 Task: Check the current traffic status on I-610 loop in Houston.
Action: Mouse moved to (112, 102)
Screenshot: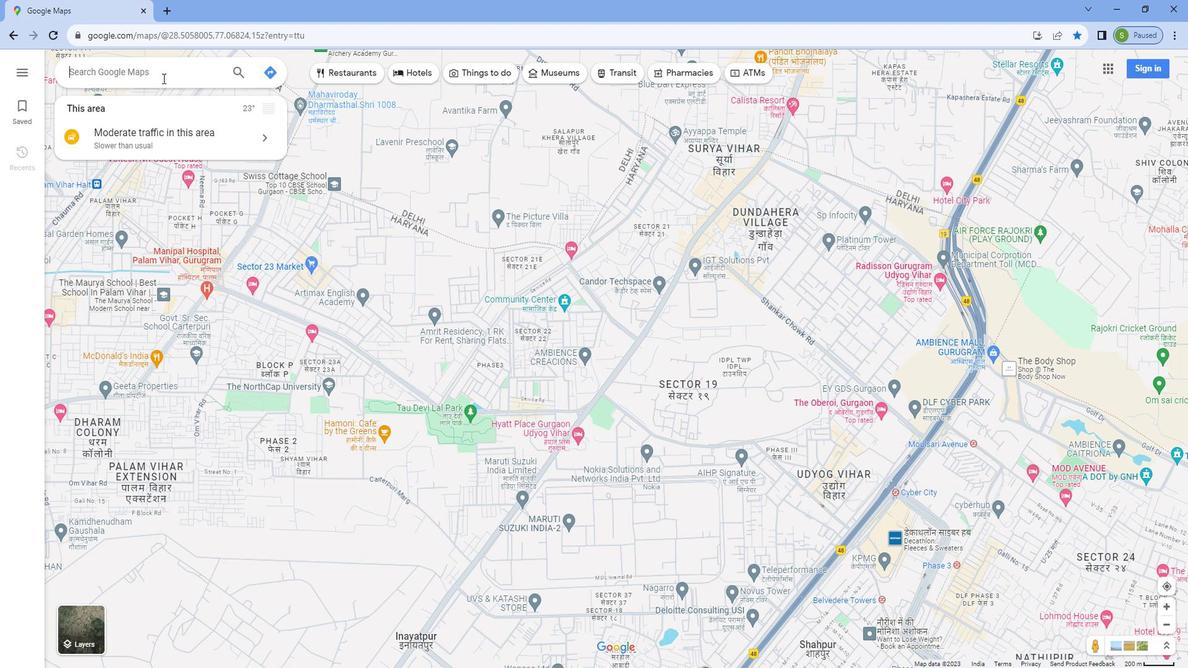 
Action: Mouse pressed left at (112, 102)
Screenshot: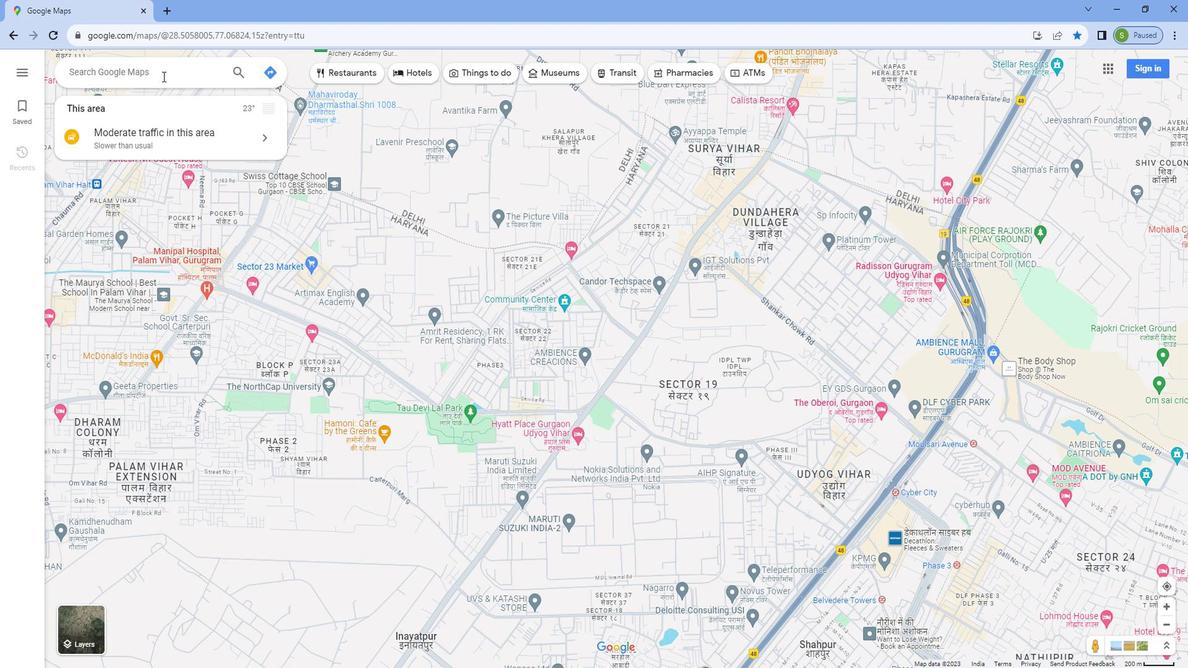 
Action: Mouse moved to (112, 101)
Screenshot: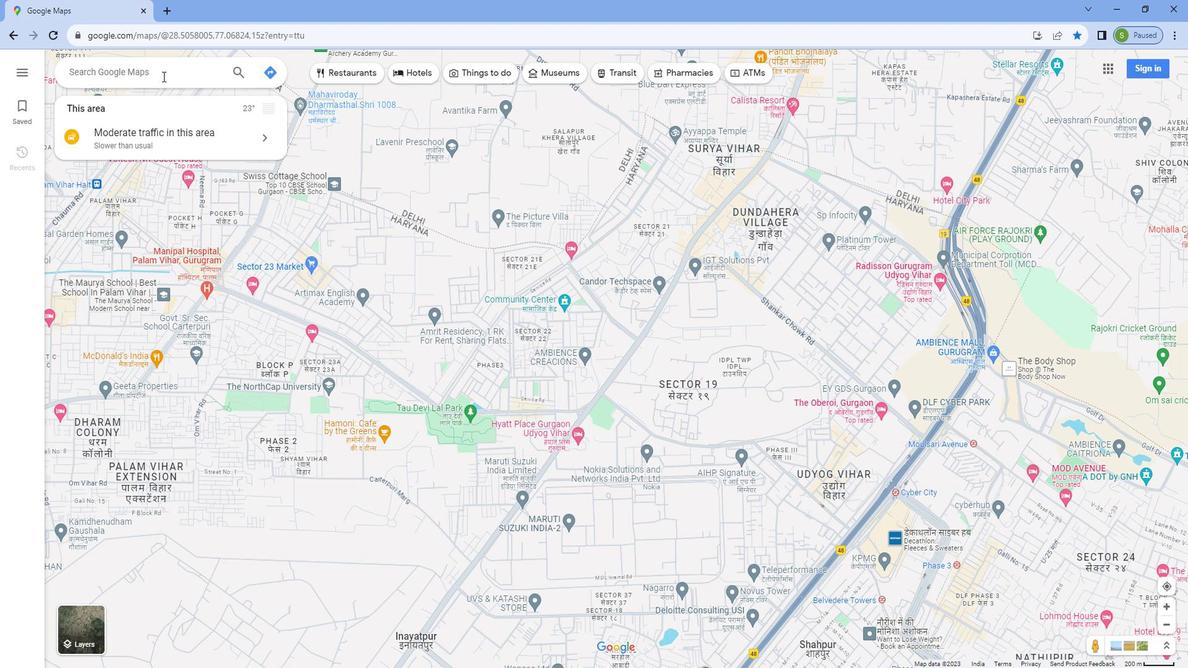
Action: Key pressed <Key.caps_lock>I<Key.caps_lock>-610<Key.space>loop,<Key.space><Key.caps_lock>H<Key.caps_lock>ouston<Key.enter>
Screenshot: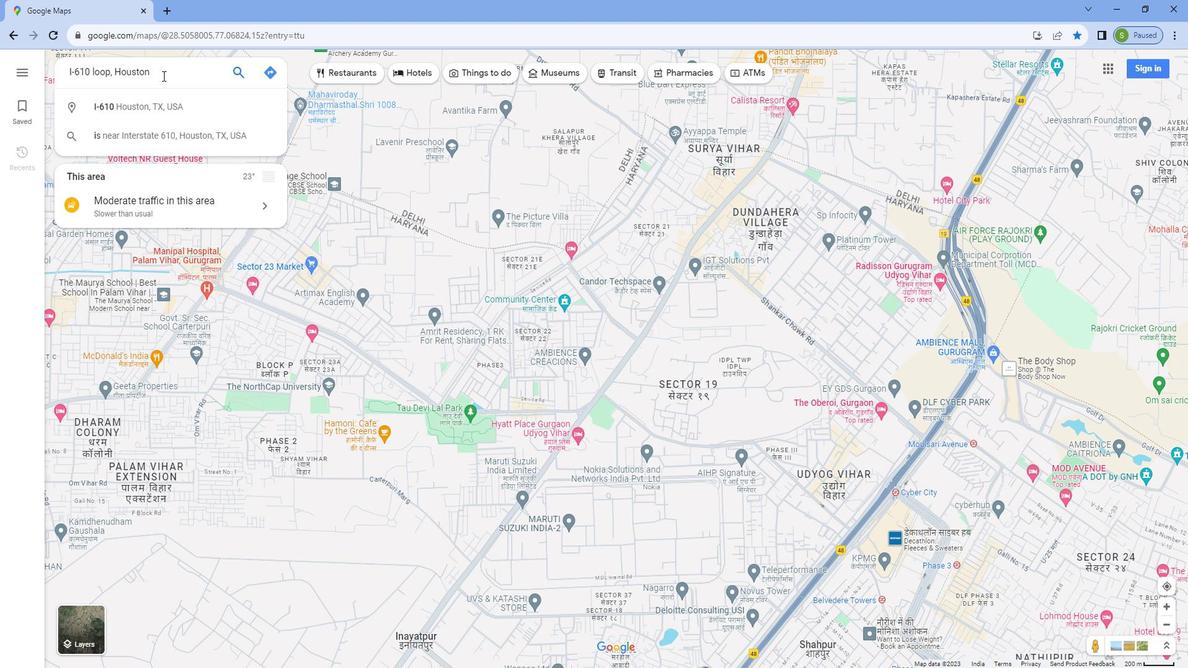 
Action: Mouse moved to (395, 606)
Screenshot: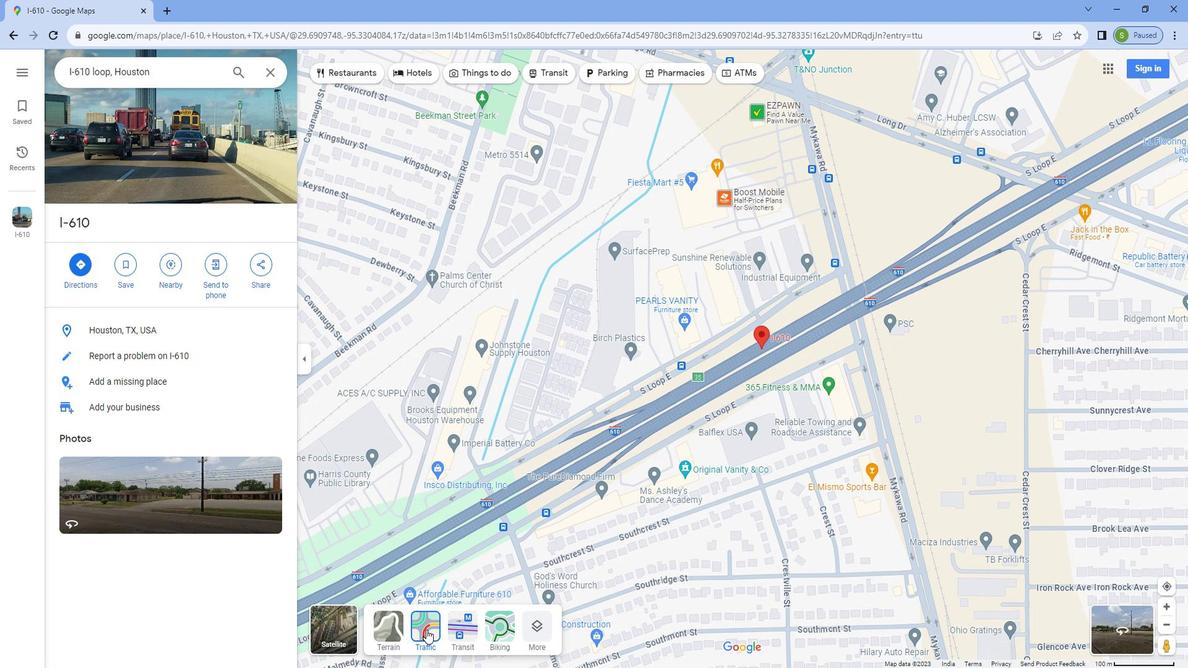 
Action: Mouse pressed left at (395, 606)
Screenshot: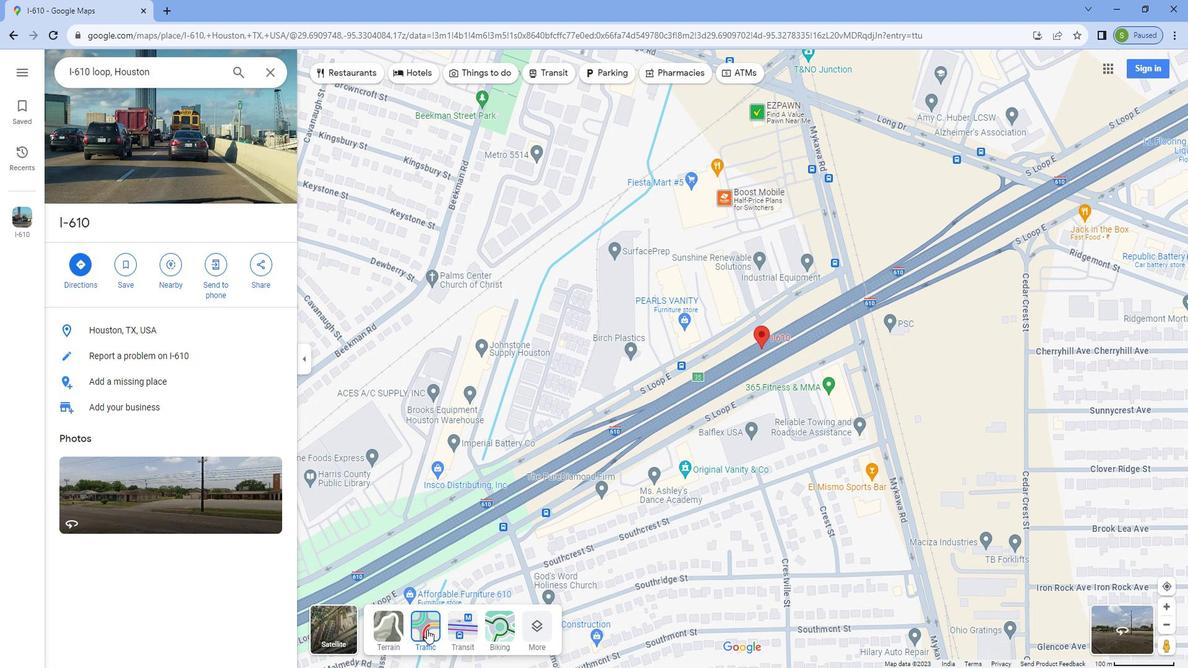 
Action: Mouse moved to (688, 450)
Screenshot: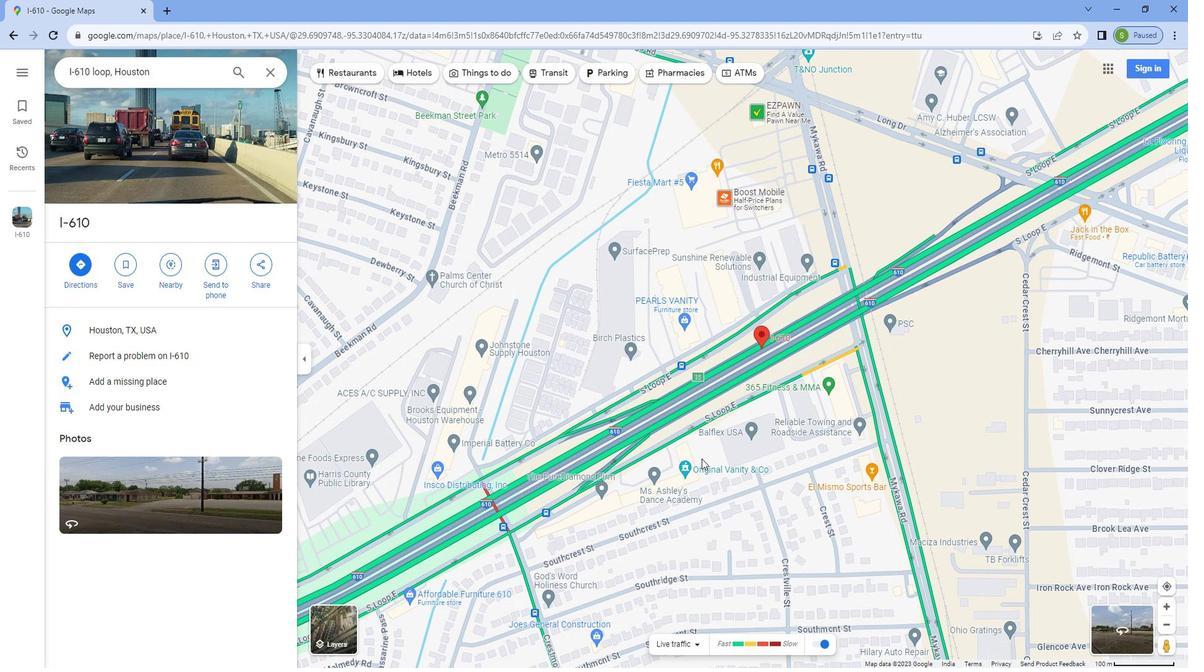 
Action: Mouse scrolled (688, 451) with delta (0, 0)
Screenshot: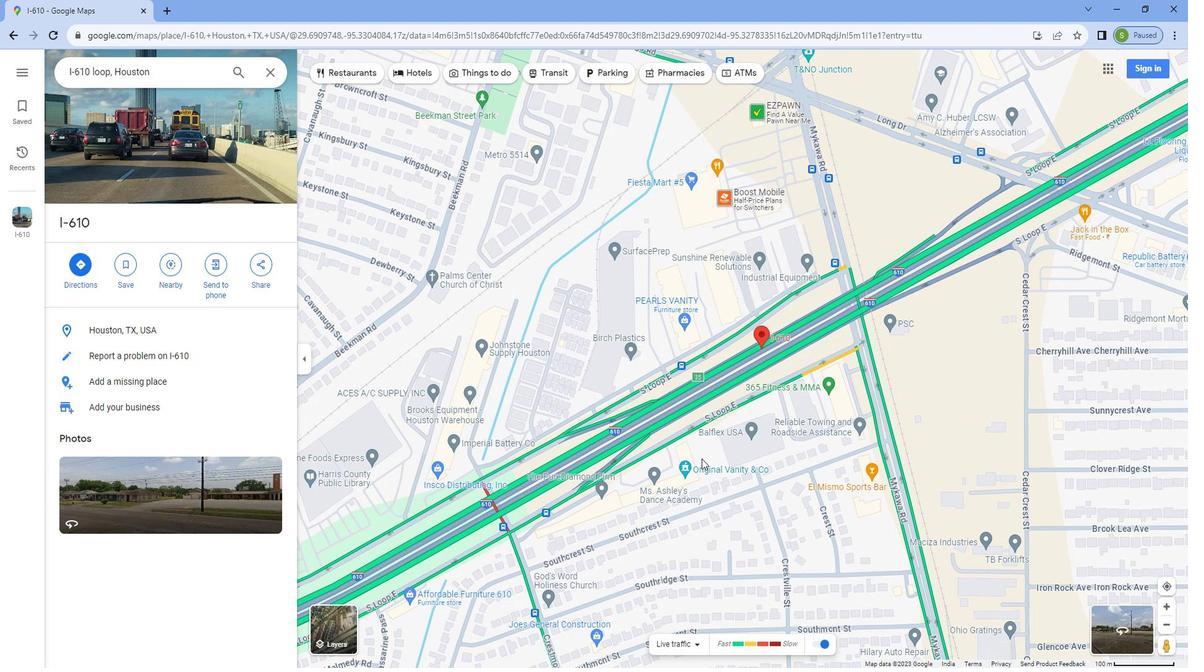 
Action: Mouse scrolled (688, 451) with delta (0, 0)
Screenshot: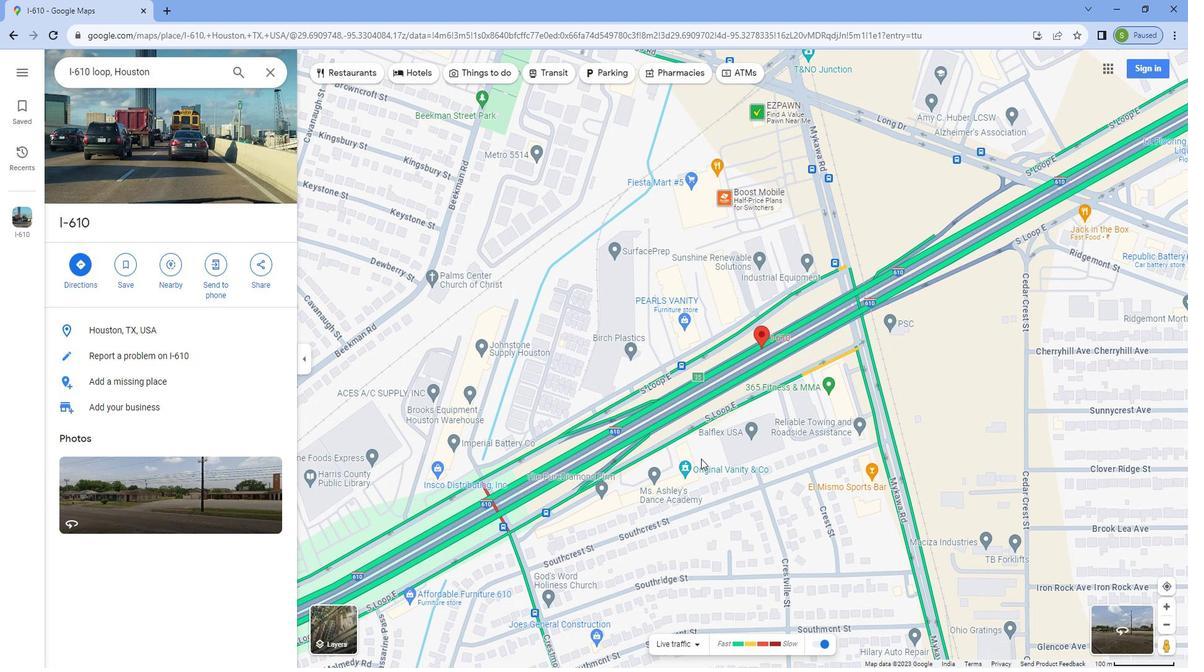 
Action: Mouse scrolled (688, 451) with delta (0, 0)
Screenshot: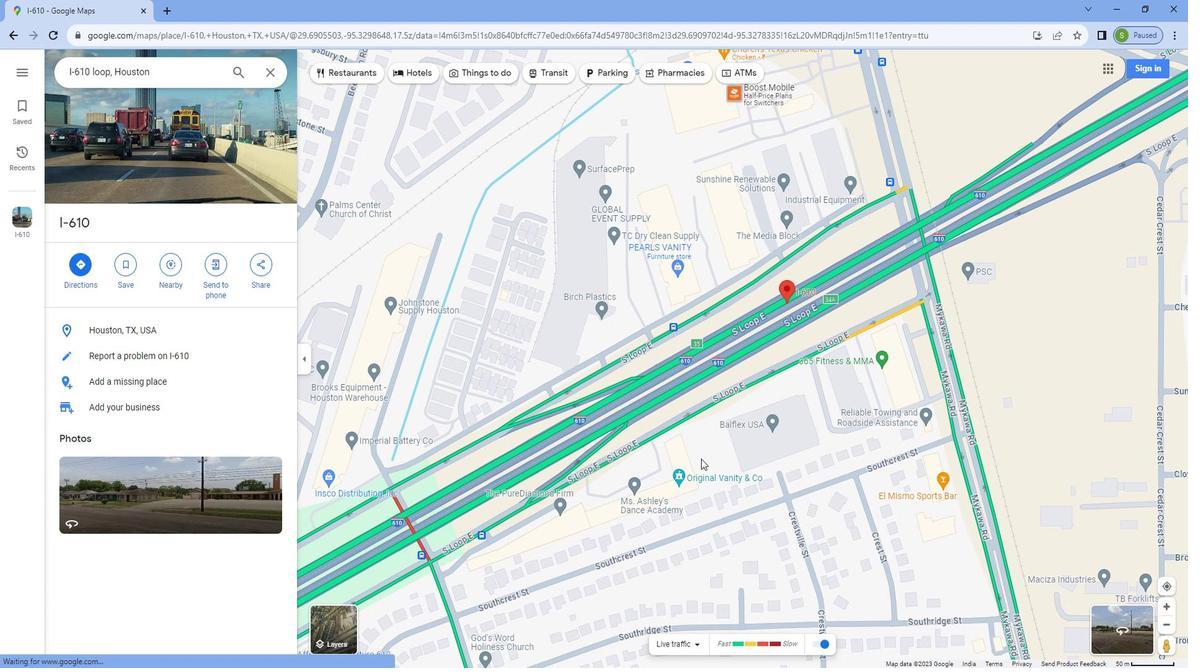 
Action: Mouse moved to (693, 412)
Screenshot: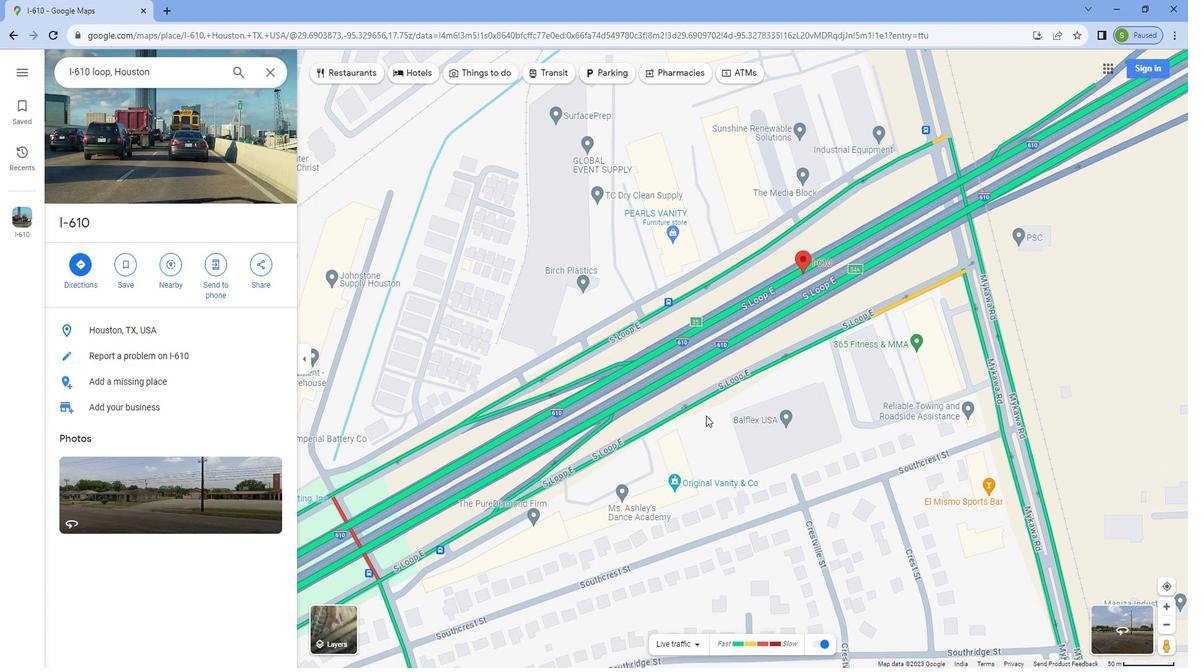 
Action: Mouse scrolled (693, 412) with delta (0, 0)
Screenshot: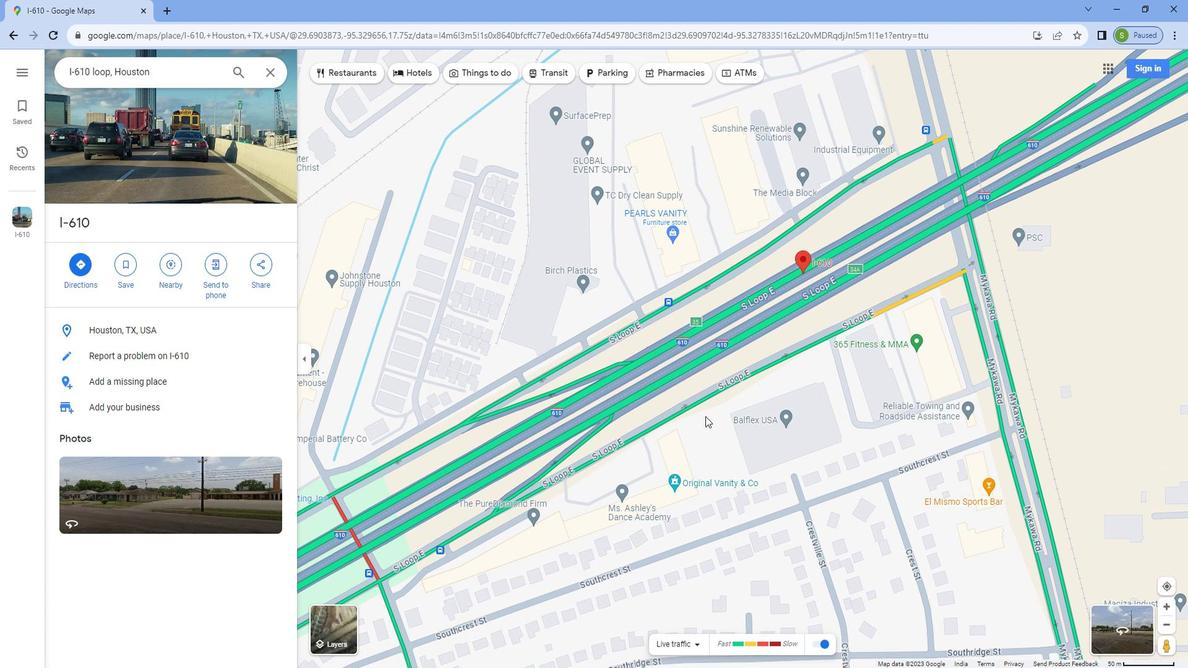 
Action: Mouse scrolled (693, 412) with delta (0, 0)
Screenshot: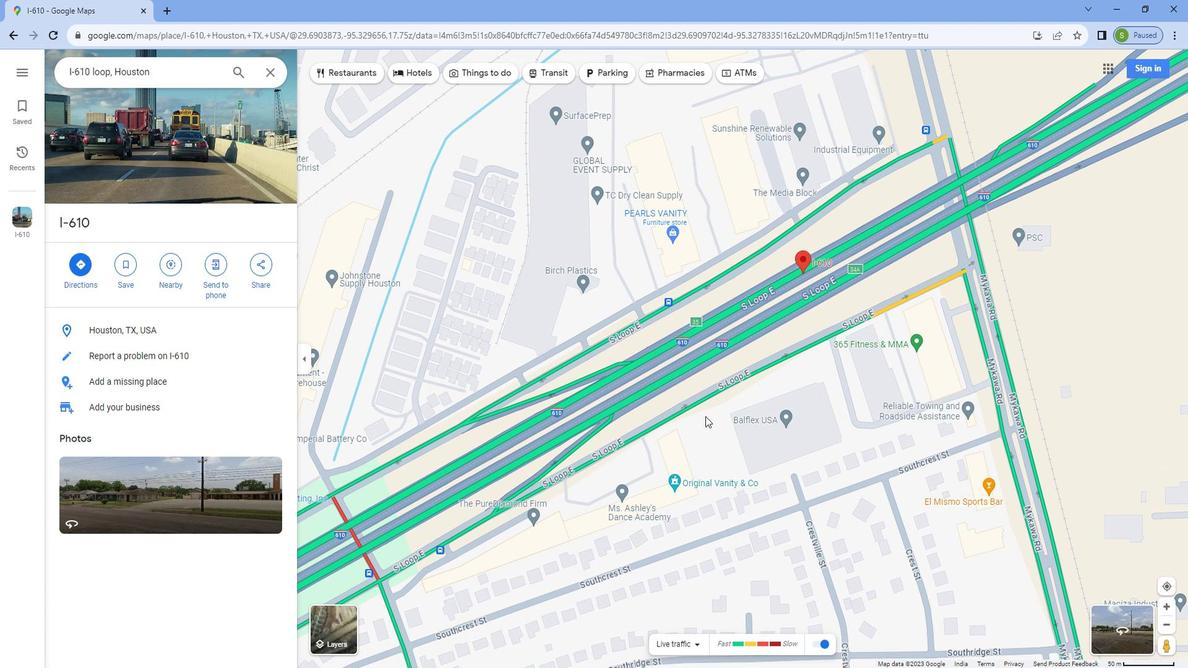 
Action: Mouse scrolled (693, 412) with delta (0, 0)
Screenshot: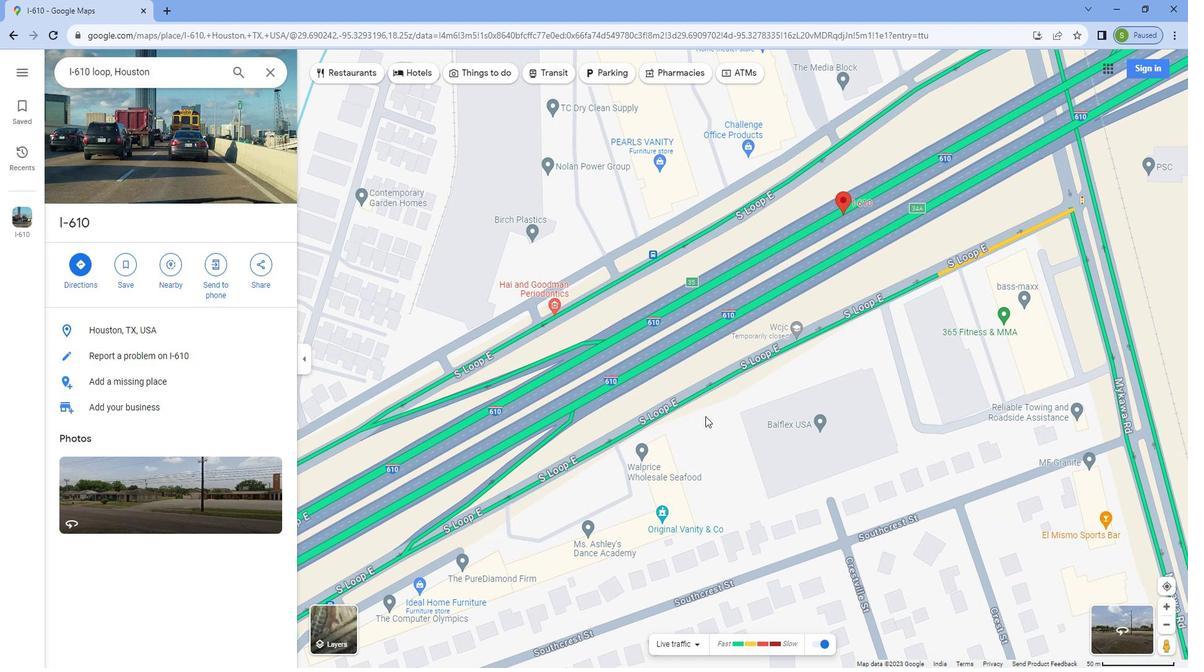 
Action: Mouse moved to (642, 409)
Screenshot: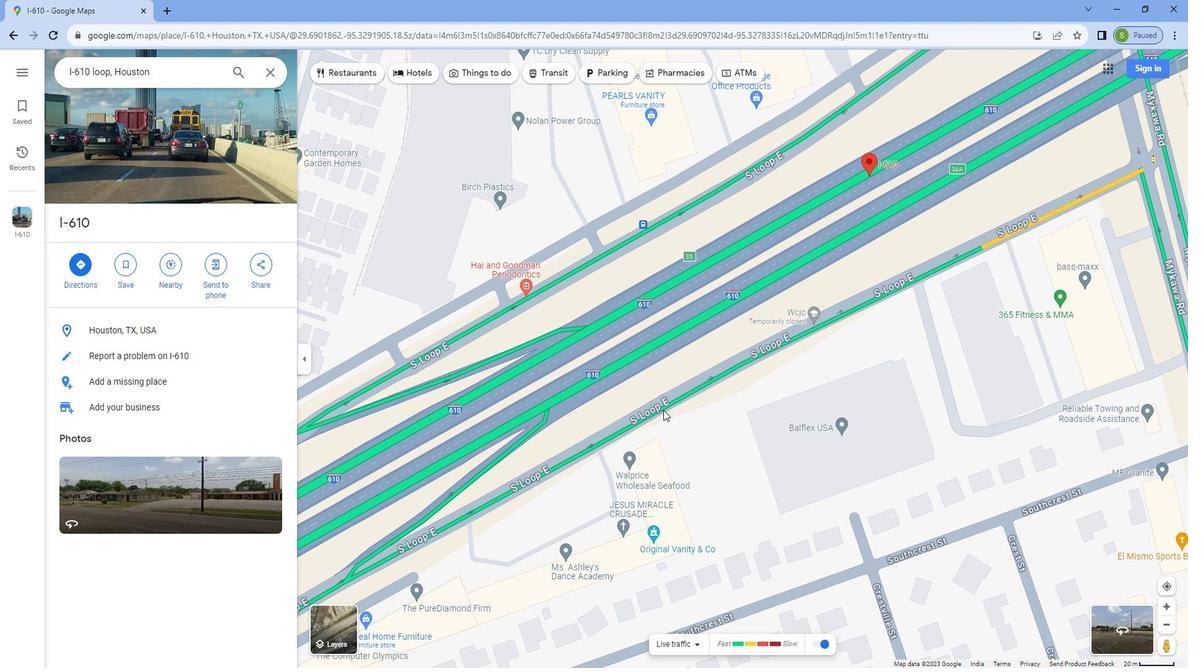 
Action: Mouse pressed left at (642, 409)
Screenshot: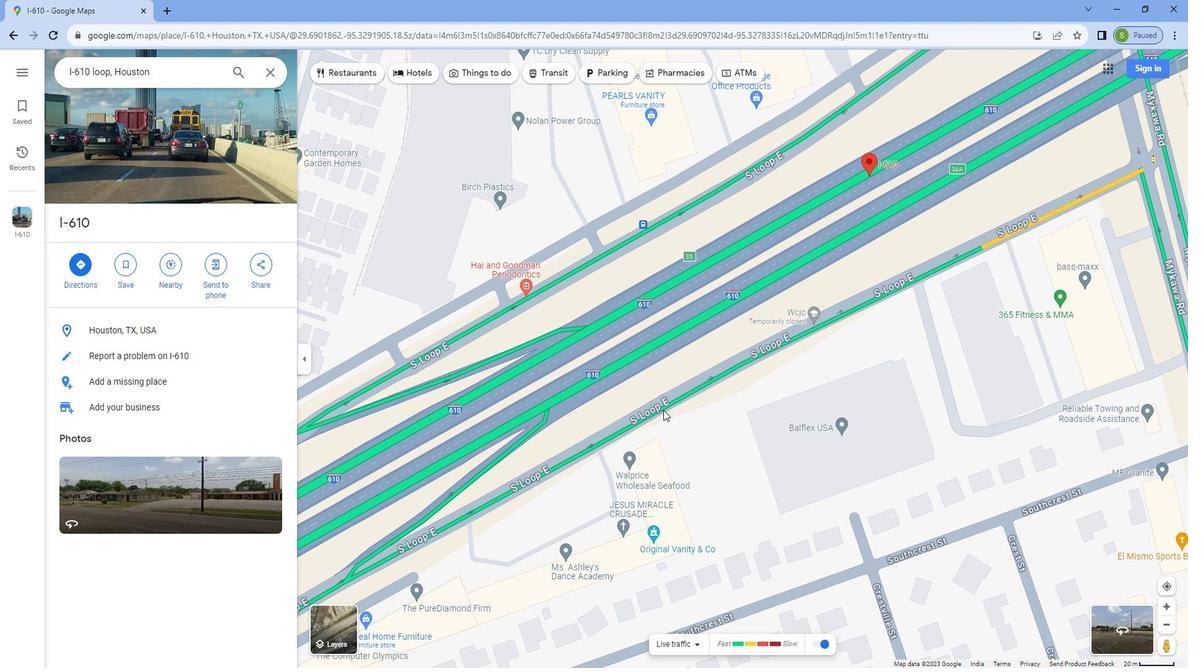 
Action: Mouse moved to (616, 394)
Screenshot: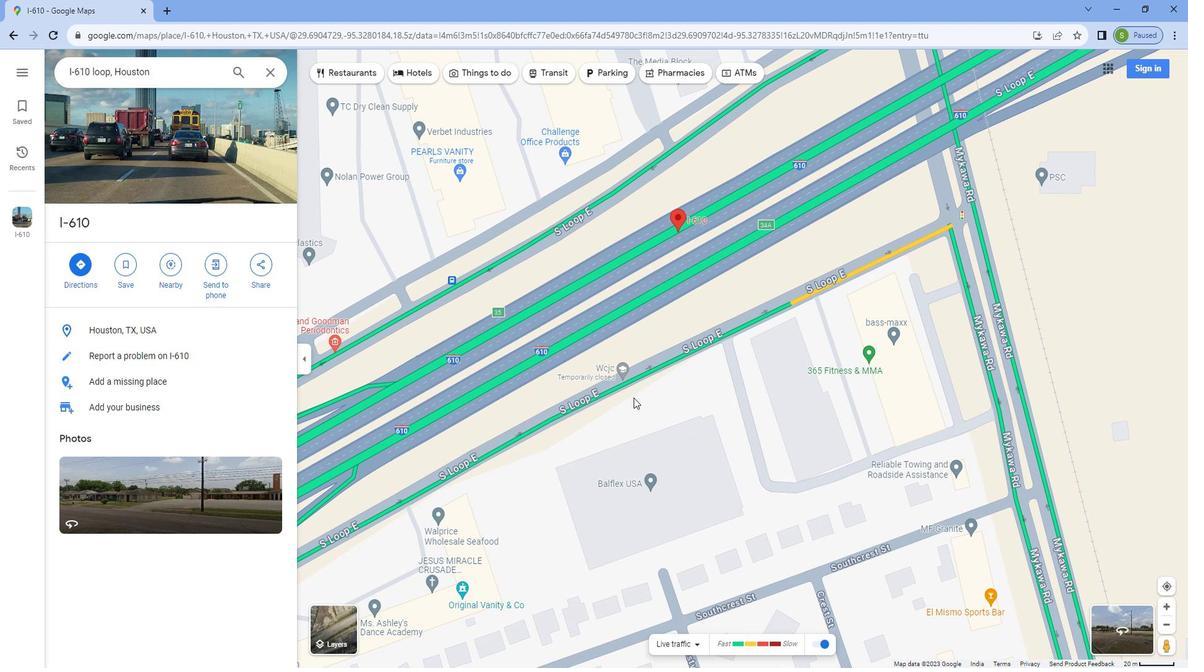 
Action: Mouse pressed left at (616, 394)
Screenshot: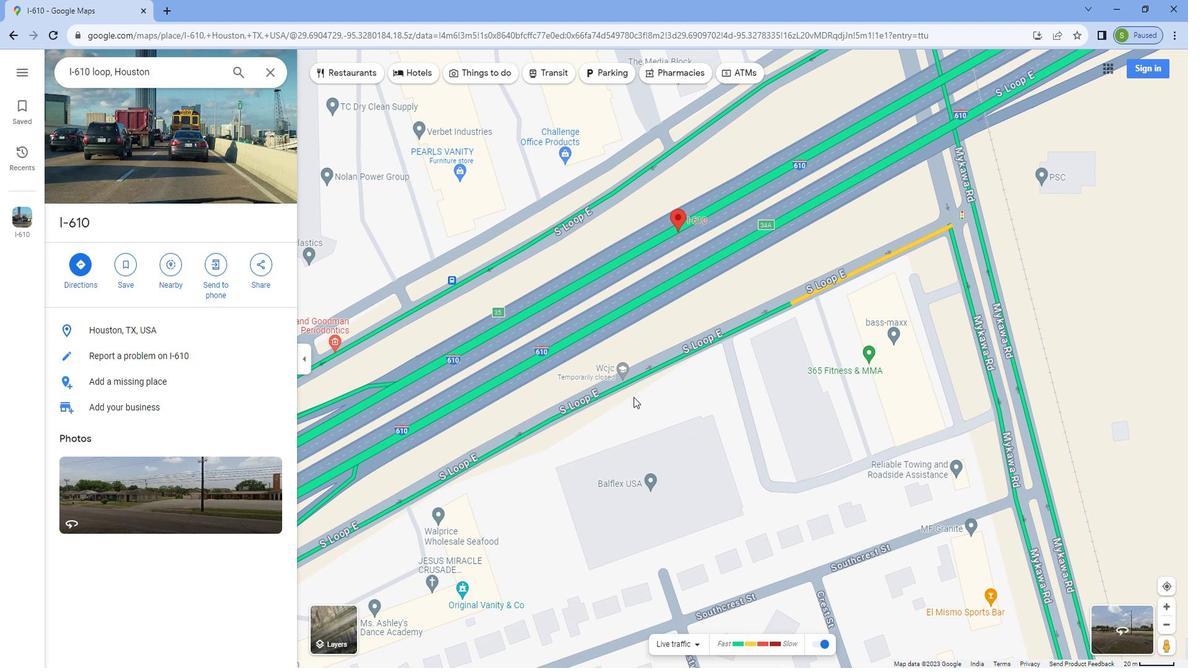 
Action: Mouse moved to (550, 435)
Screenshot: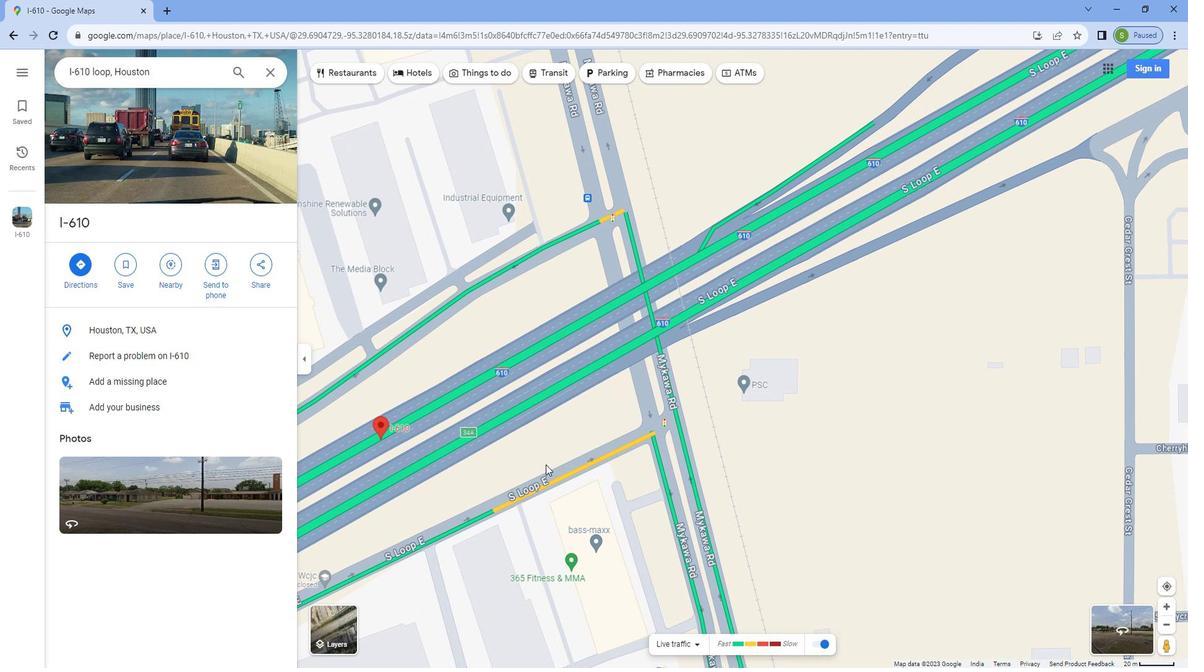
Action: Mouse pressed left at (550, 435)
Screenshot: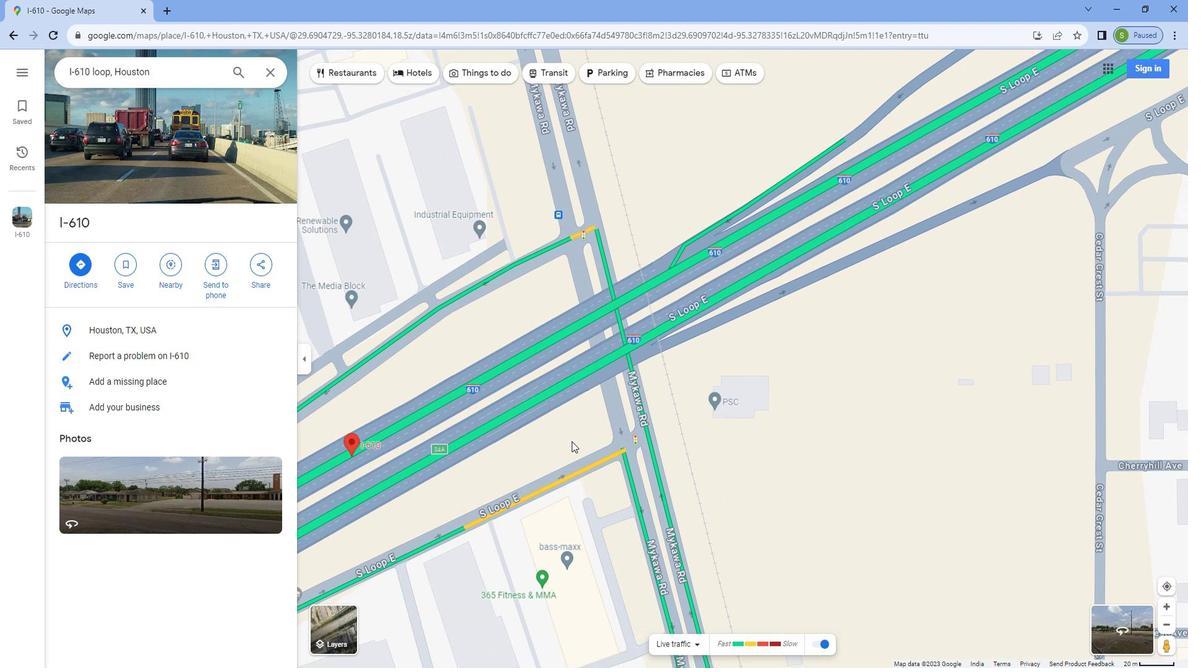 
Action: Mouse moved to (490, 407)
Screenshot: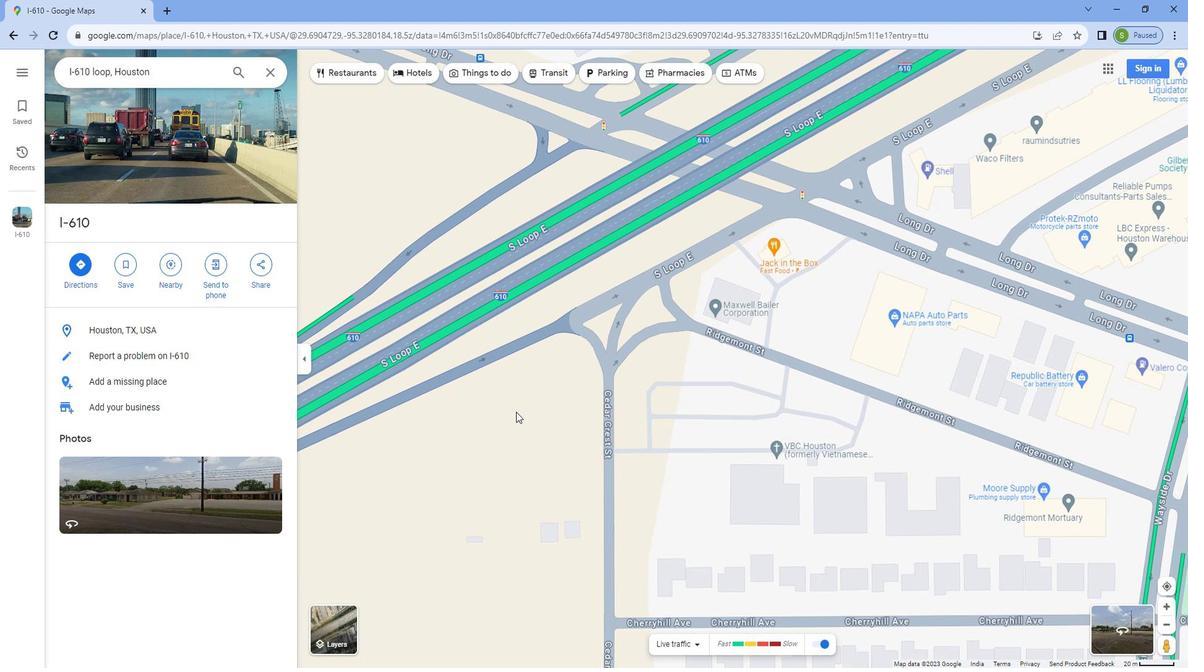 
Action: Mouse pressed left at (490, 407)
Screenshot: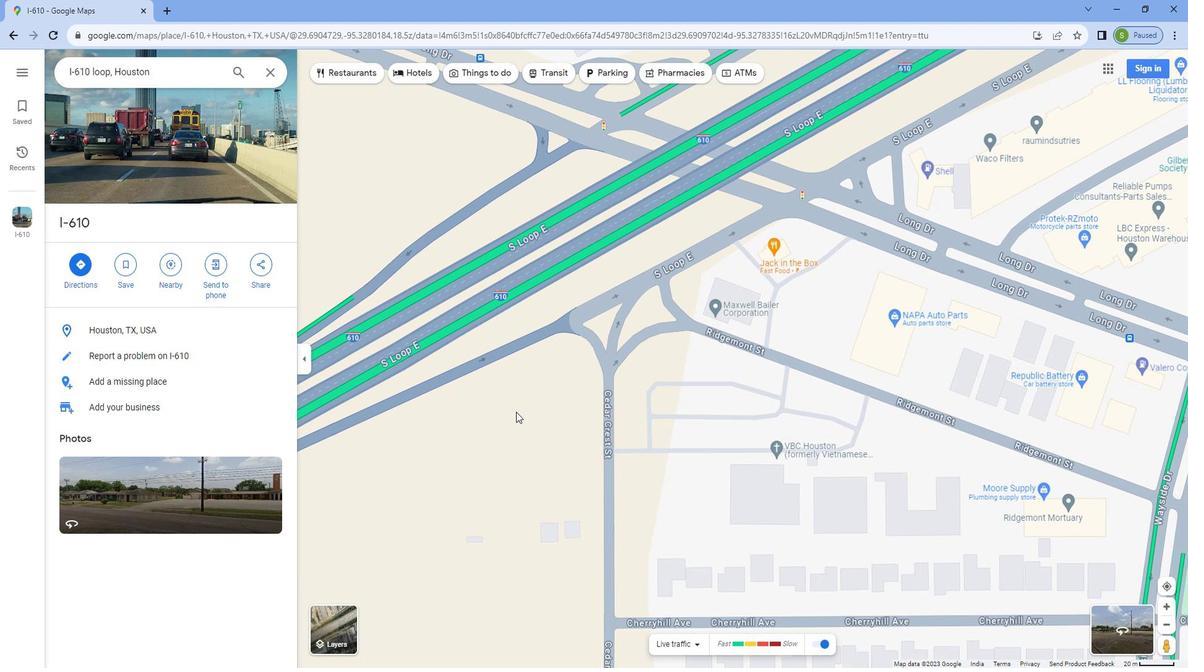 
Action: Mouse moved to (641, 447)
Screenshot: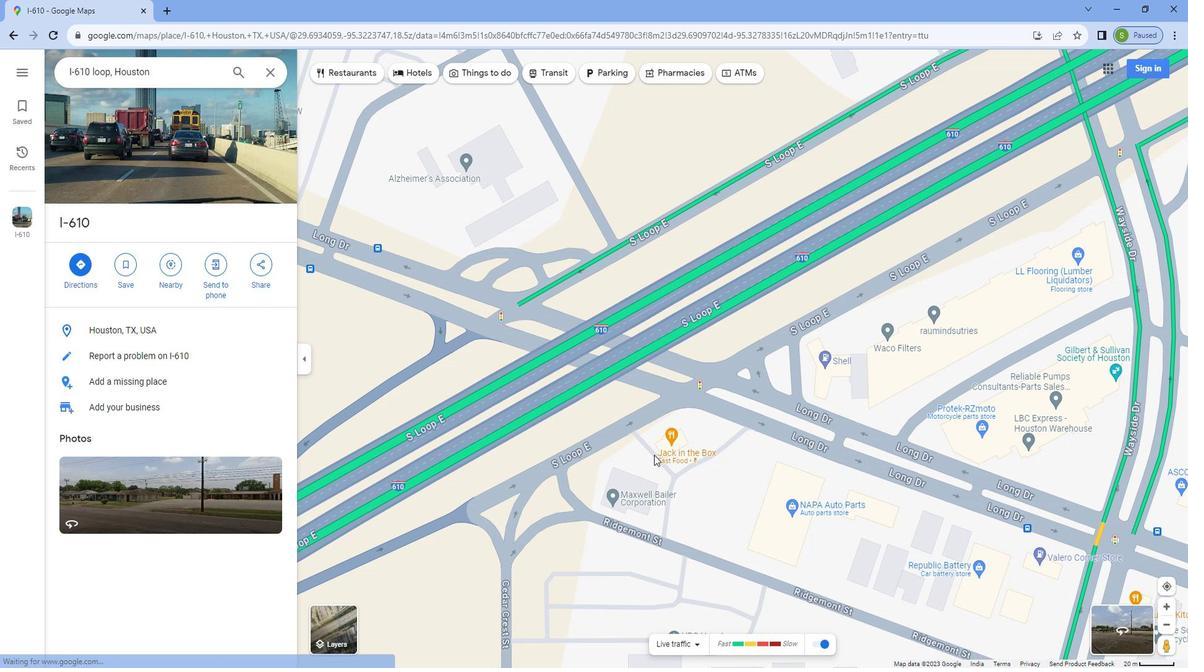 
Action: Mouse pressed left at (641, 447)
Screenshot: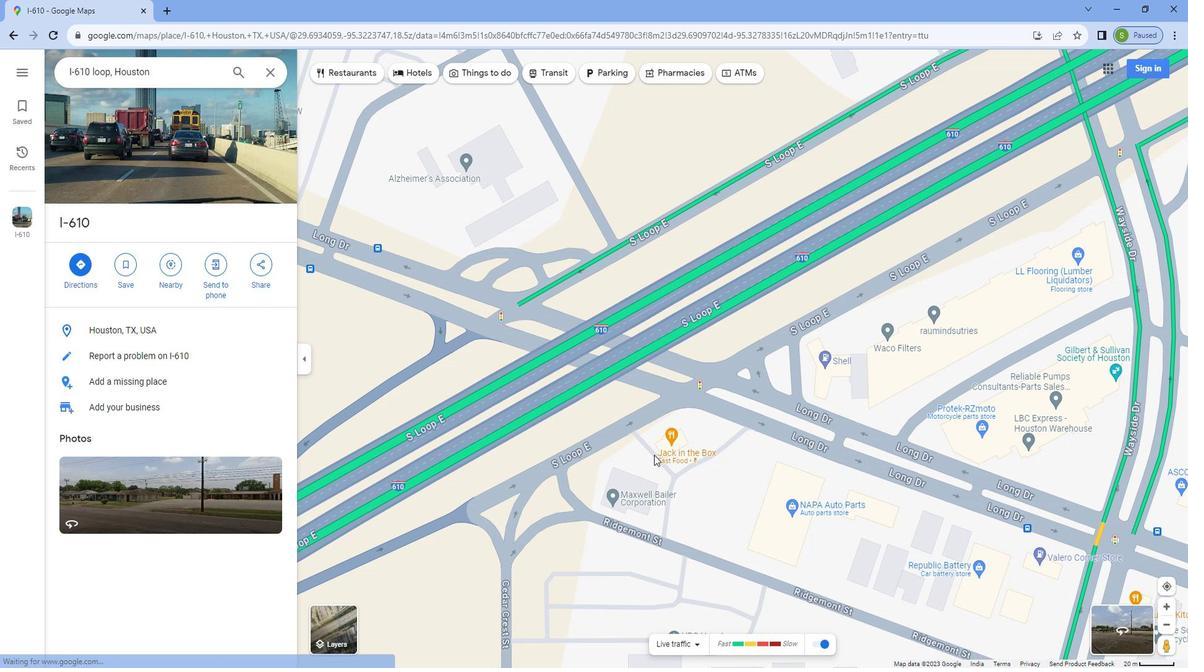 
Action: Mouse moved to (640, 396)
Screenshot: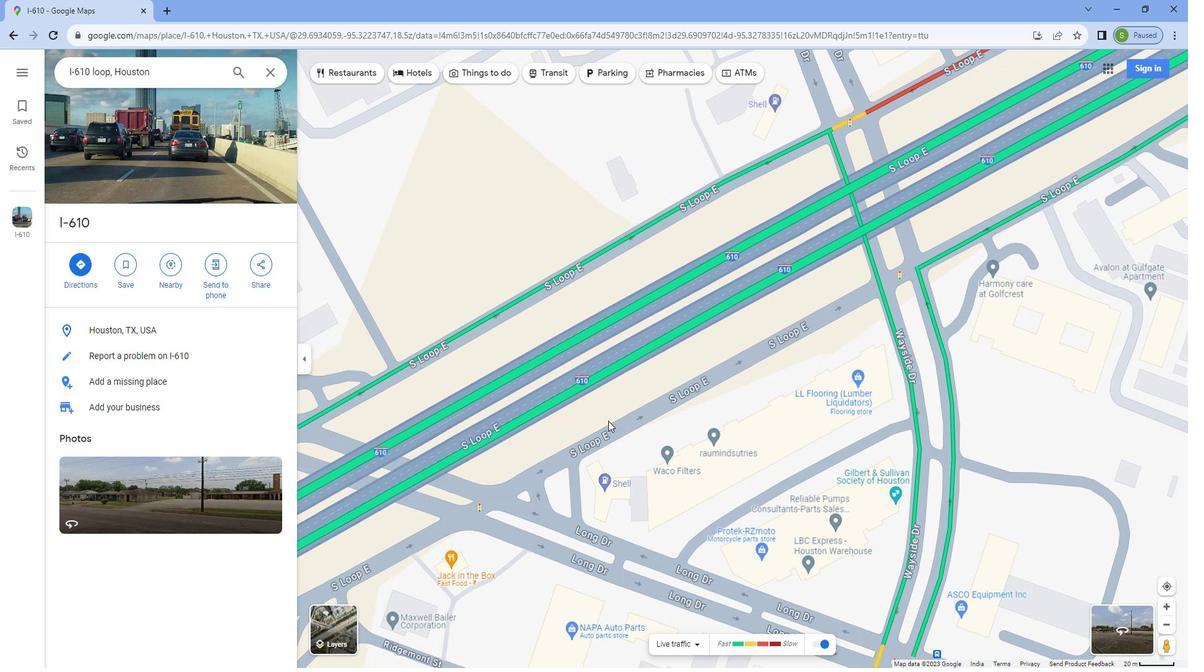 
Action: Mouse pressed left at (640, 396)
Screenshot: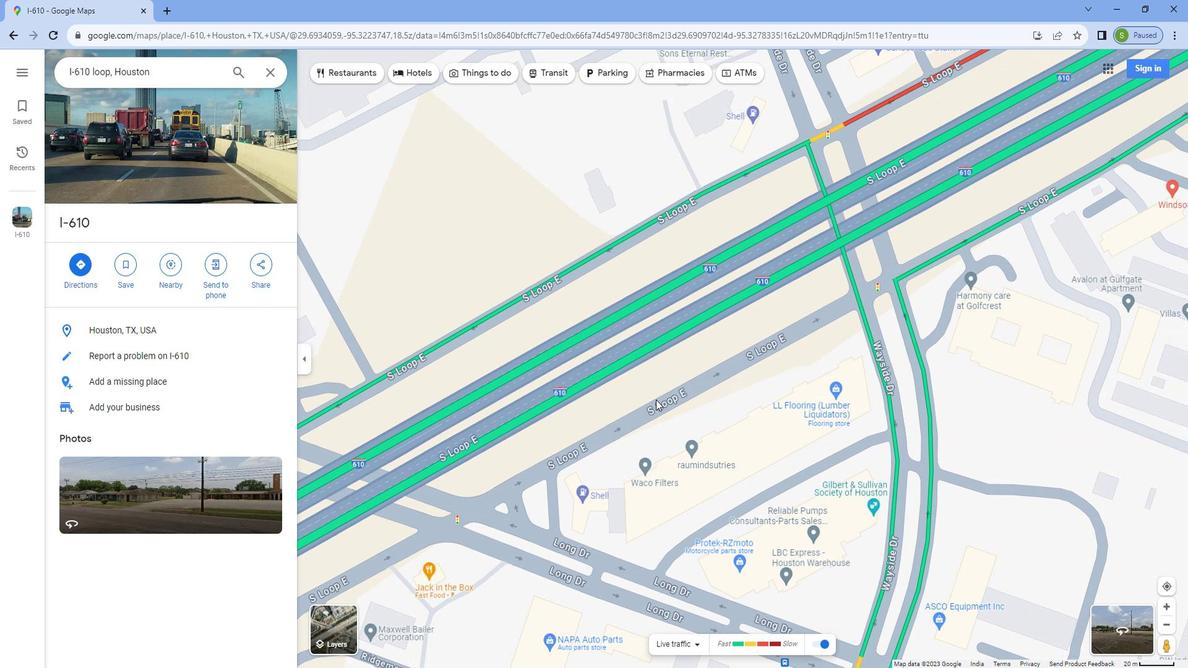 
Action: Mouse moved to (730, 359)
Screenshot: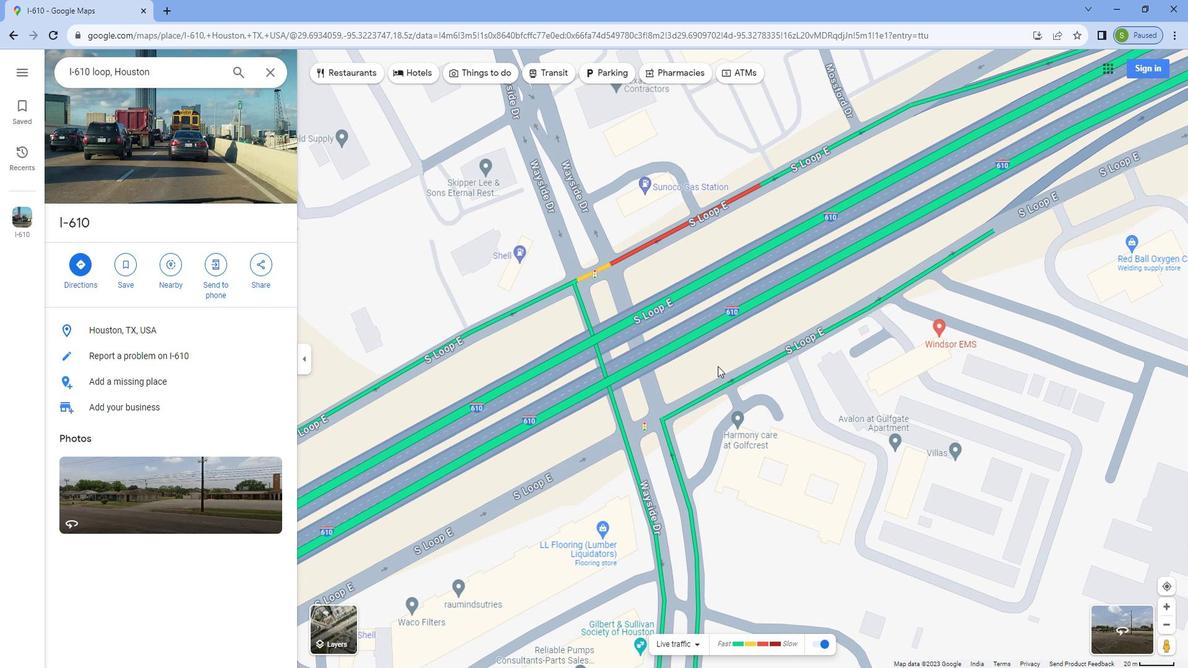 
Action: Mouse pressed left at (730, 359)
Screenshot: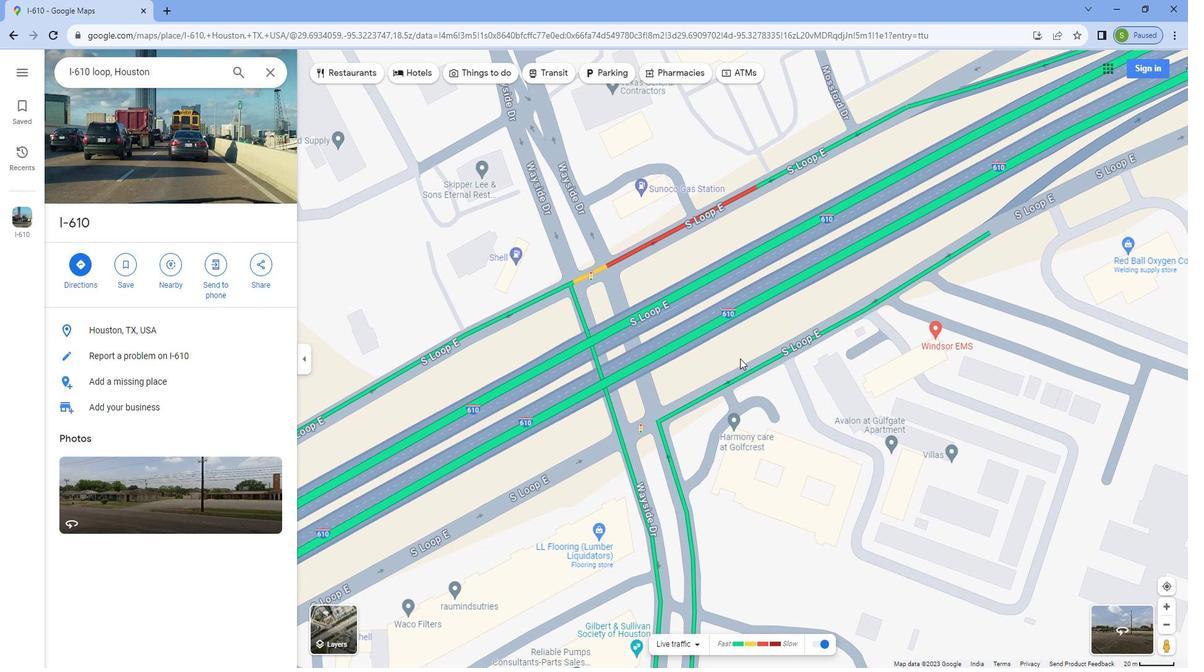 
Action: Mouse moved to (486, 443)
Screenshot: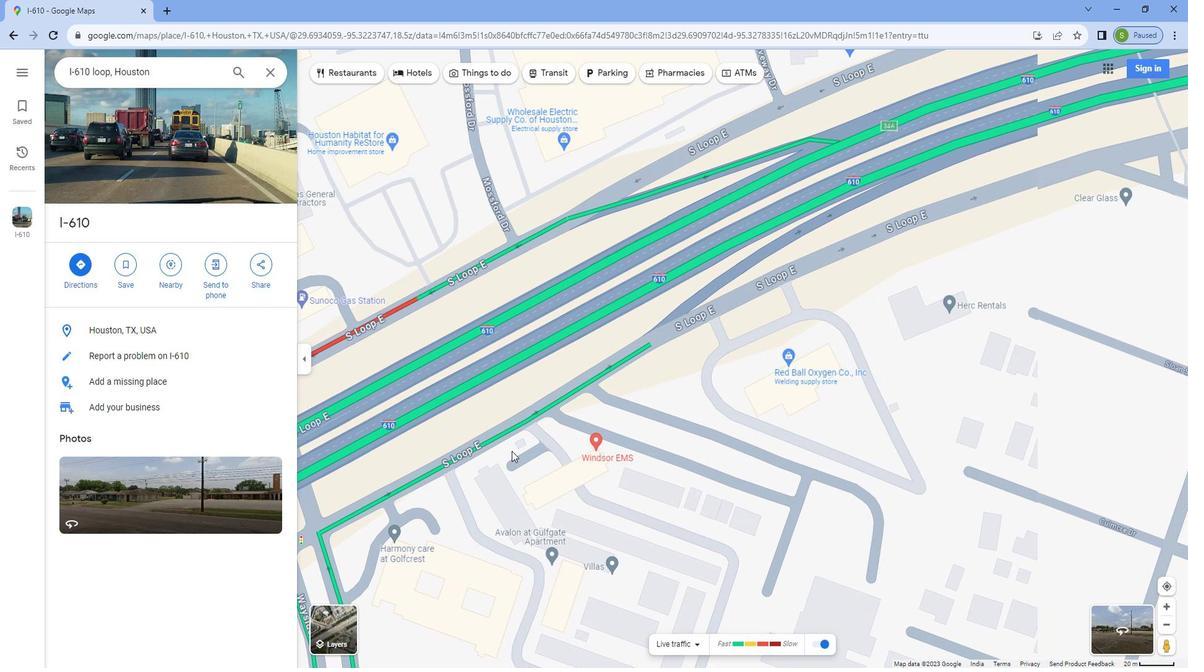 
Action: Mouse scrolled (486, 443) with delta (0, 0)
Screenshot: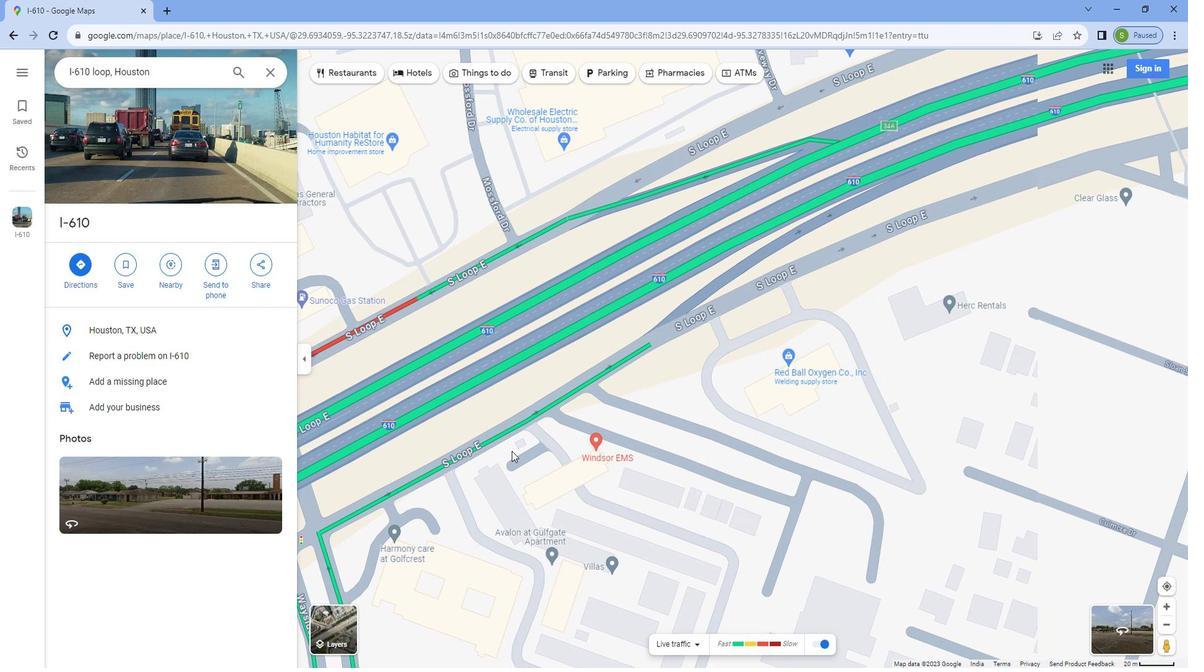 
Action: Mouse scrolled (486, 443) with delta (0, 0)
Screenshot: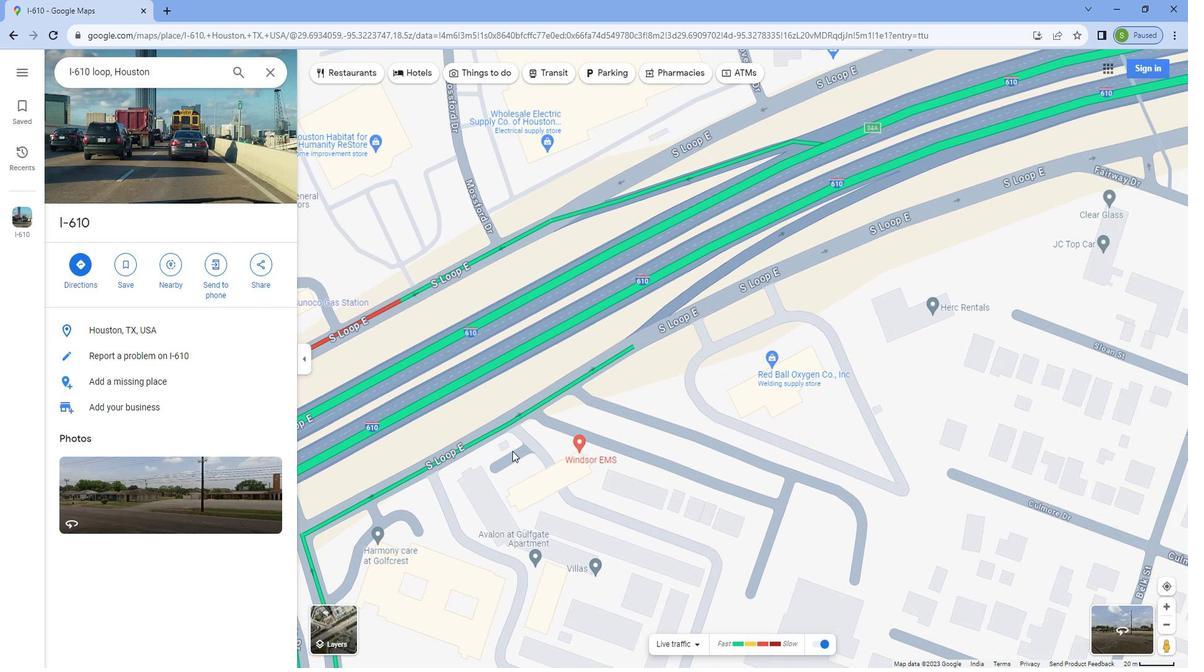 
Action: Mouse moved to (486, 443)
Screenshot: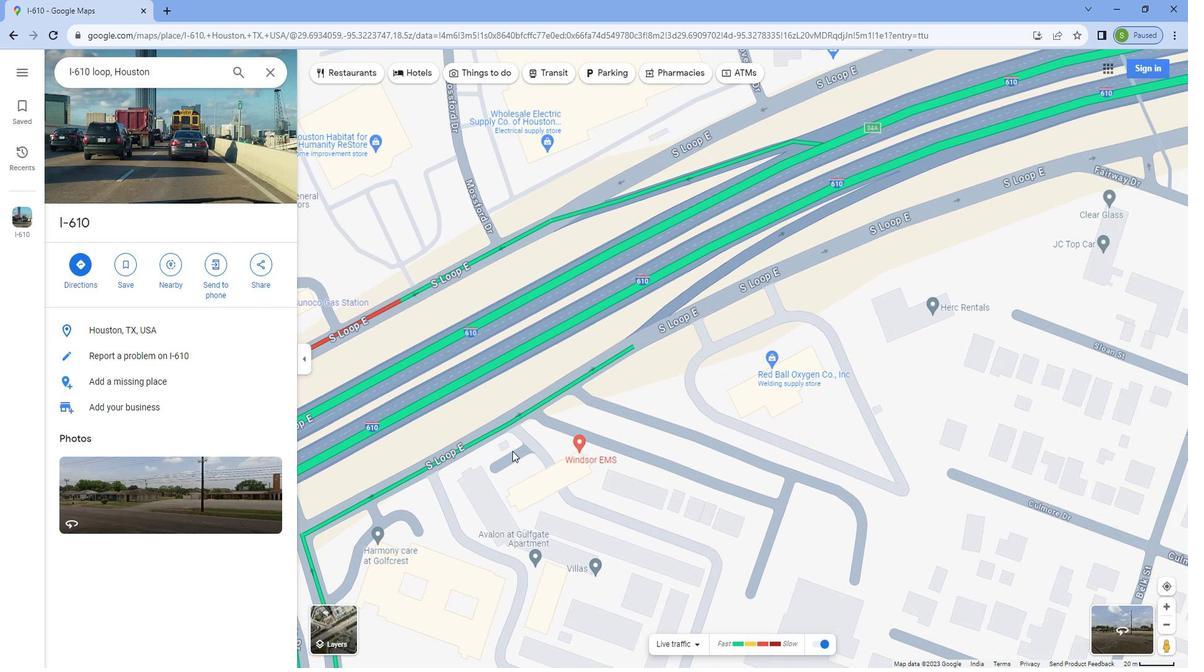 
Action: Mouse scrolled (486, 443) with delta (0, 0)
Screenshot: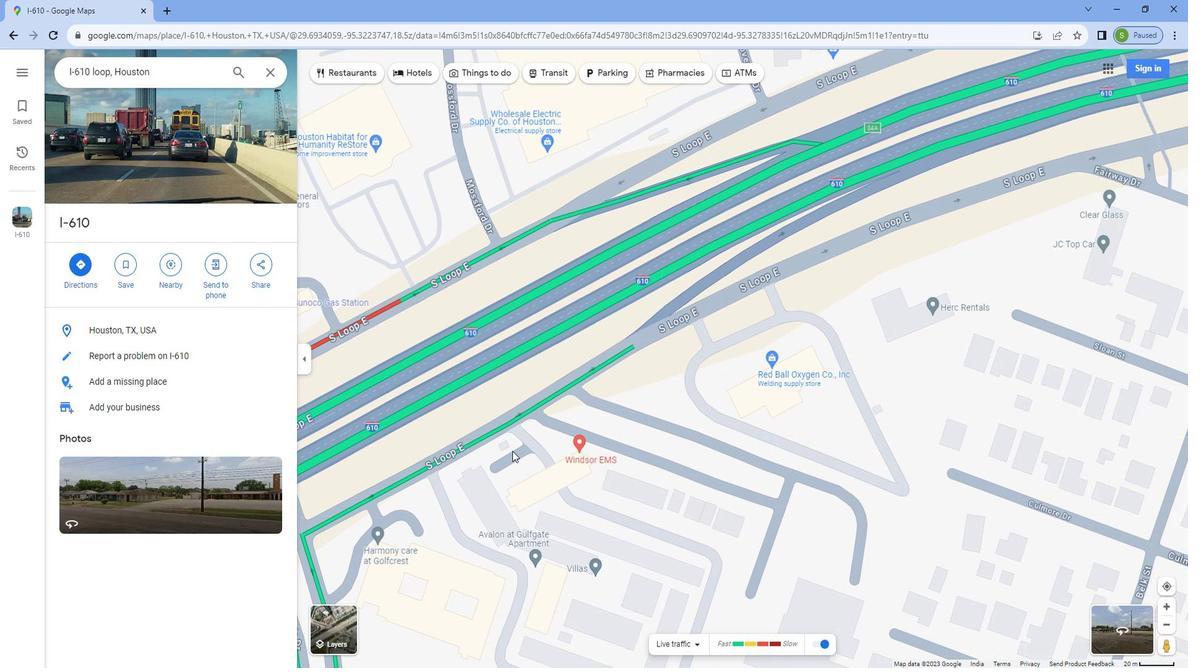 
Action: Mouse moved to (489, 448)
Screenshot: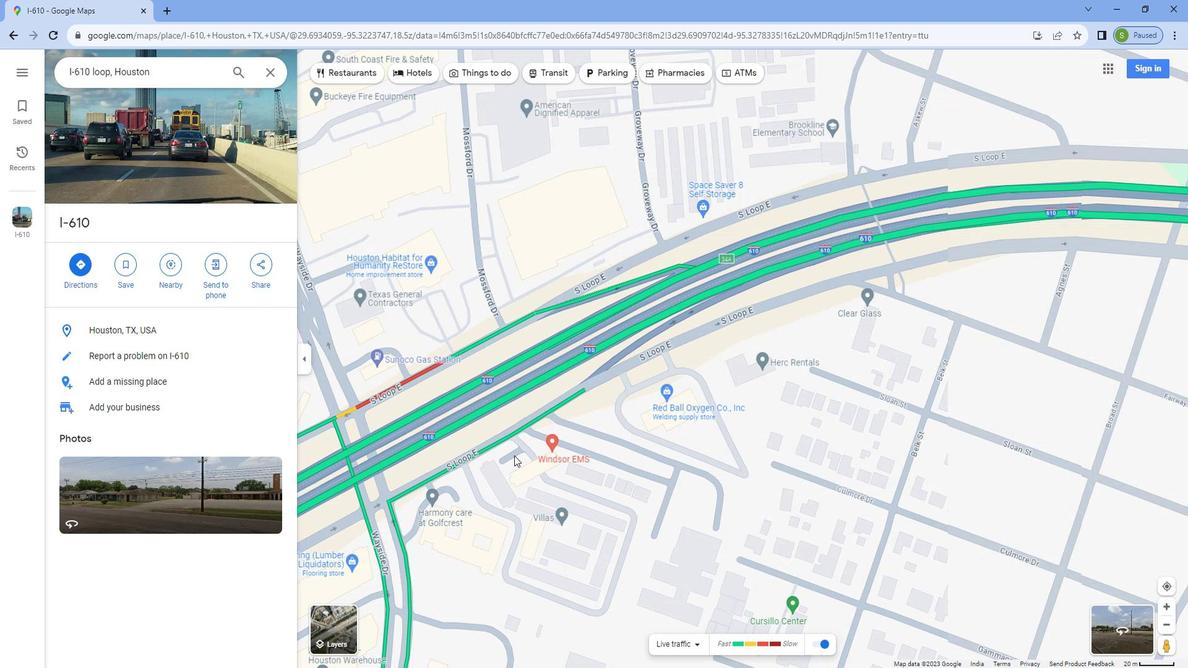 
Action: Mouse scrolled (489, 448) with delta (0, 0)
Screenshot: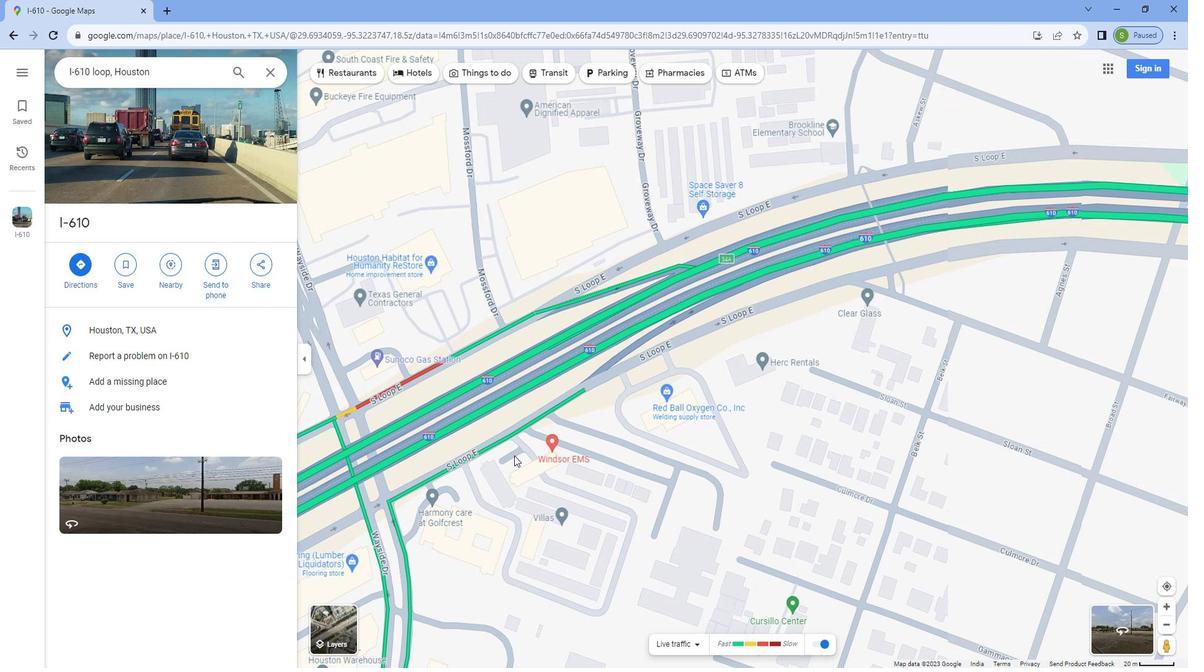 
Action: Mouse moved to (490, 449)
Screenshot: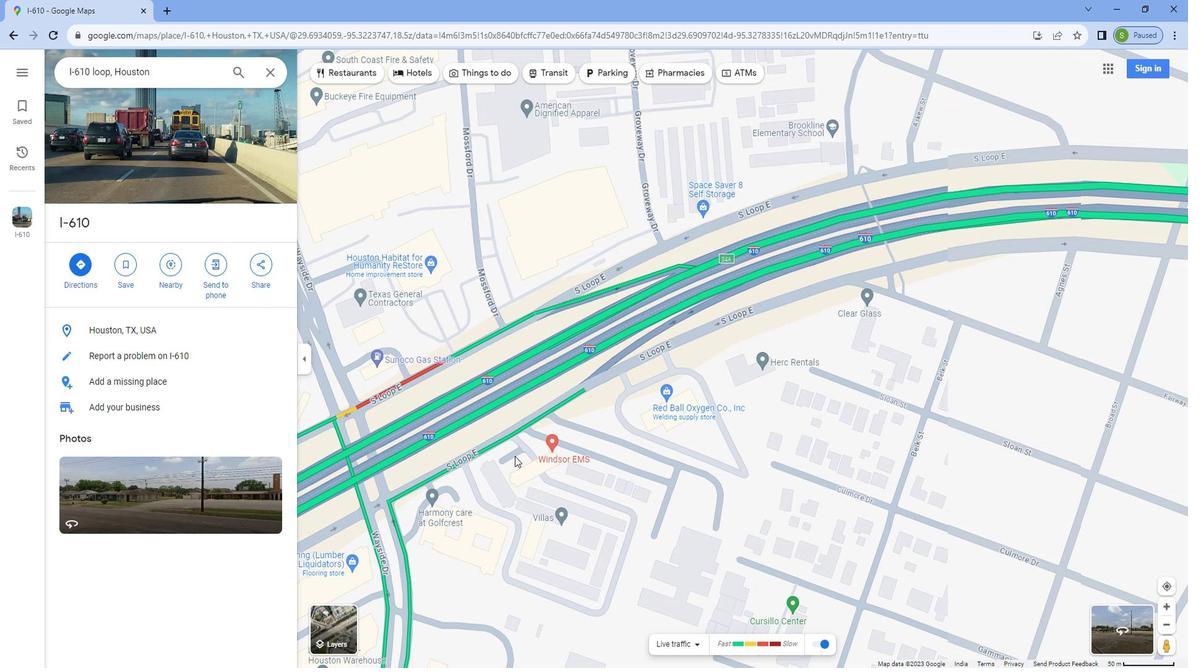 
Action: Mouse scrolled (490, 448) with delta (0, 0)
Screenshot: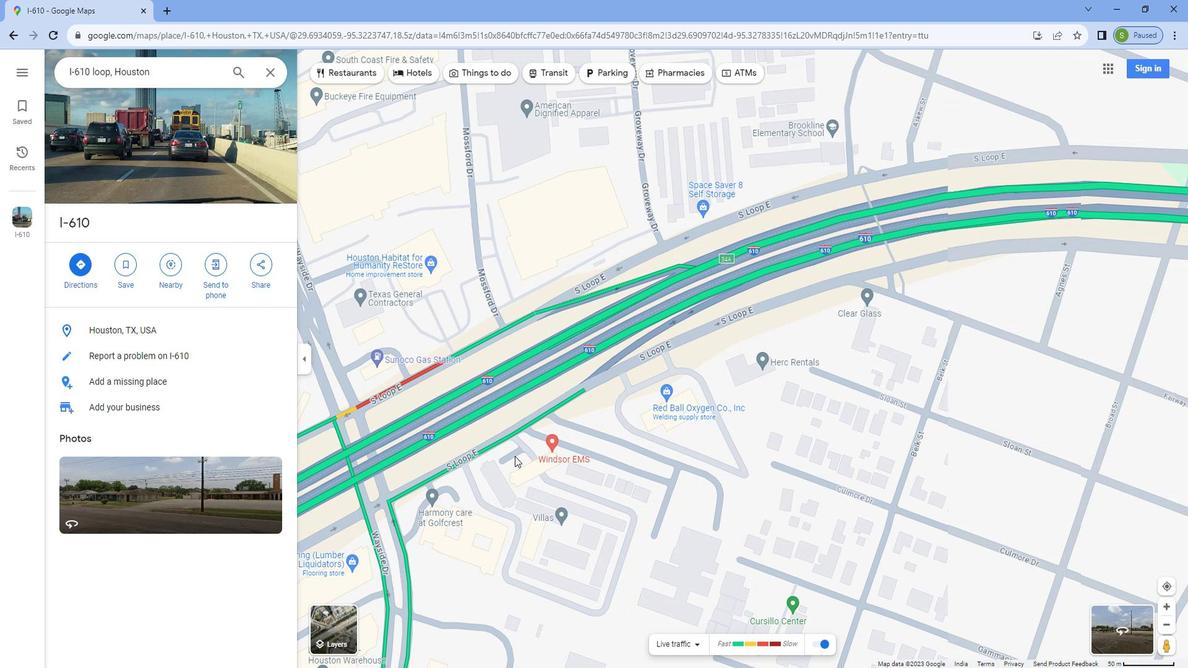 
Action: Mouse scrolled (490, 448) with delta (0, 0)
Screenshot: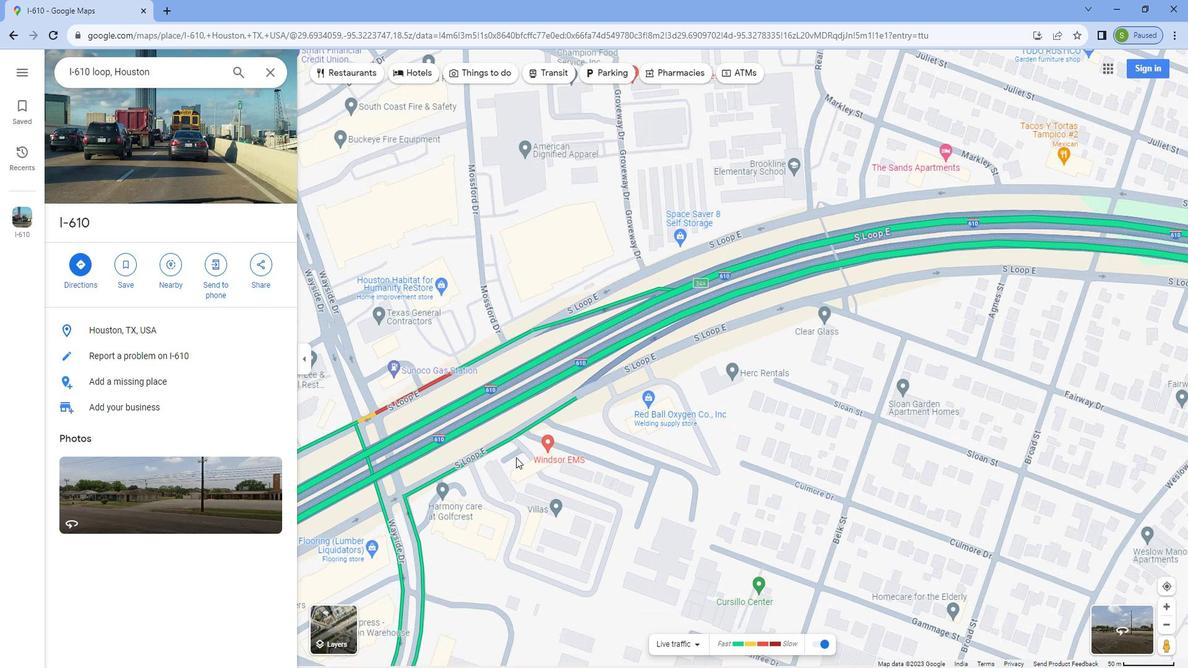 
Action: Mouse scrolled (490, 448) with delta (0, 0)
Screenshot: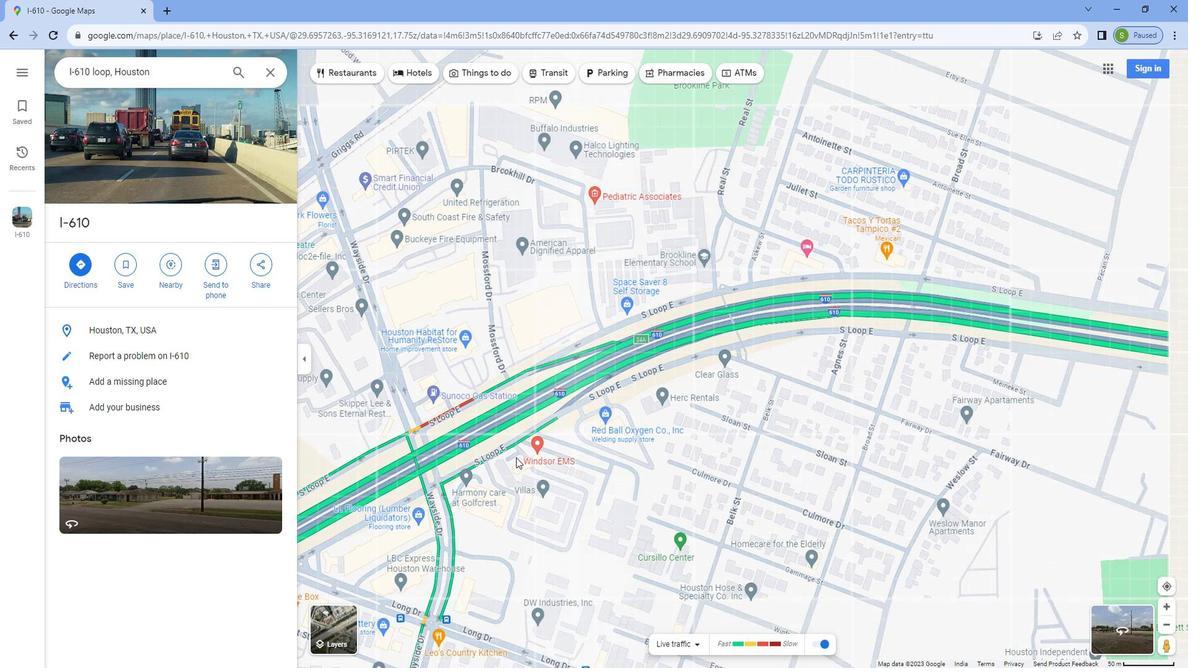 
Action: Mouse scrolled (490, 448) with delta (0, 0)
Screenshot: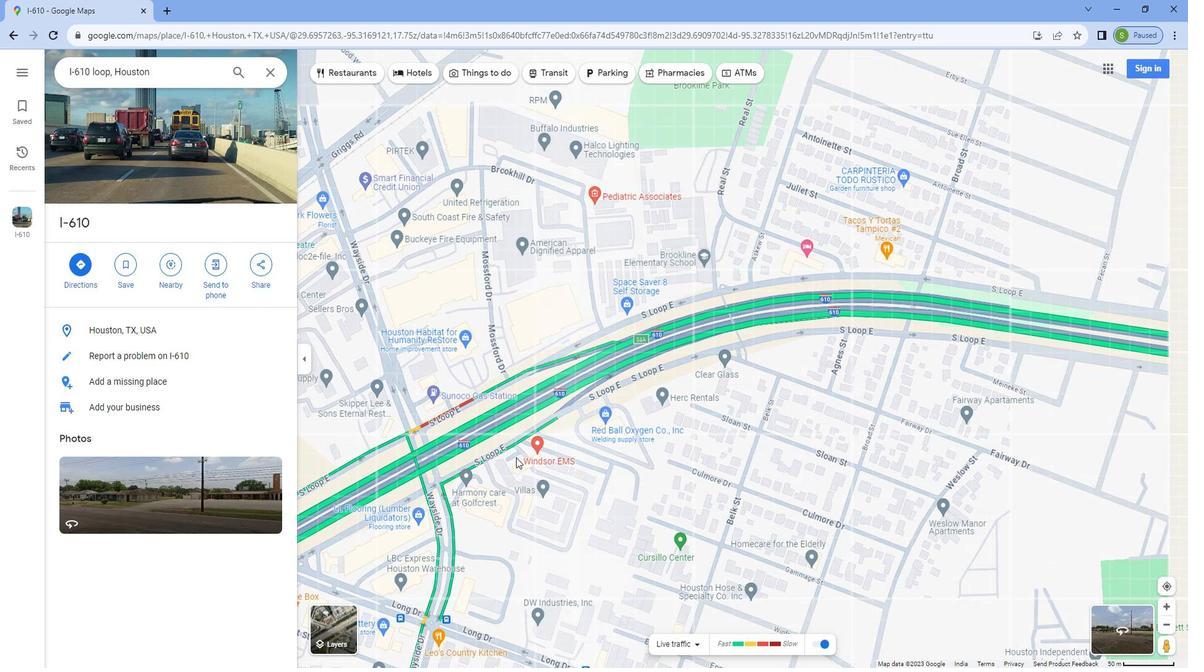 
Action: Mouse scrolled (490, 448) with delta (0, 0)
Screenshot: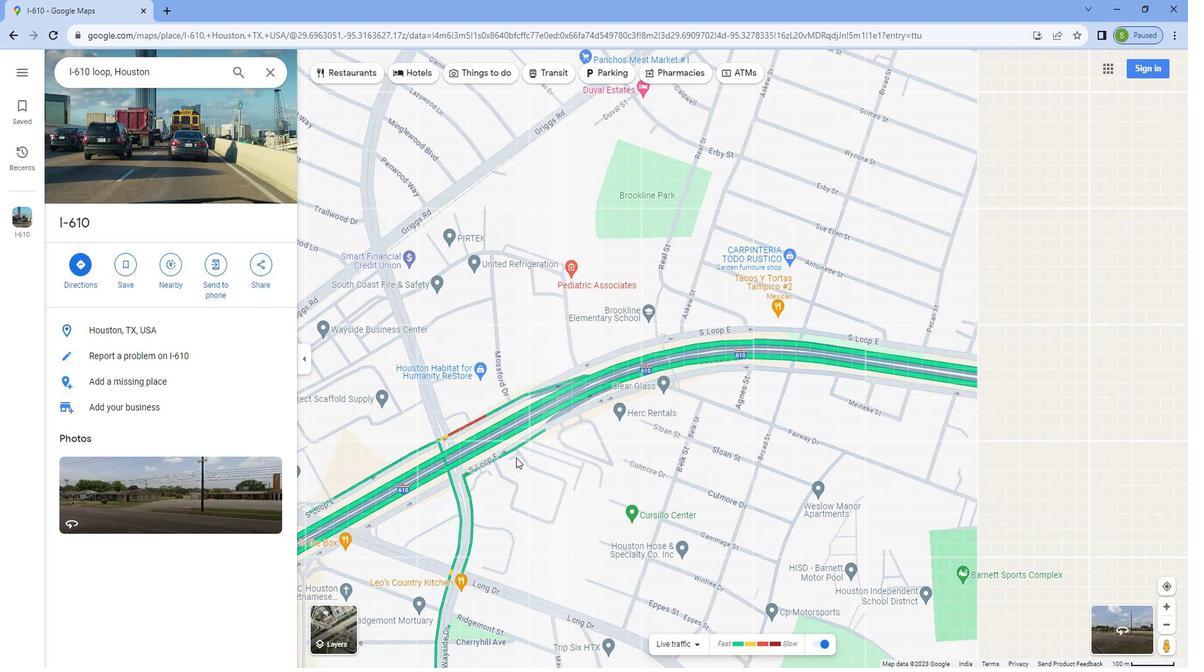 
Action: Mouse scrolled (490, 448) with delta (0, 0)
Screenshot: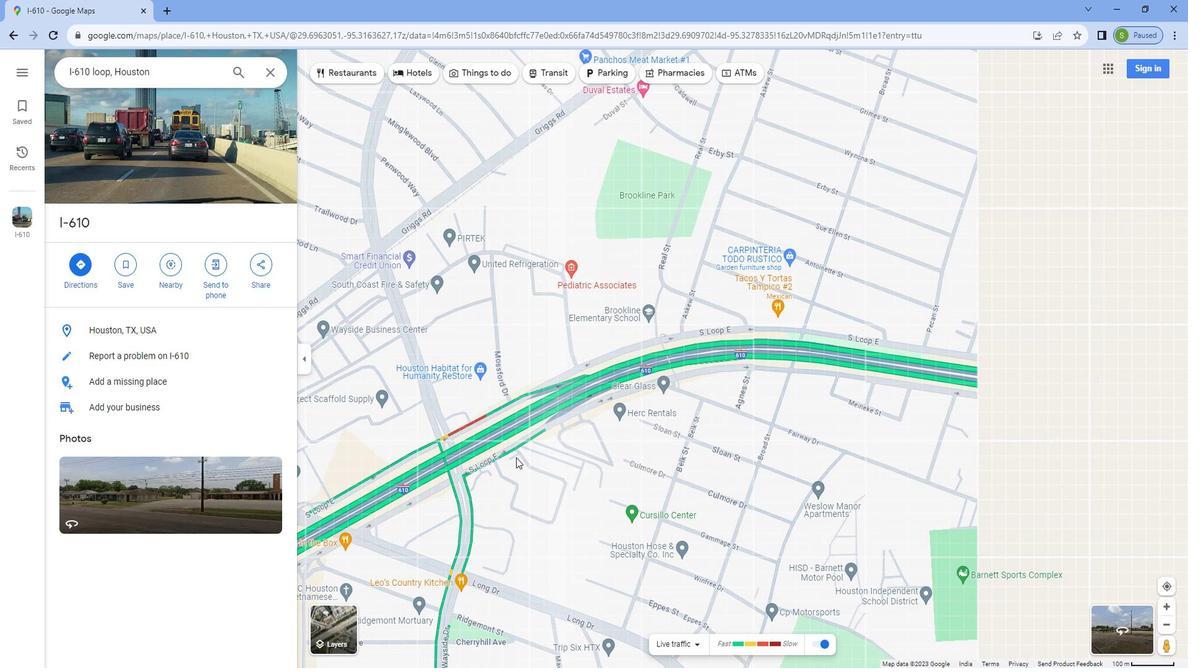 
Action: Mouse moved to (490, 449)
Screenshot: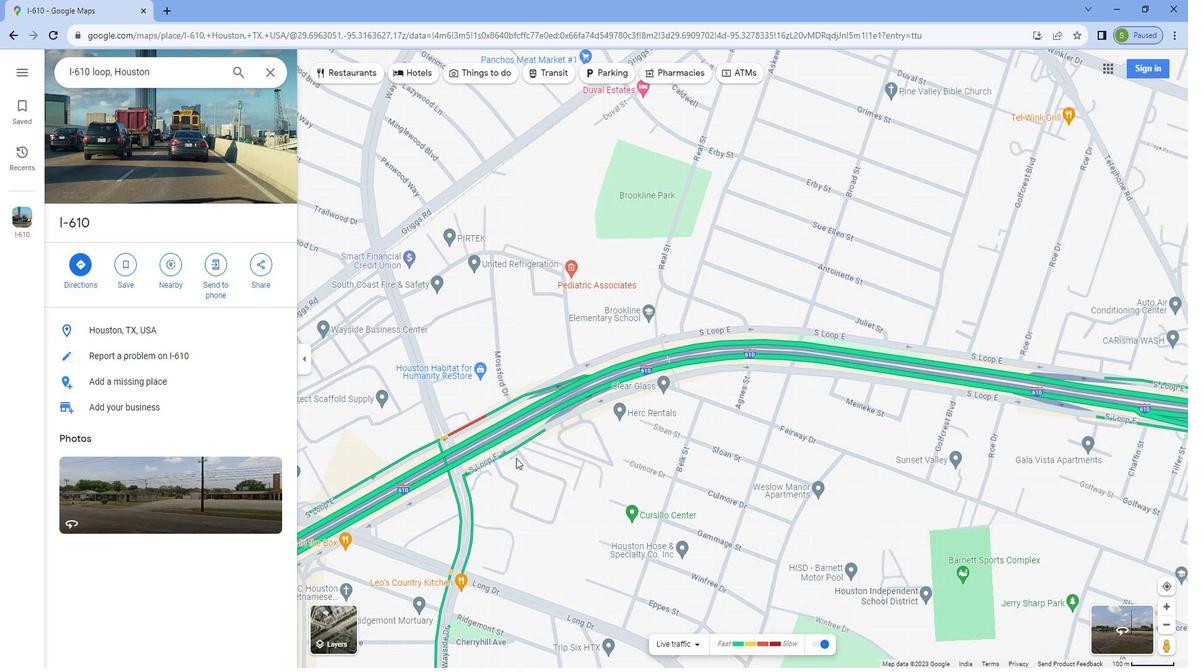 
Action: Mouse scrolled (490, 449) with delta (0, 0)
Screenshot: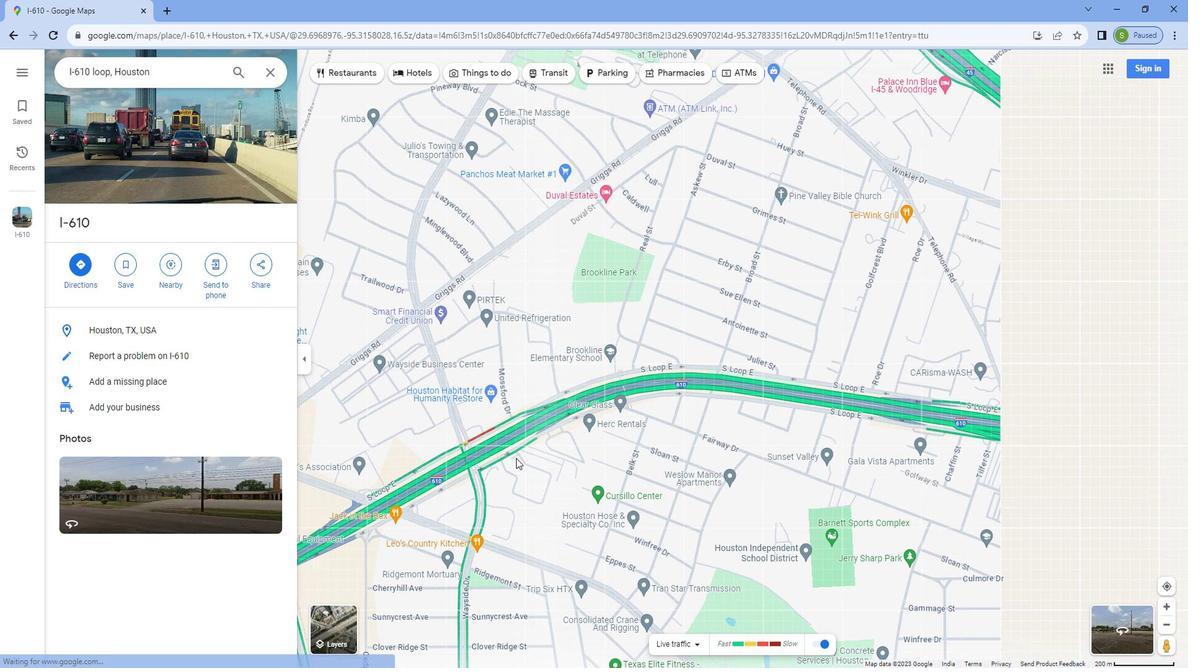 
Action: Mouse scrolled (490, 449) with delta (0, 0)
Screenshot: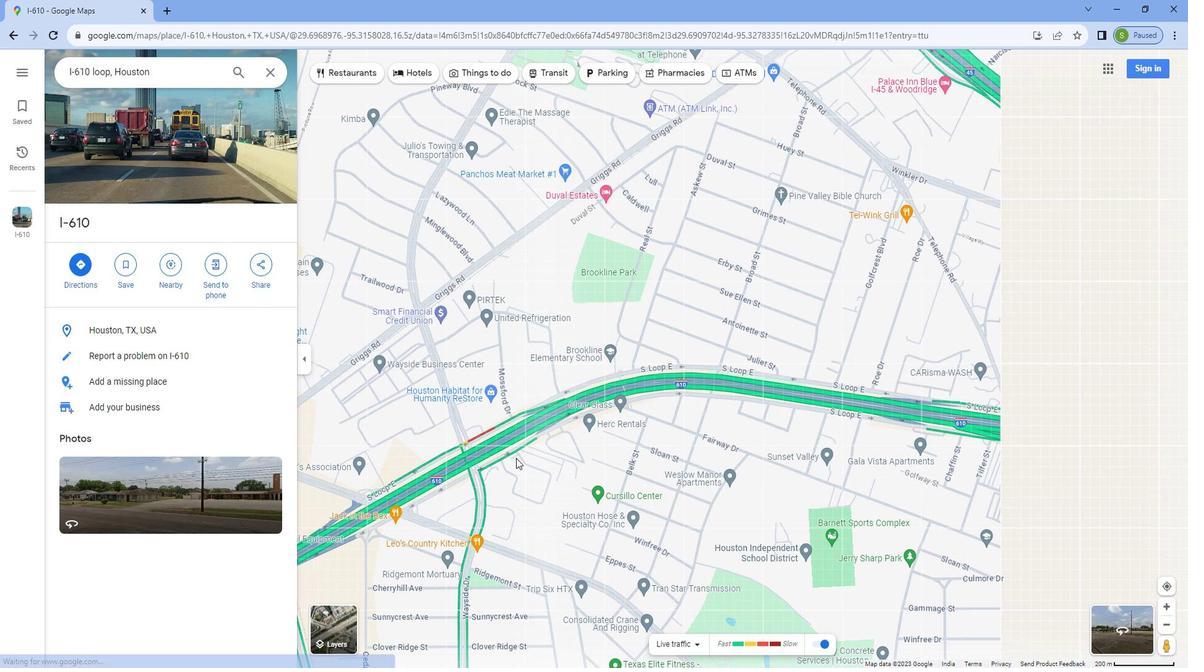
Action: Mouse scrolled (490, 449) with delta (0, 0)
Screenshot: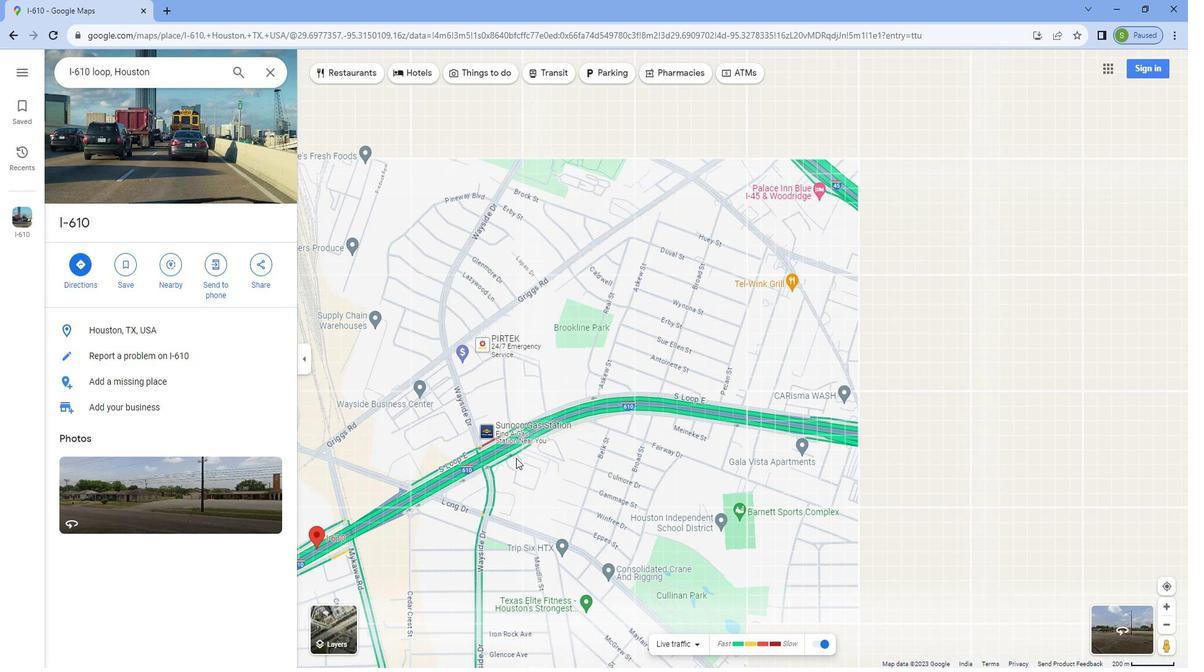 
Action: Mouse scrolled (490, 449) with delta (0, 0)
Screenshot: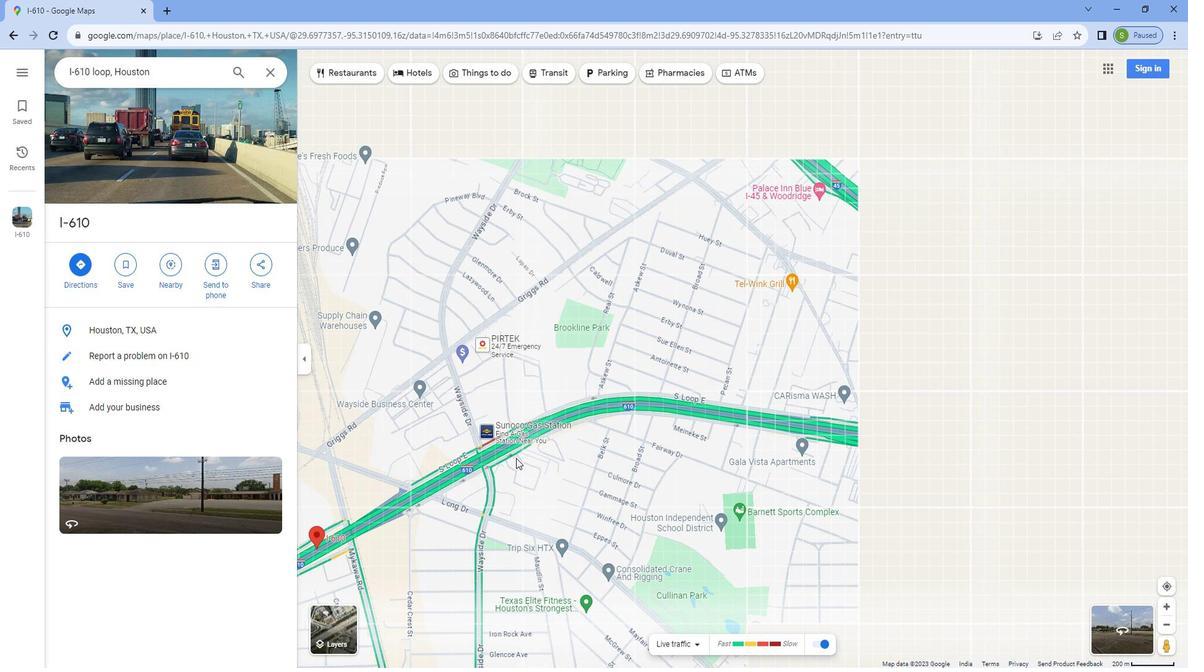 
Action: Mouse moved to (490, 451)
Screenshot: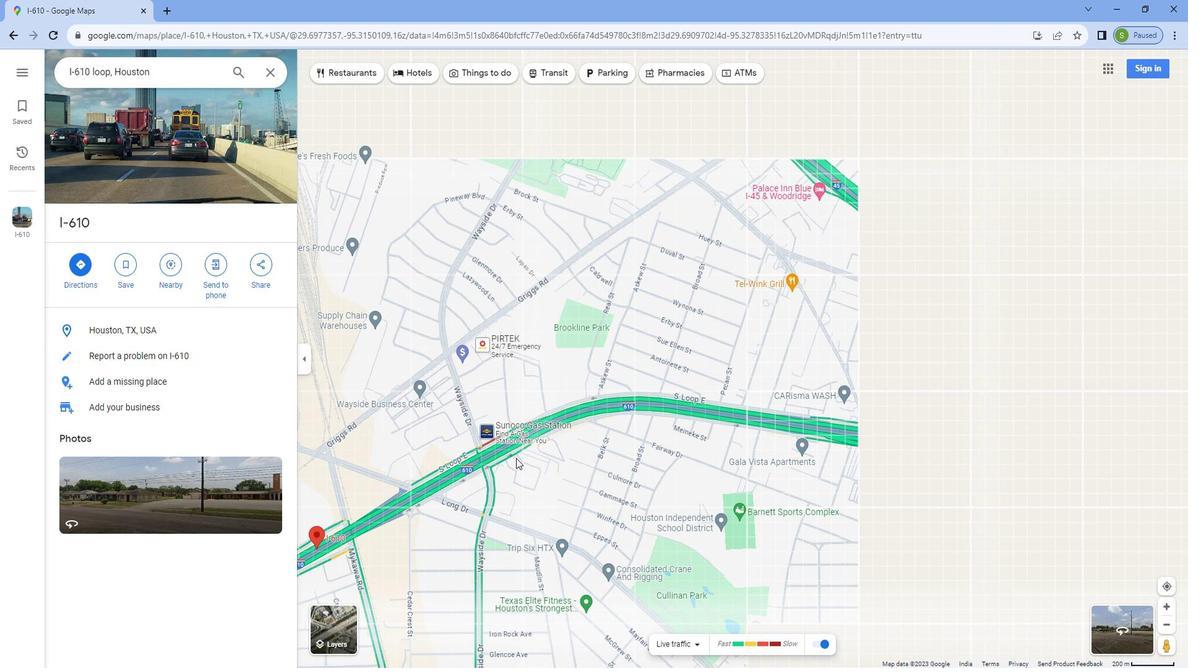 
Action: Mouse scrolled (490, 450) with delta (0, 0)
Screenshot: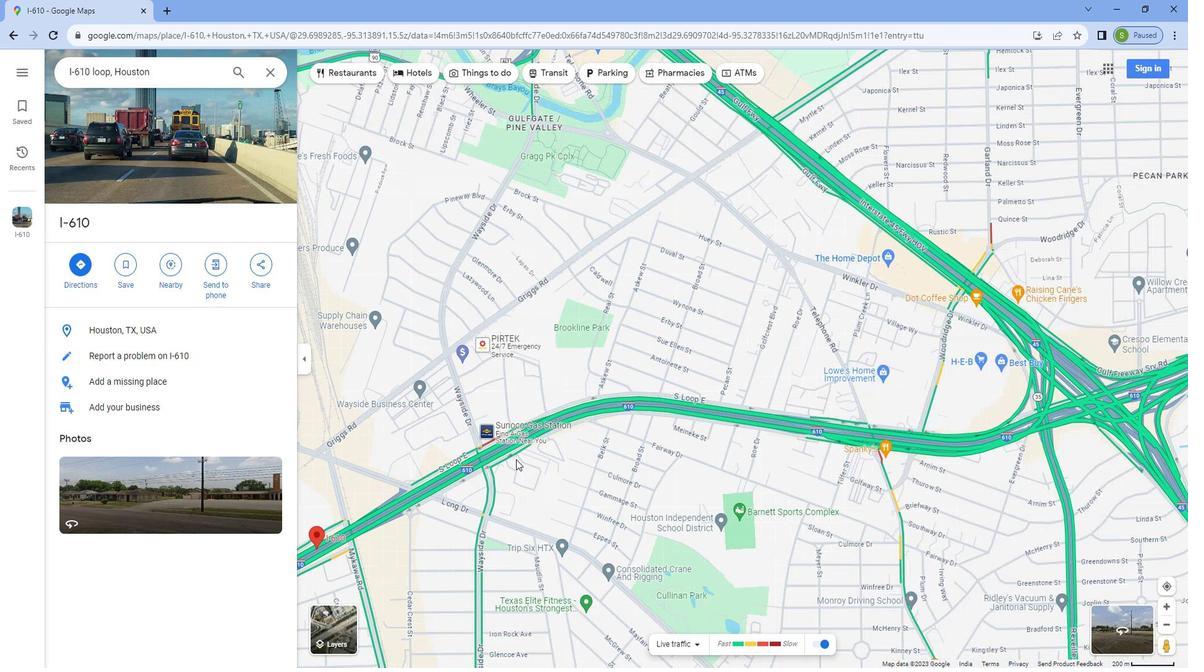 
Action: Mouse moved to (519, 481)
Screenshot: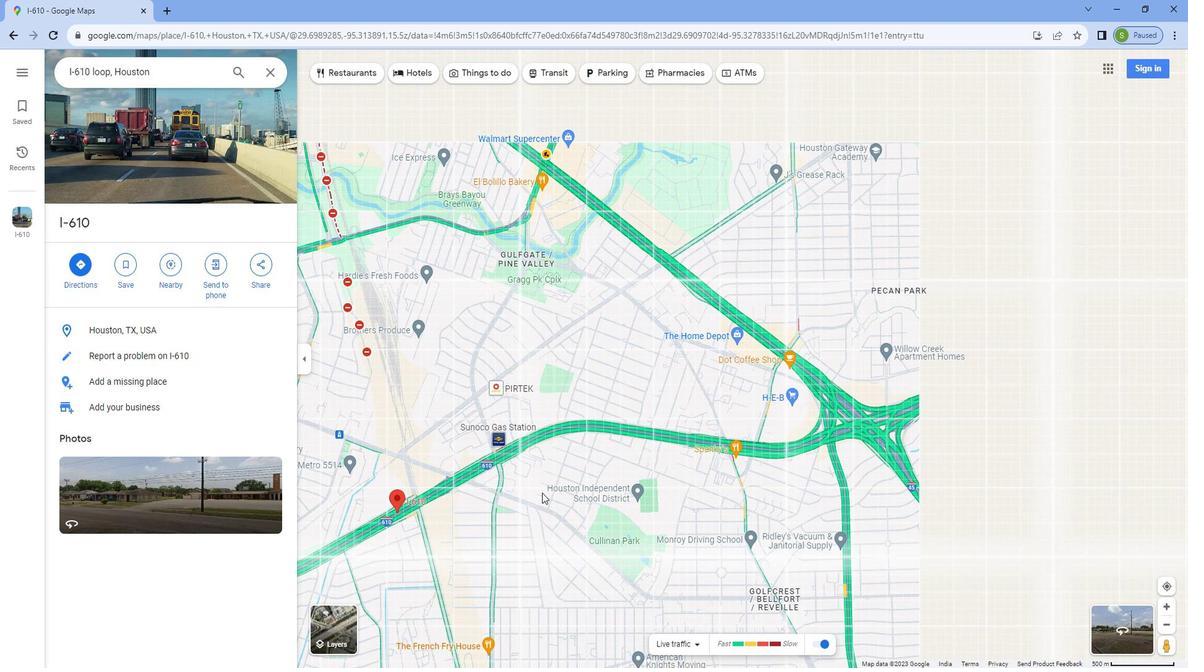
Action: Mouse pressed left at (519, 481)
Screenshot: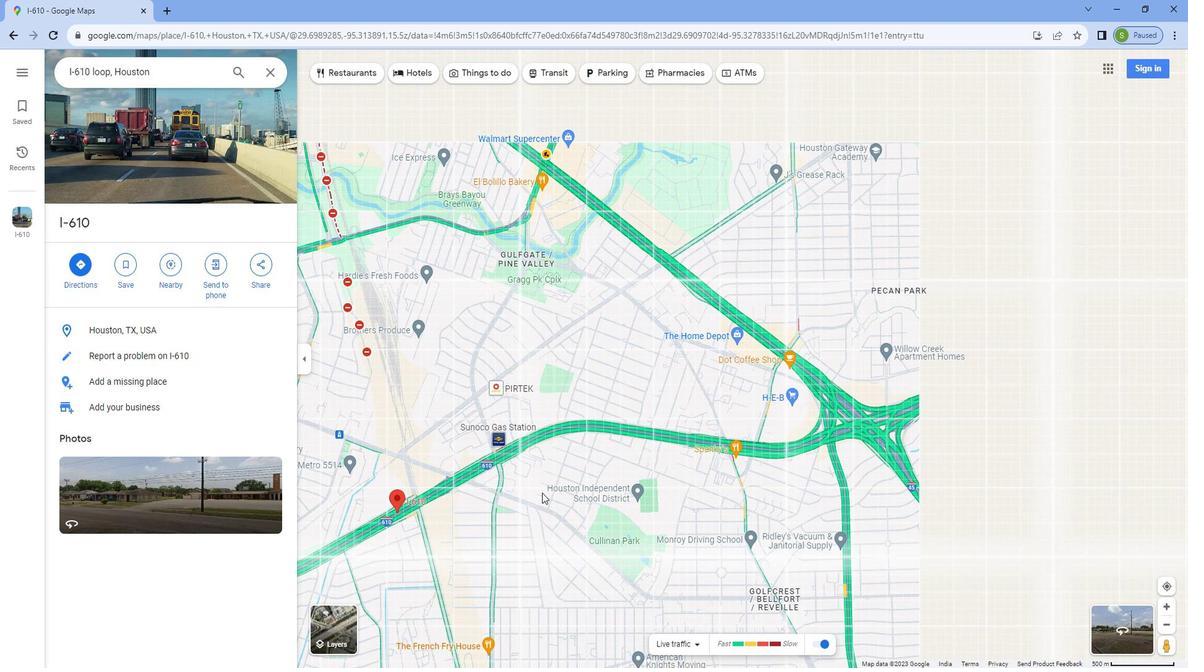 
Action: Mouse moved to (537, 480)
Screenshot: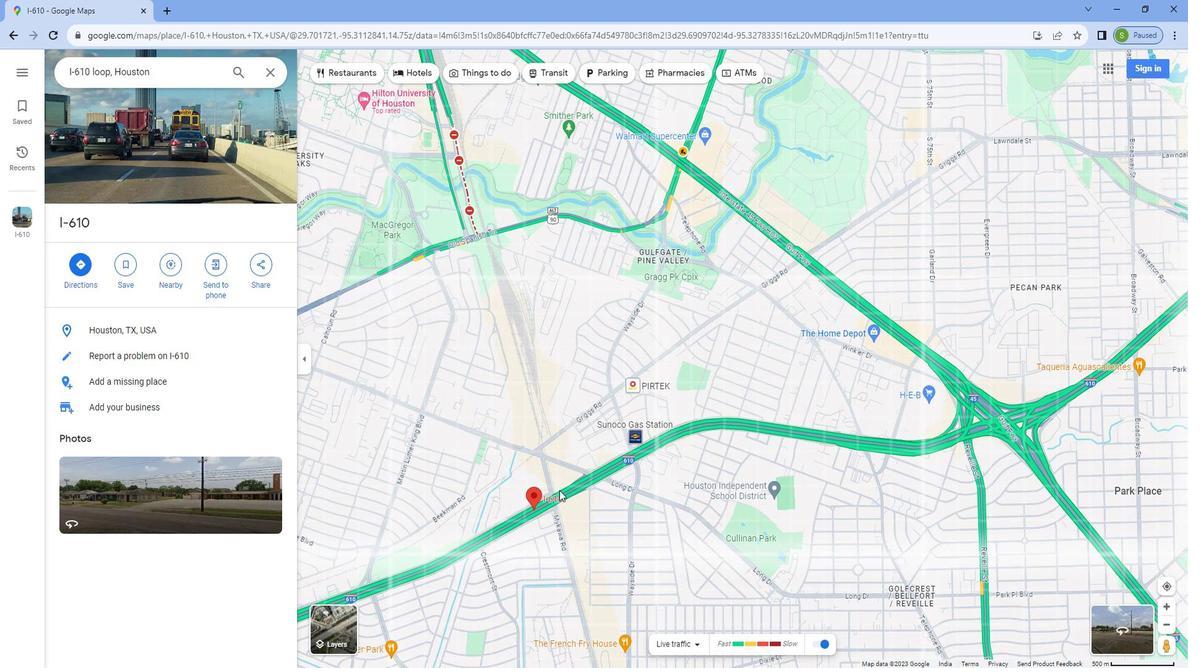 
Action: Mouse scrolled (537, 480) with delta (0, 0)
Screenshot: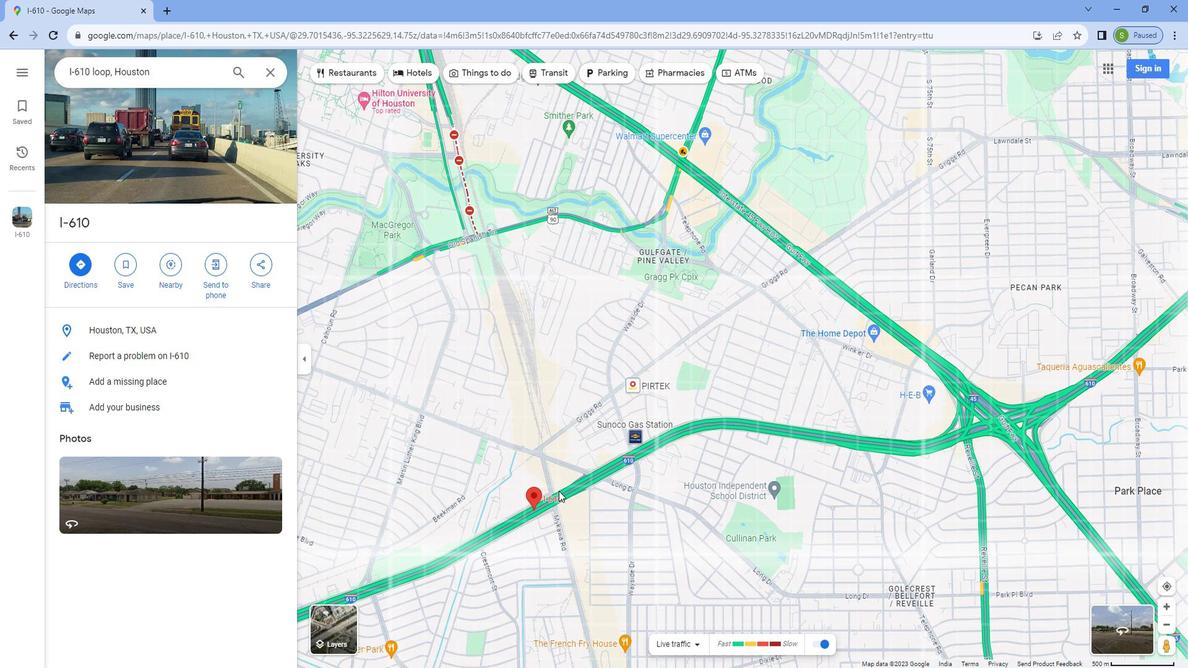 
Action: Mouse moved to (536, 480)
Screenshot: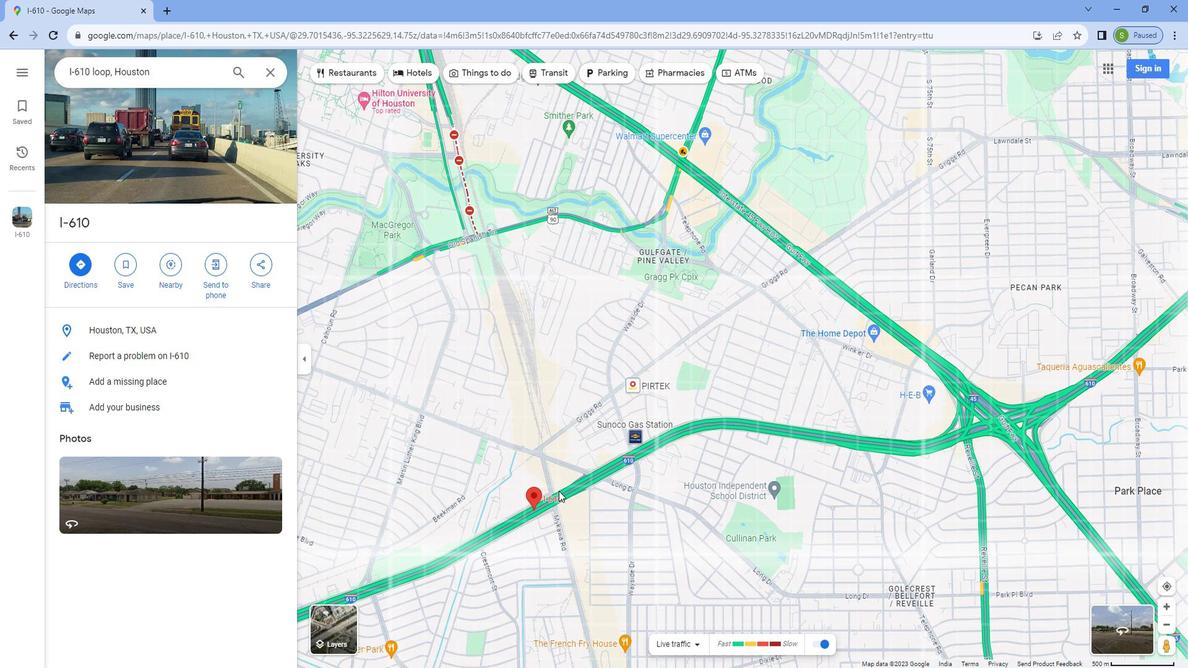 
Action: Mouse scrolled (536, 480) with delta (0, 0)
Screenshot: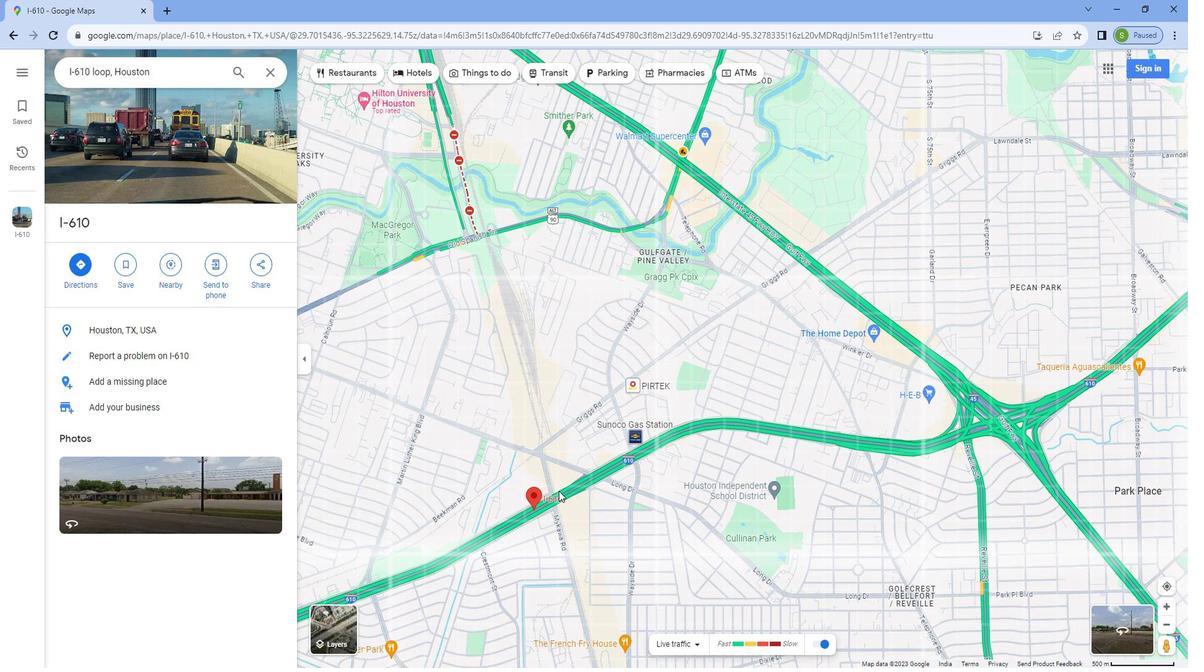 
Action: Mouse moved to (536, 480)
Screenshot: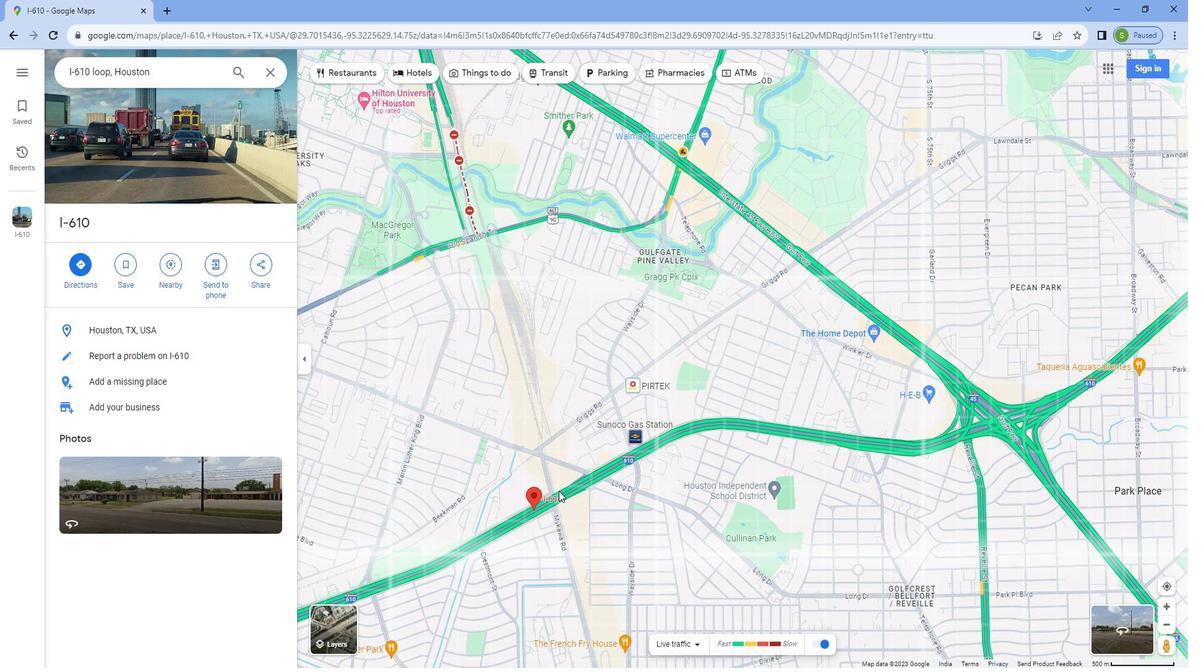 
Action: Mouse scrolled (536, 480) with delta (0, 0)
Screenshot: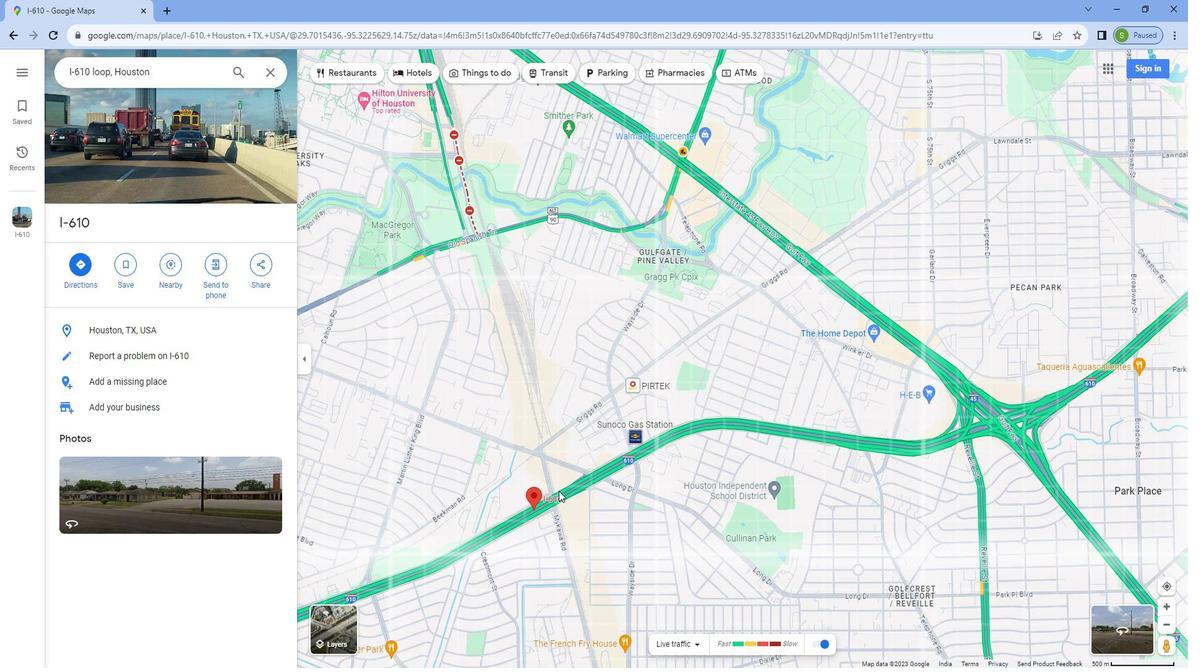 
Action: Mouse moved to (531, 523)
Screenshot: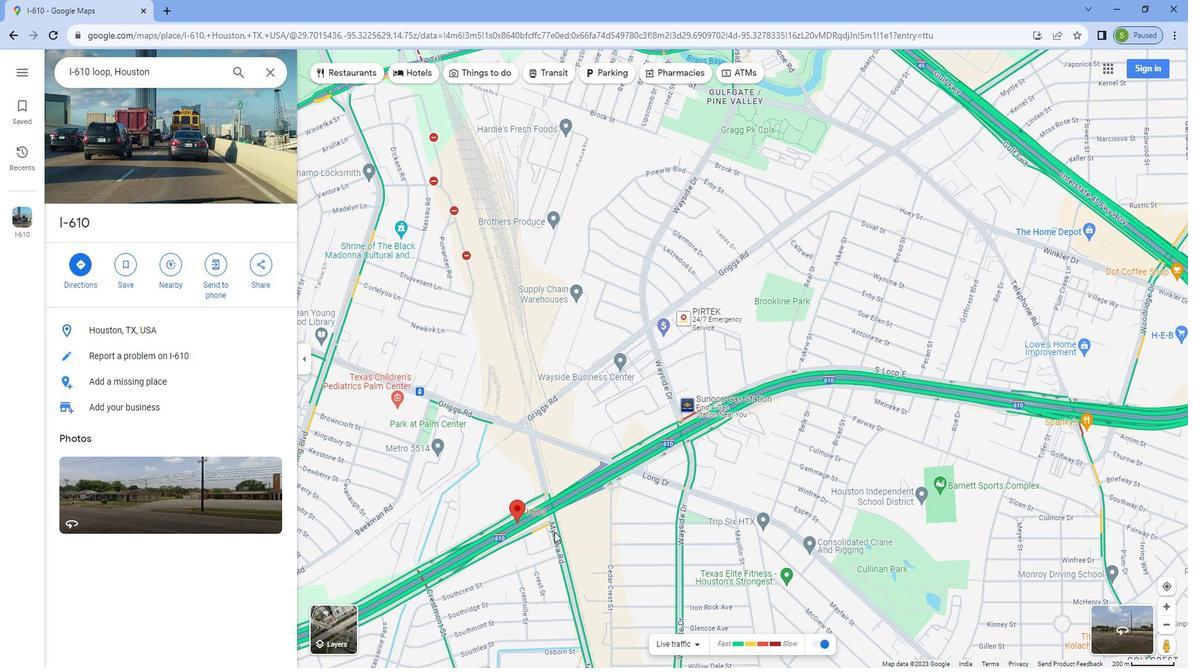 
Action: Mouse scrolled (531, 523) with delta (0, 0)
Screenshot: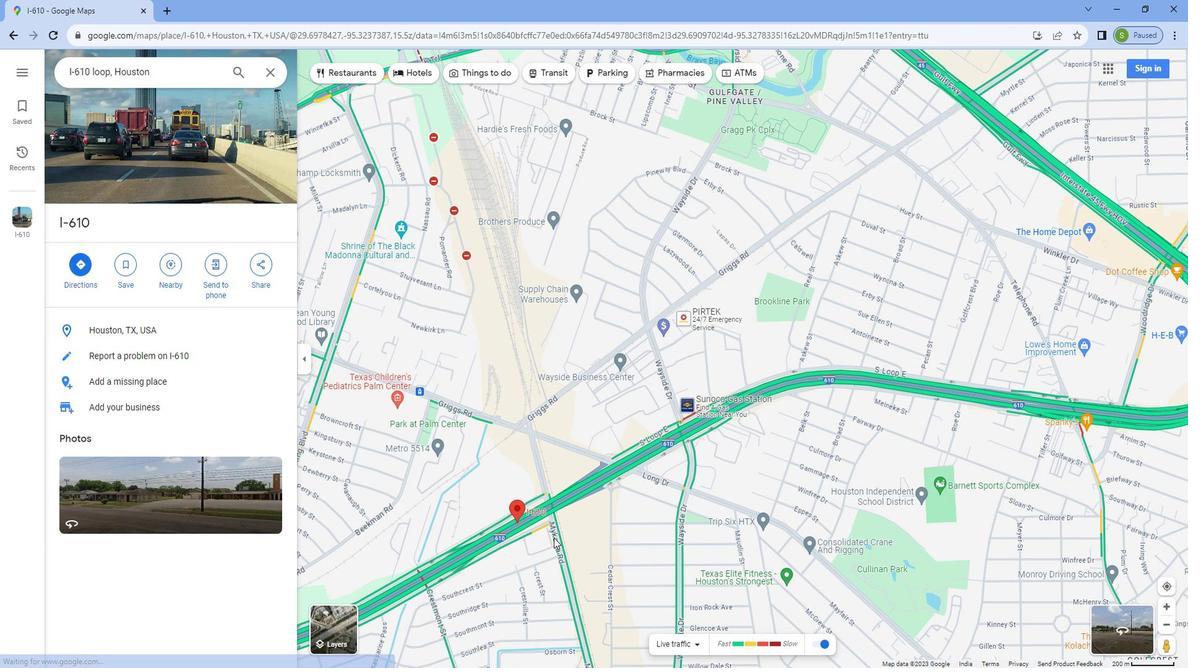 
Action: Mouse scrolled (531, 523) with delta (0, 0)
Screenshot: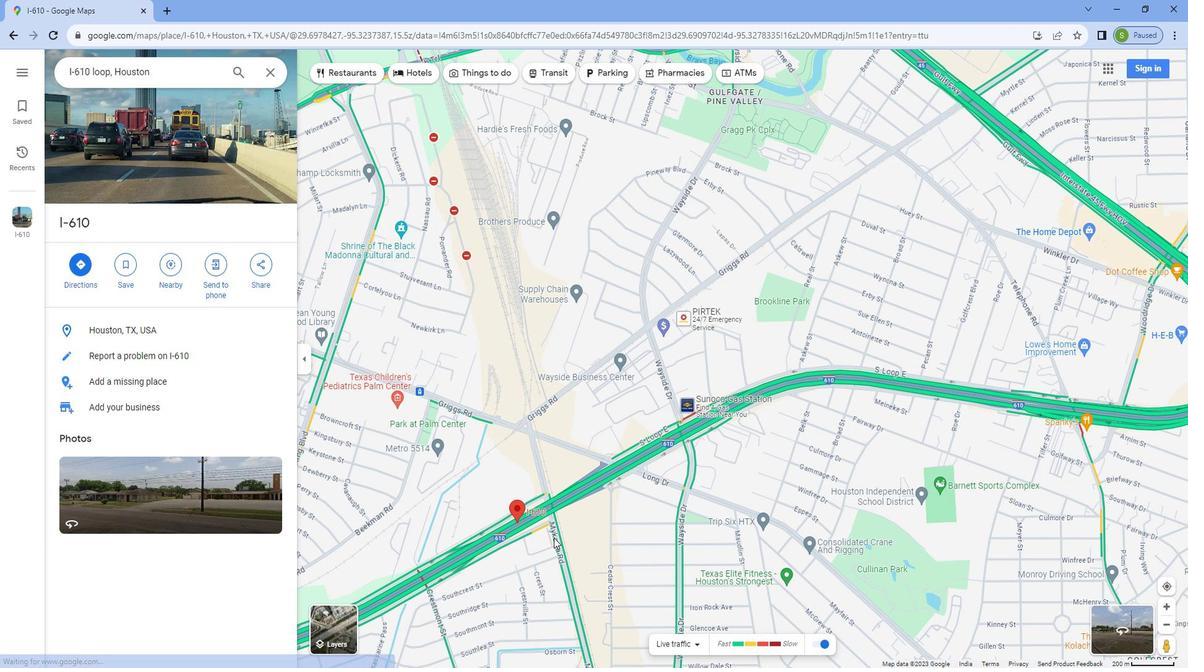 
Action: Mouse scrolled (531, 523) with delta (0, 0)
Screenshot: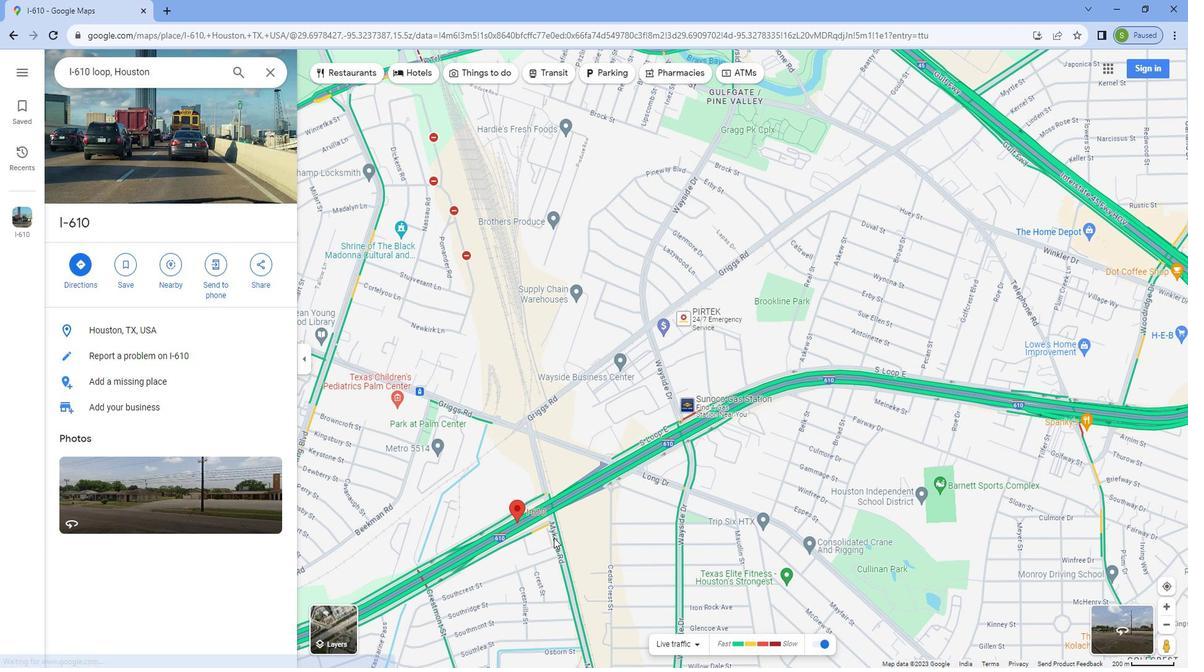 
Action: Mouse scrolled (531, 523) with delta (0, 0)
Screenshot: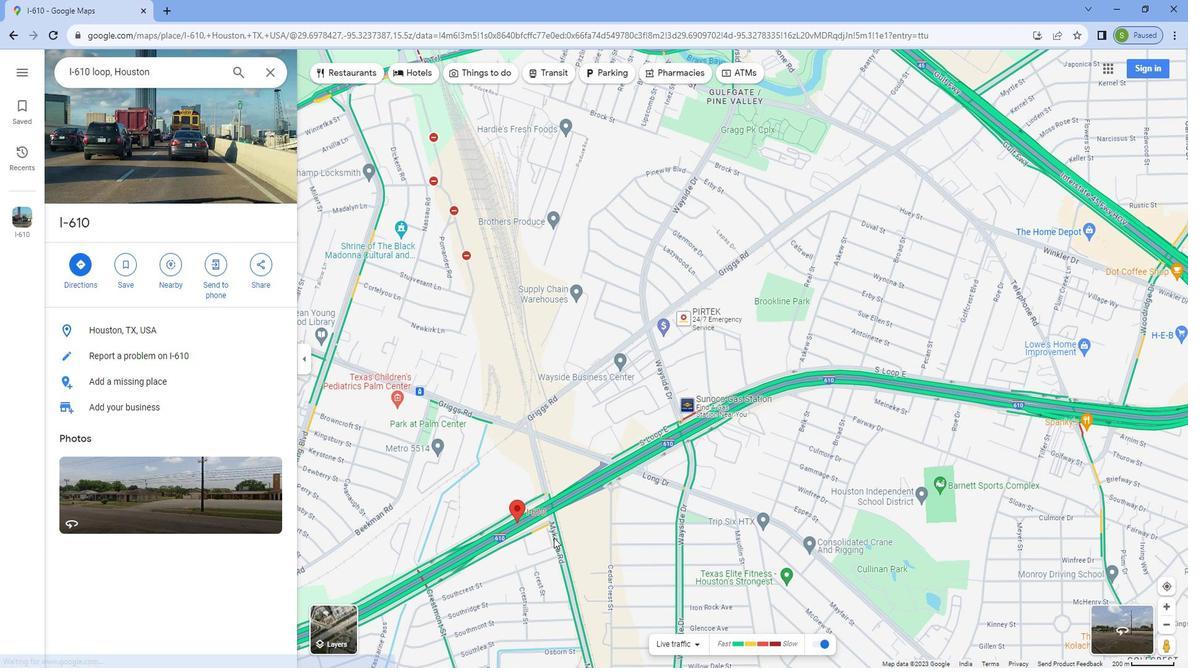 
Action: Mouse moved to (512, 547)
Screenshot: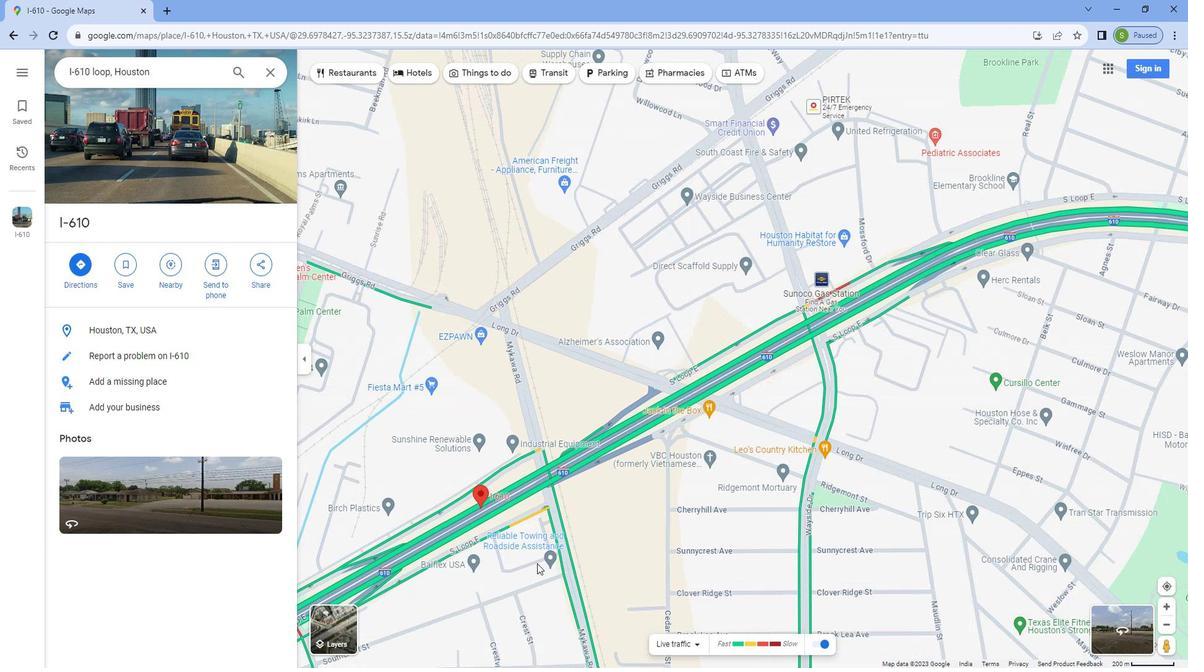 
Action: Mouse scrolled (512, 547) with delta (0, 0)
Screenshot: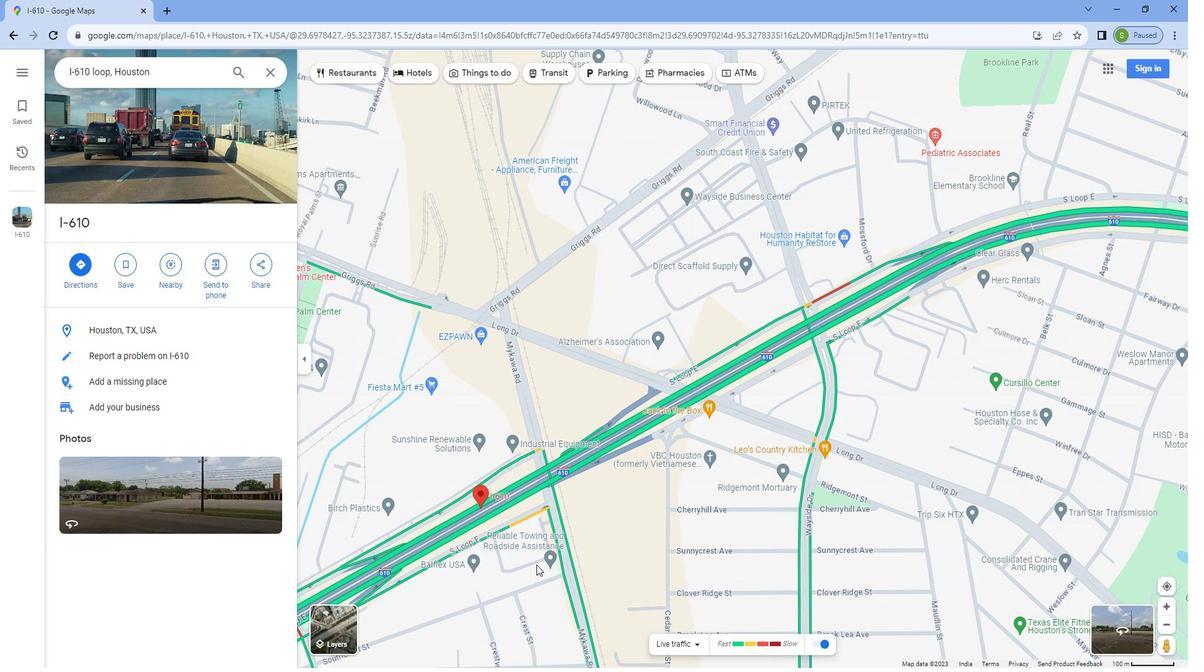 
Action: Mouse scrolled (512, 547) with delta (0, 0)
Screenshot: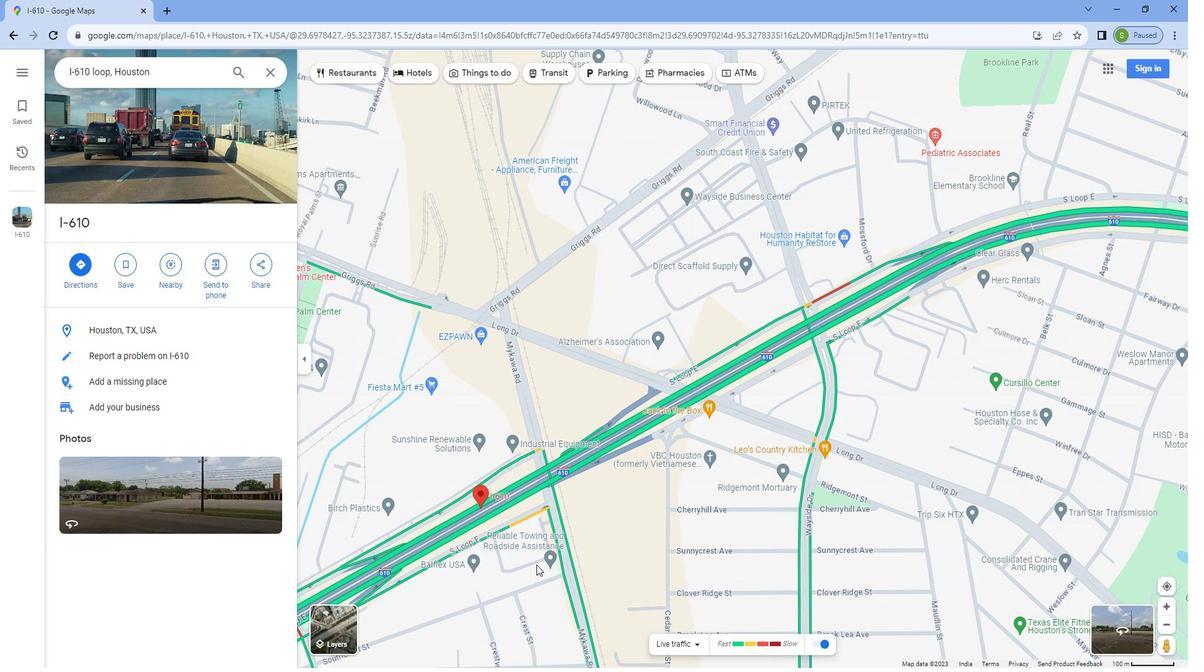 
Action: Mouse scrolled (512, 547) with delta (0, 0)
Screenshot: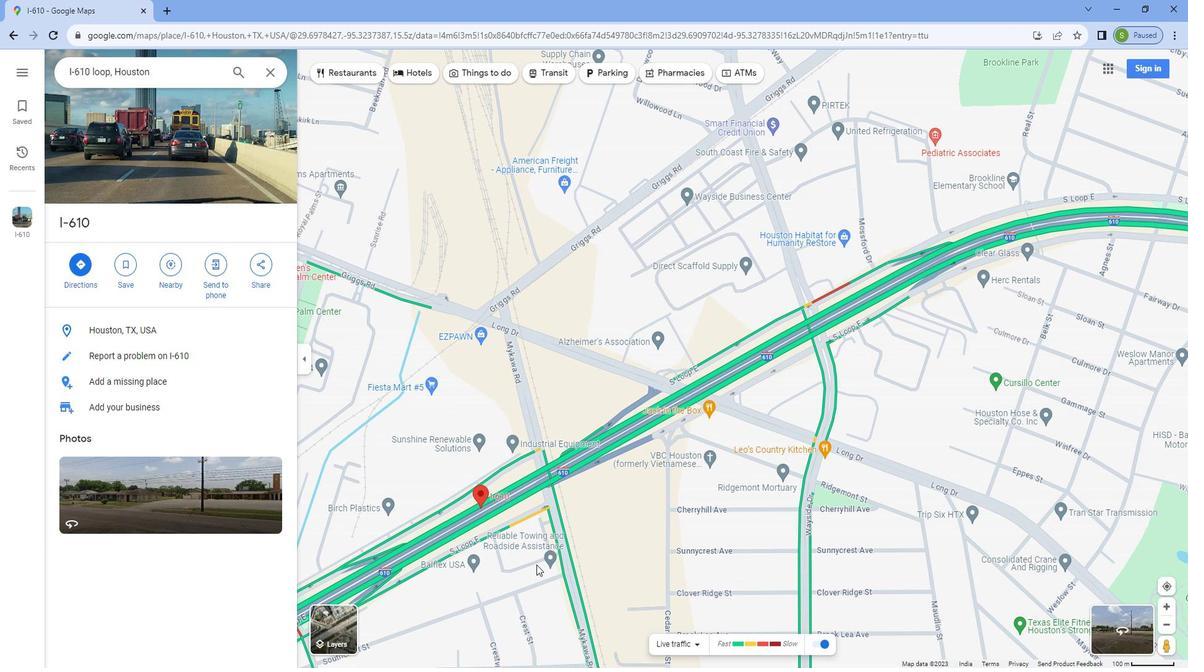 
Action: Mouse scrolled (512, 547) with delta (0, 0)
Screenshot: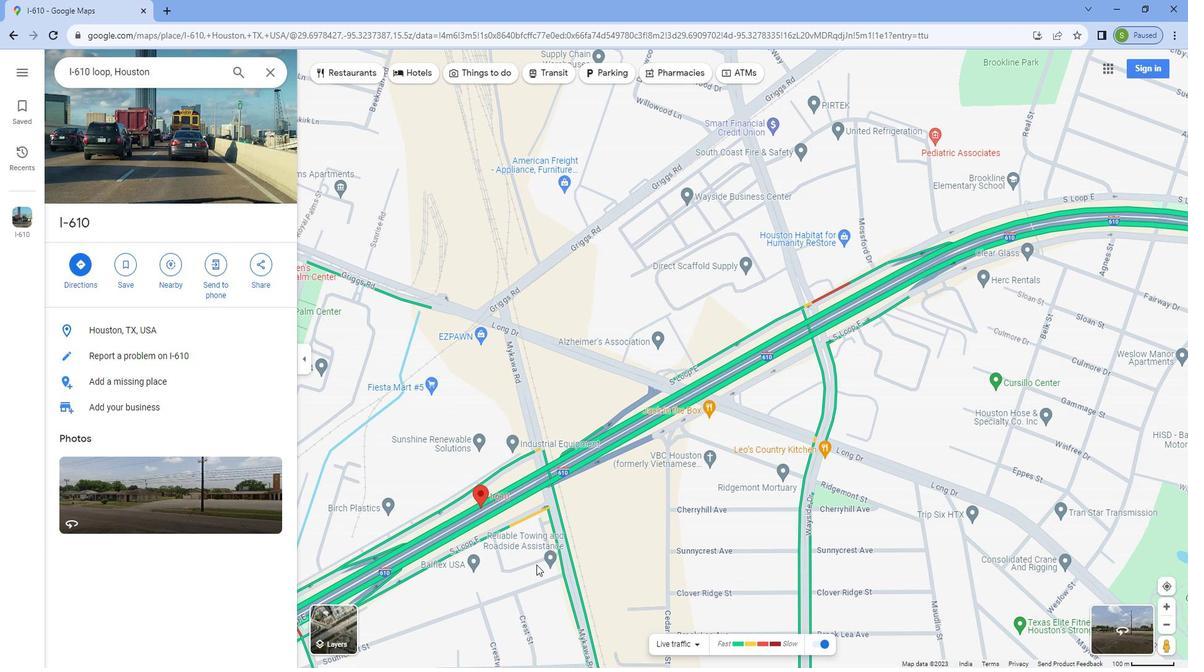 
Action: Mouse moved to (436, 474)
Screenshot: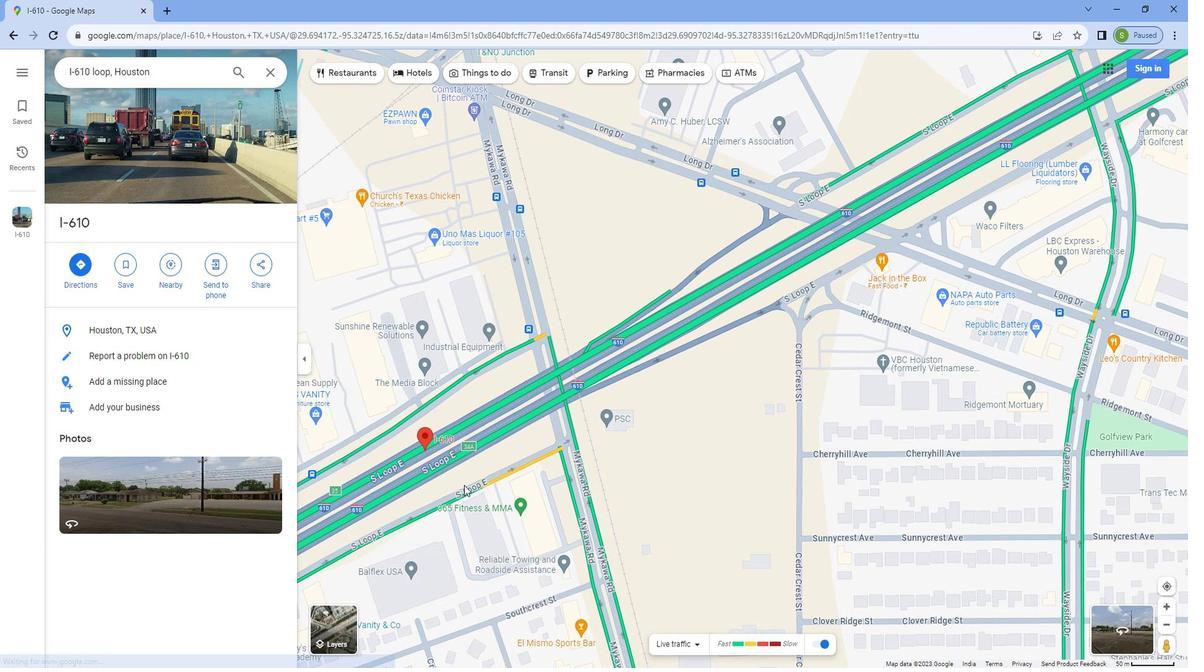 
Action: Mouse pressed left at (436, 474)
Screenshot: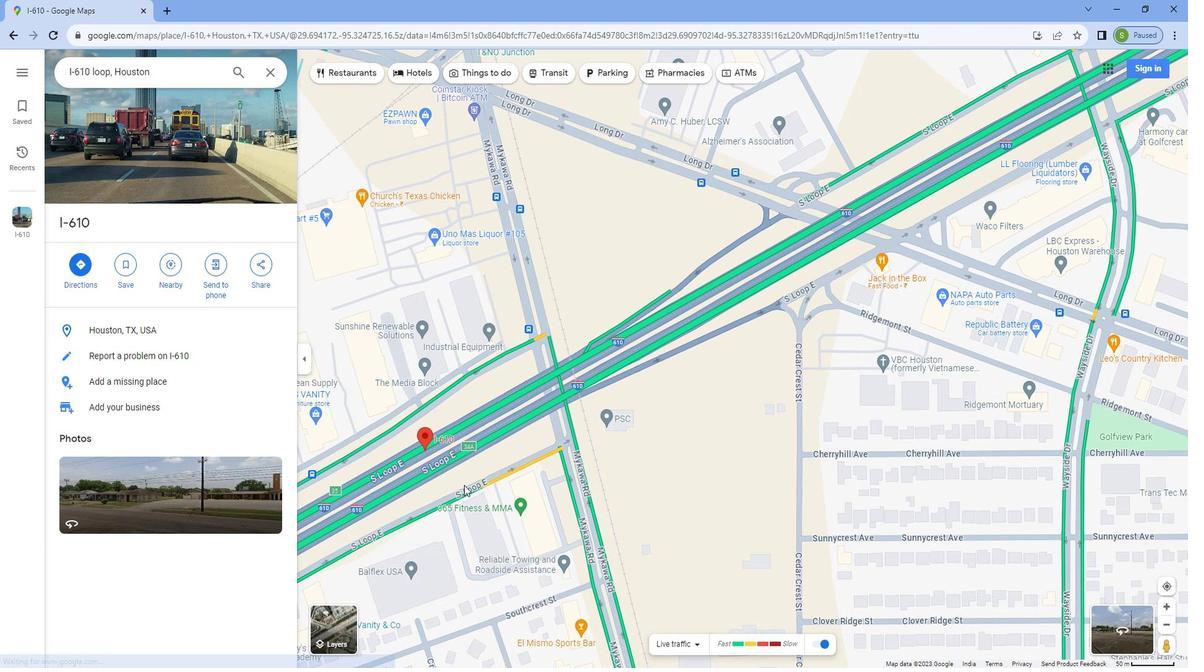
Action: Mouse moved to (585, 490)
Screenshot: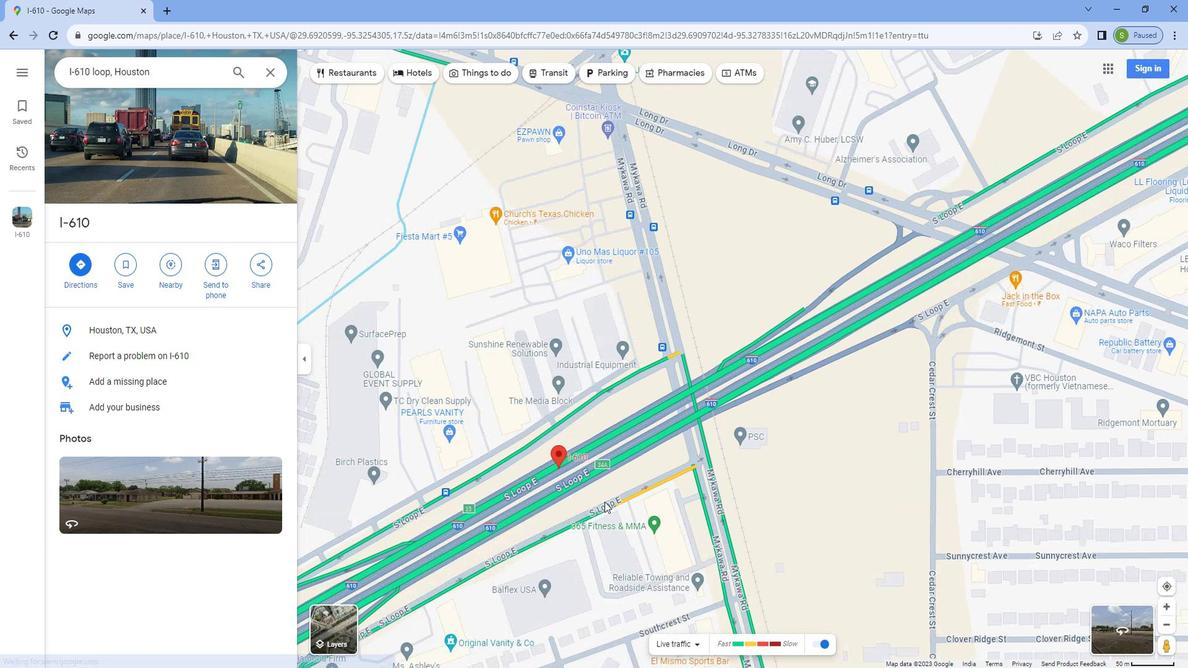 
Action: Mouse scrolled (585, 490) with delta (0, 0)
Screenshot: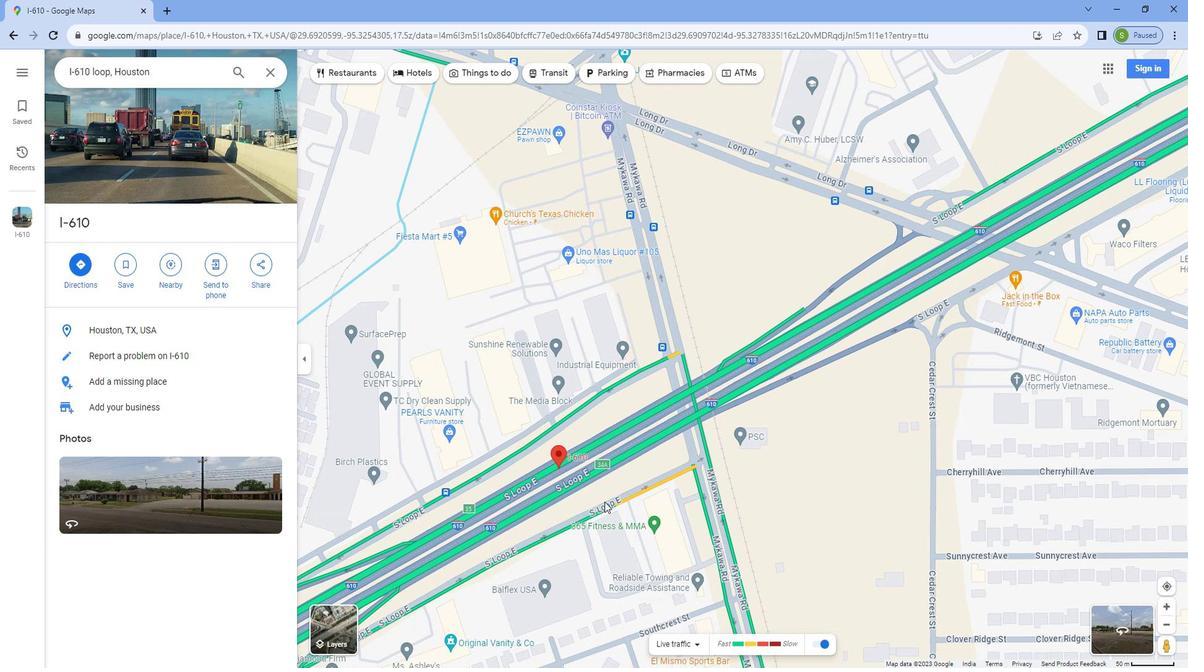 
Action: Mouse scrolled (585, 490) with delta (0, 0)
Screenshot: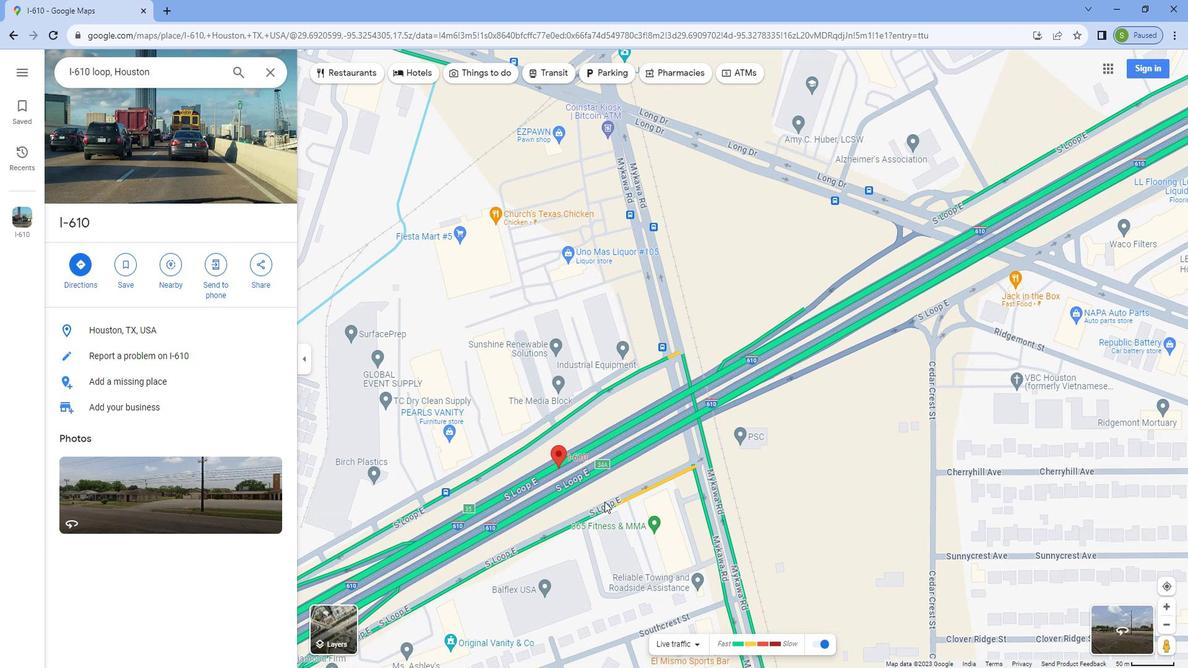 
Action: Mouse scrolled (585, 490) with delta (0, 0)
Screenshot: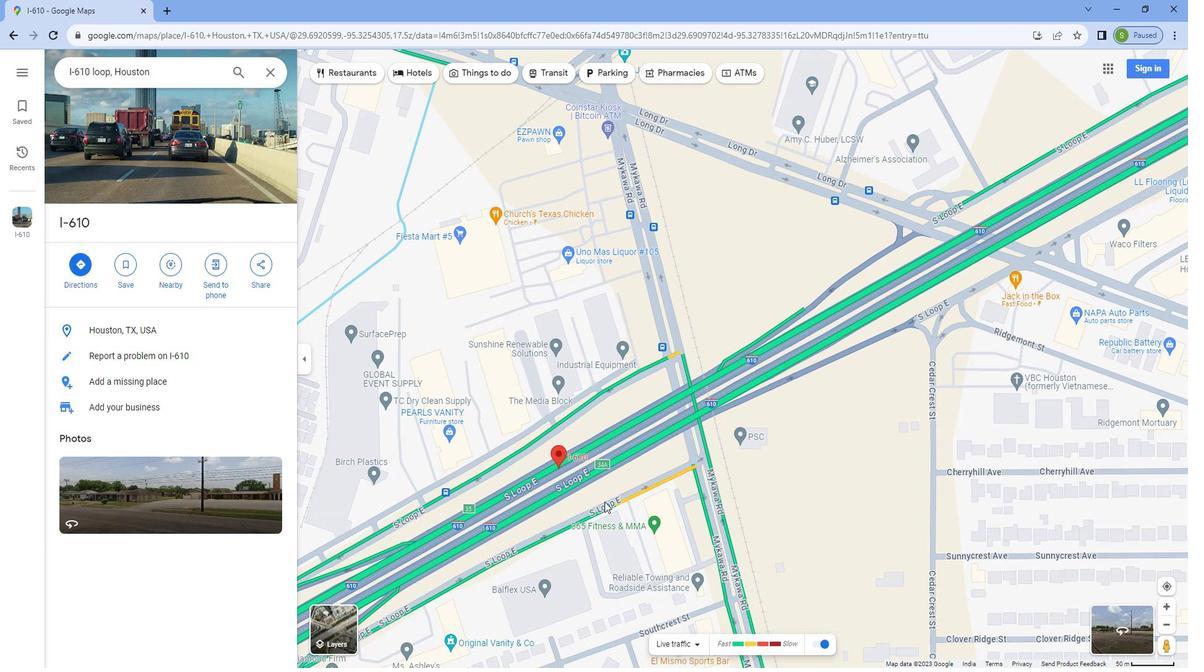 
Action: Mouse scrolled (585, 490) with delta (0, 0)
Screenshot: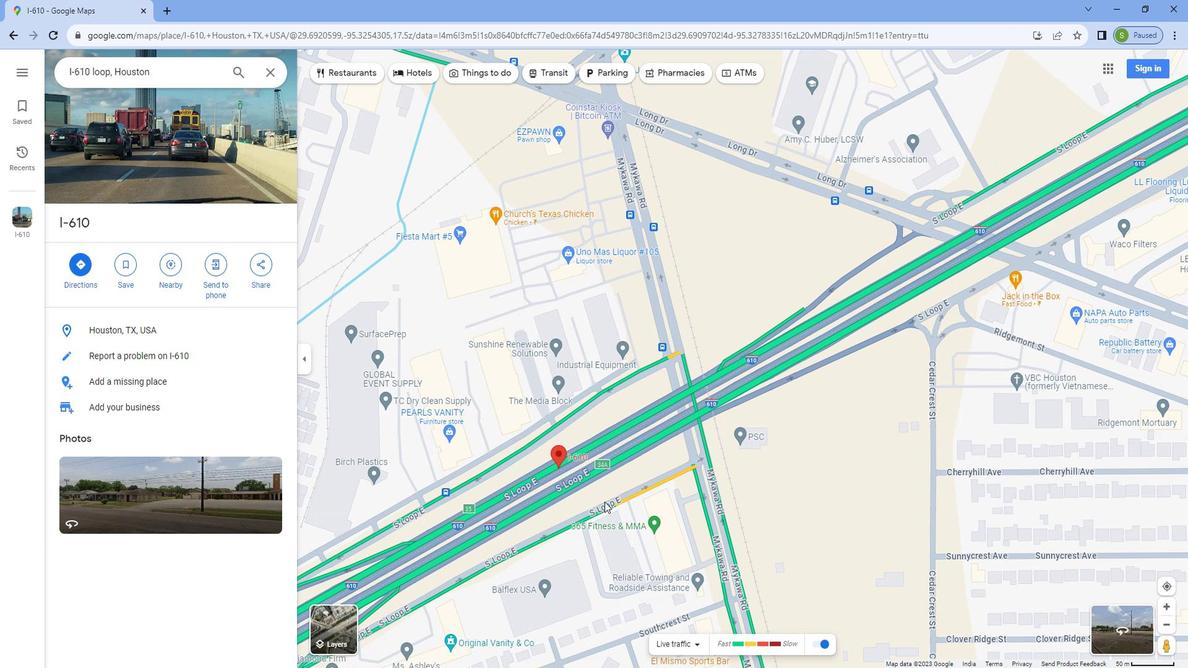 
Action: Mouse moved to (560, 513)
Screenshot: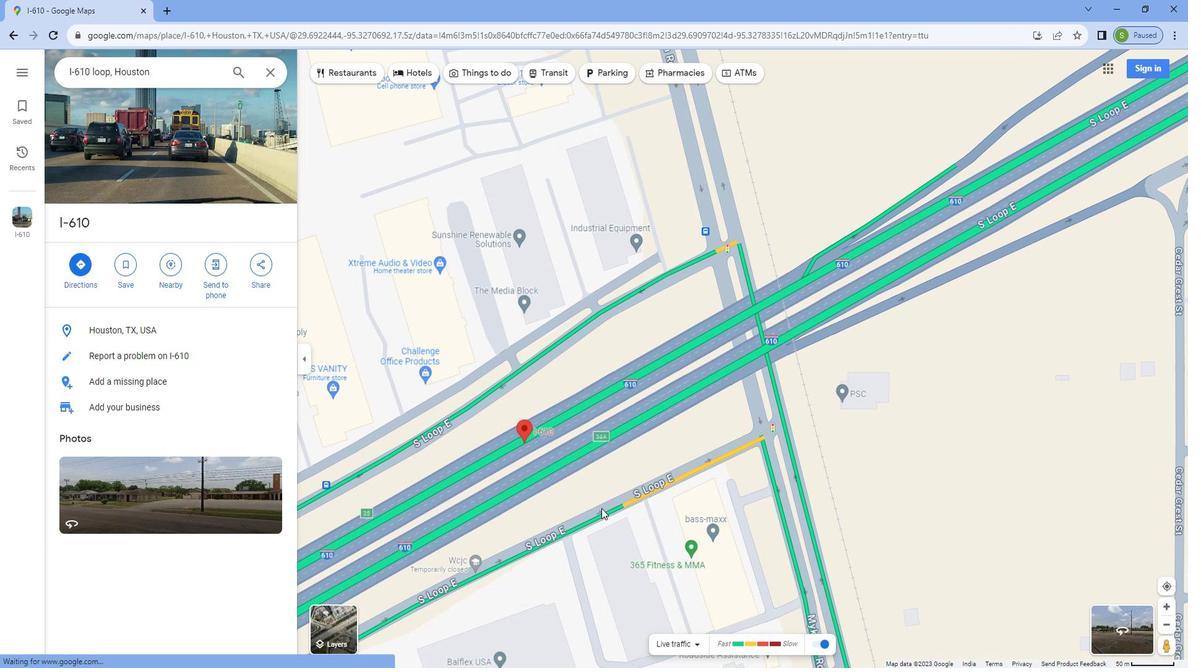 
Action: Mouse scrolled (560, 513) with delta (0, 0)
Screenshot: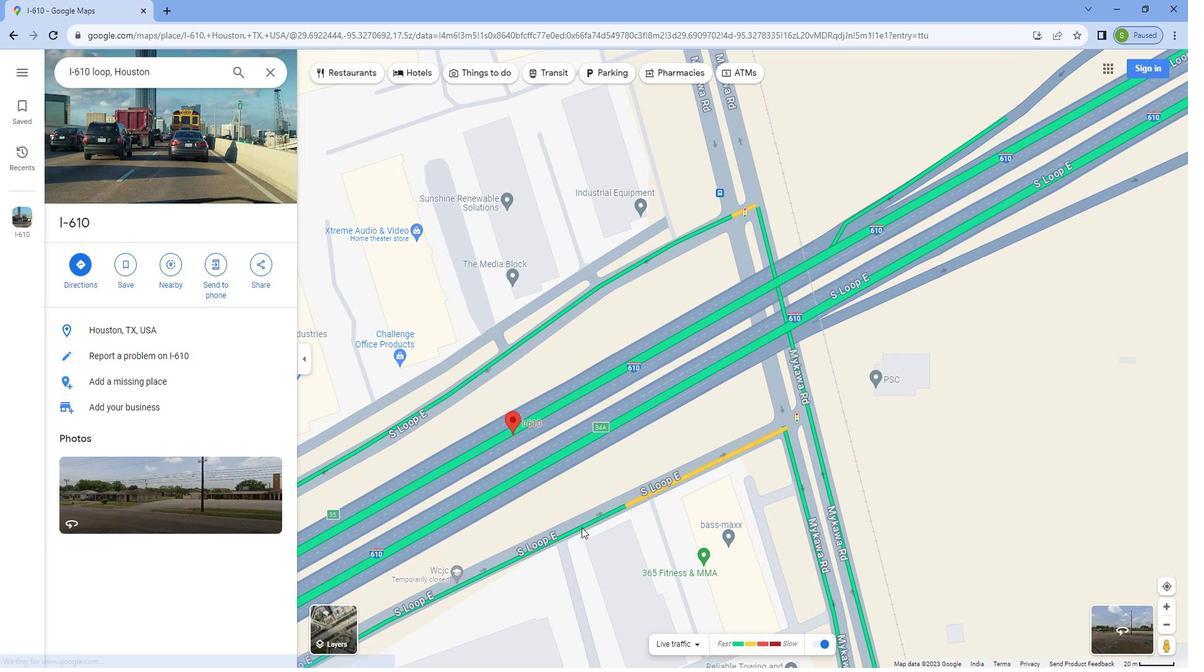 
Action: Mouse scrolled (560, 513) with delta (0, 0)
Screenshot: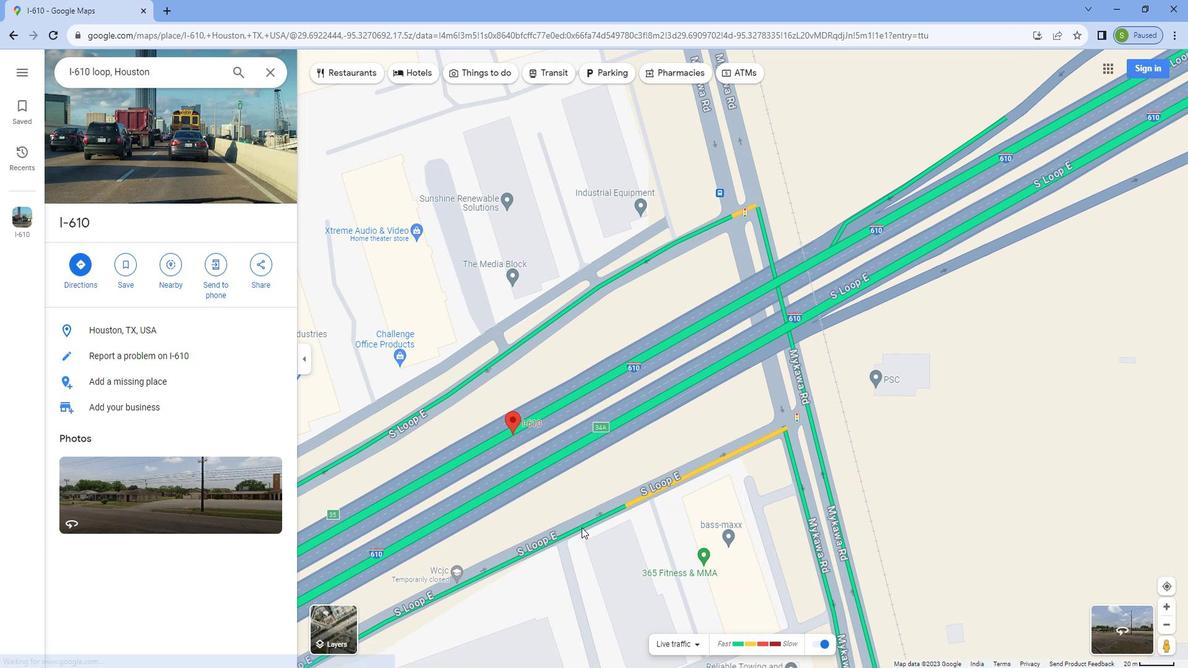 
Action: Mouse scrolled (560, 513) with delta (0, 0)
Screenshot: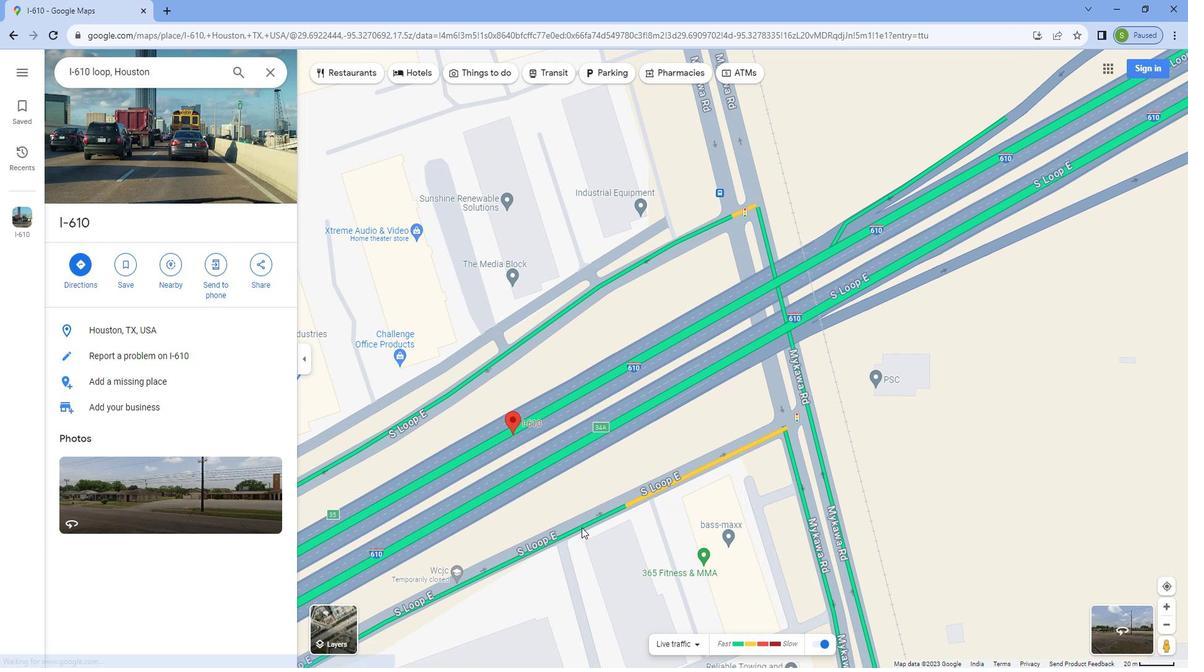 
Action: Mouse scrolled (560, 513) with delta (0, 0)
Screenshot: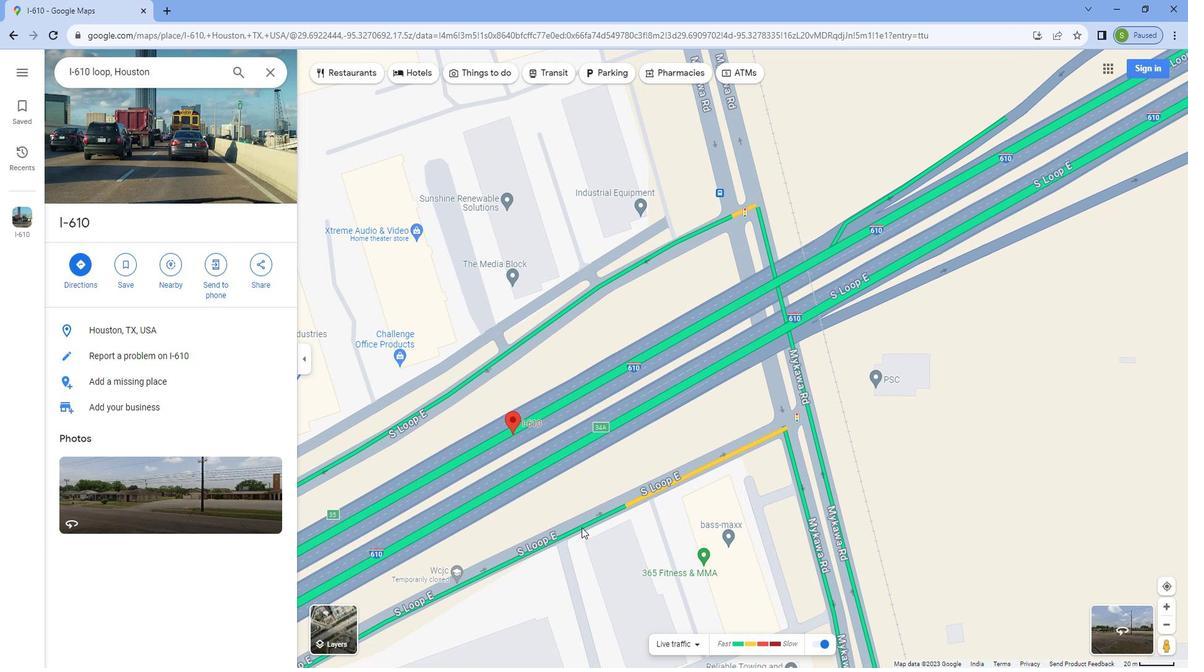 
Action: Mouse moved to (490, 470)
Screenshot: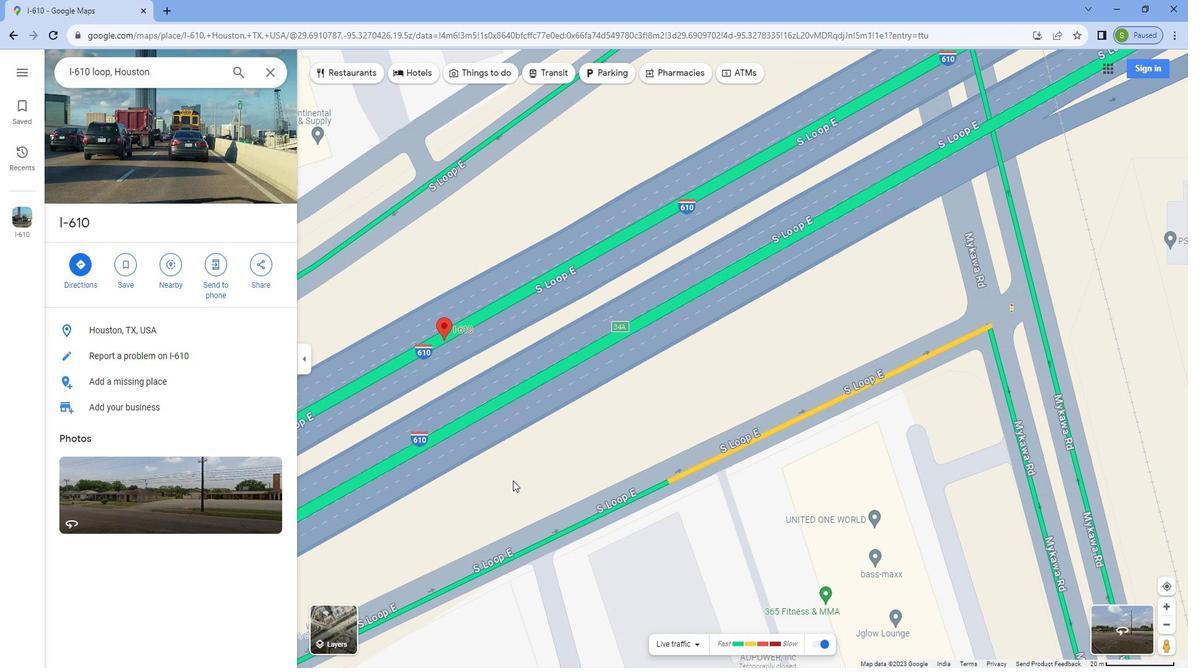 
Action: Mouse pressed left at (490, 470)
Screenshot: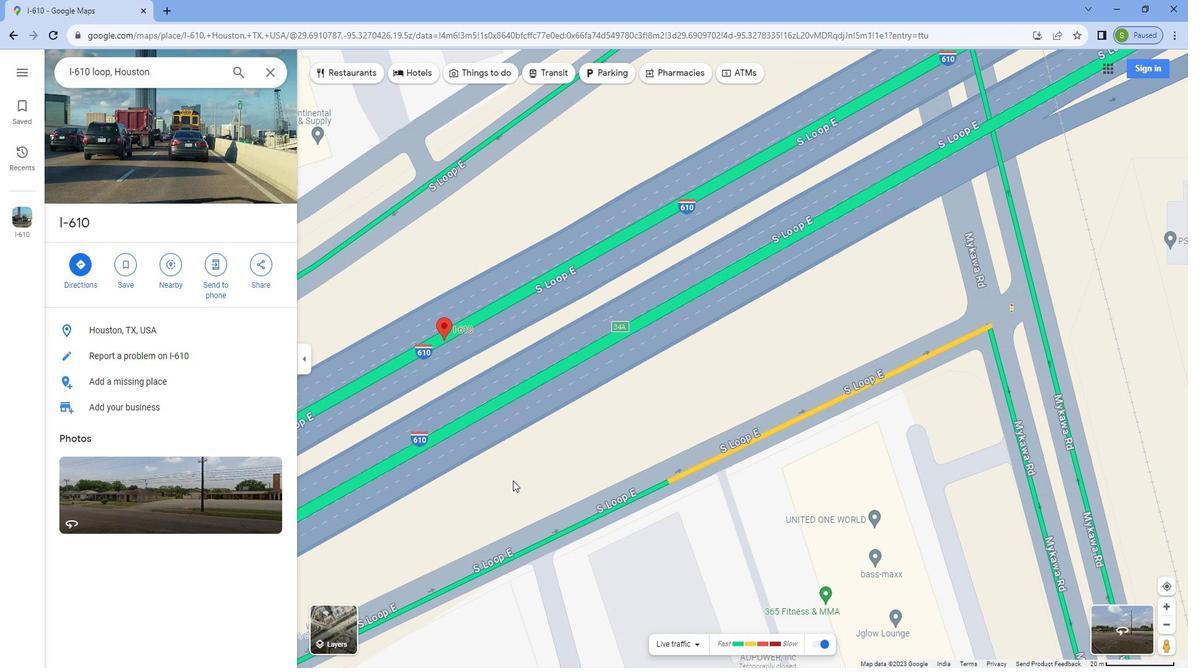 
Action: Mouse moved to (771, 475)
Screenshot: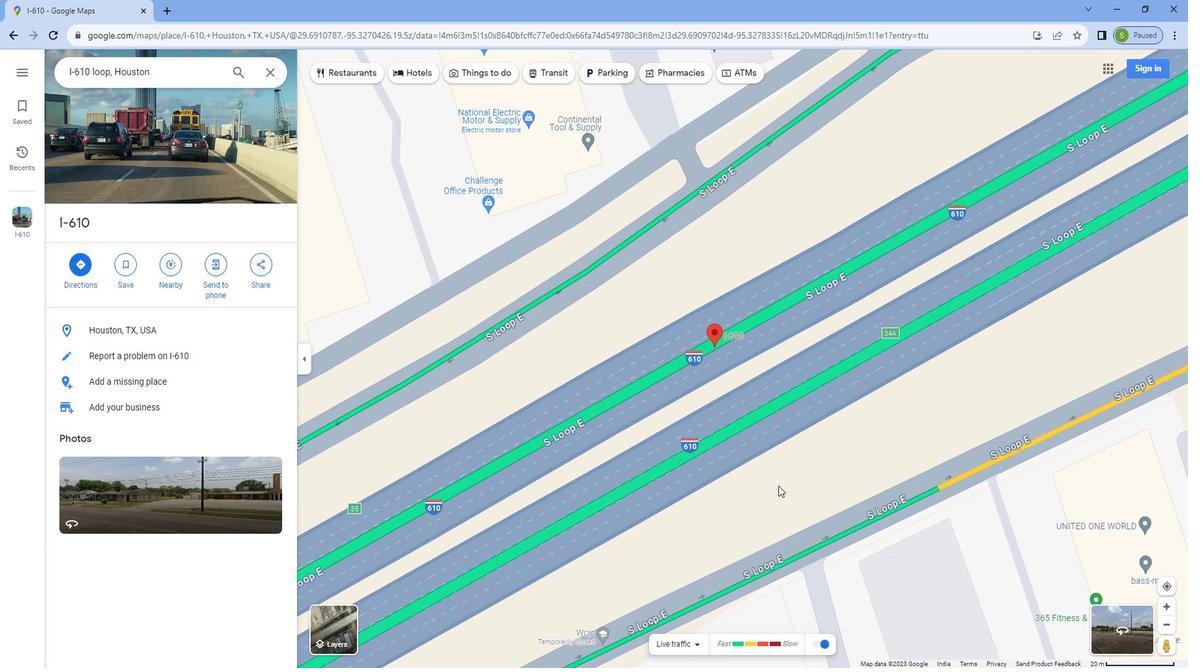 
Action: Mouse scrolled (771, 475) with delta (0, 0)
Screenshot: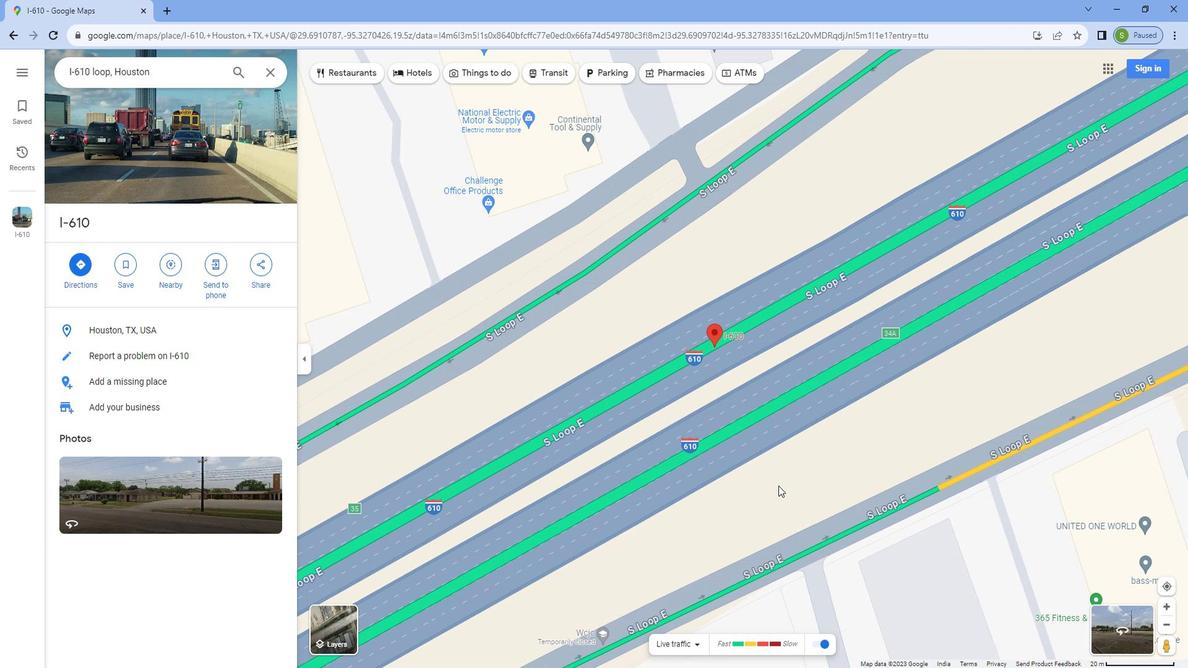
Action: Mouse moved to (769, 475)
Screenshot: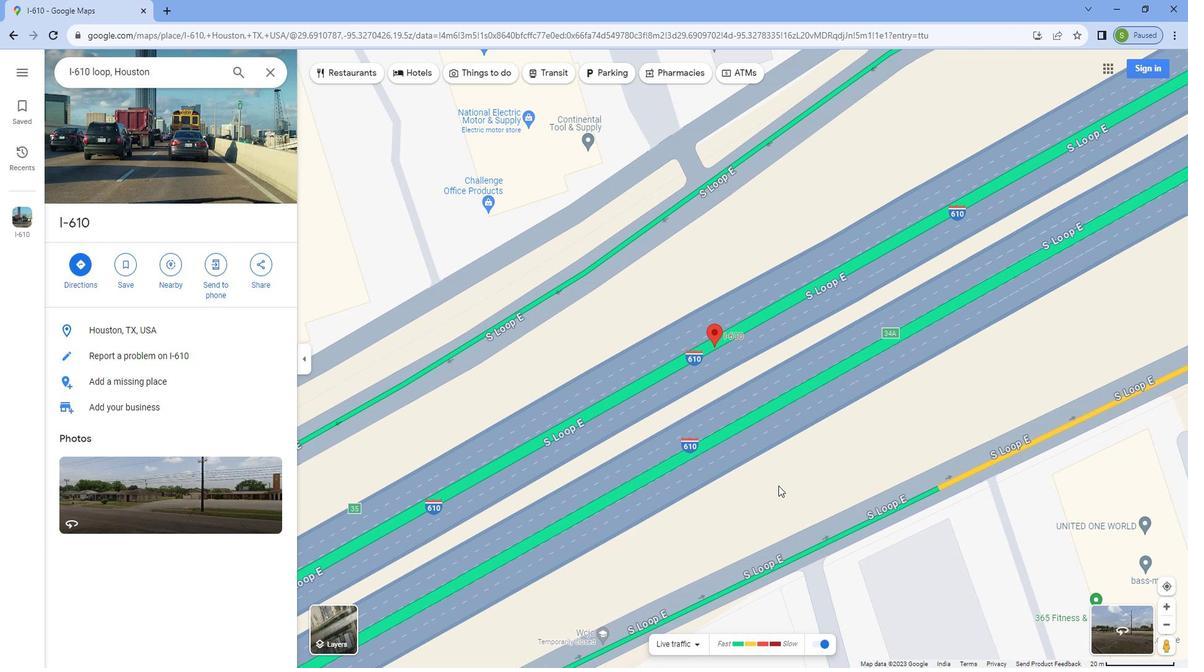 
Action: Mouse scrolled (769, 475) with delta (0, 0)
Screenshot: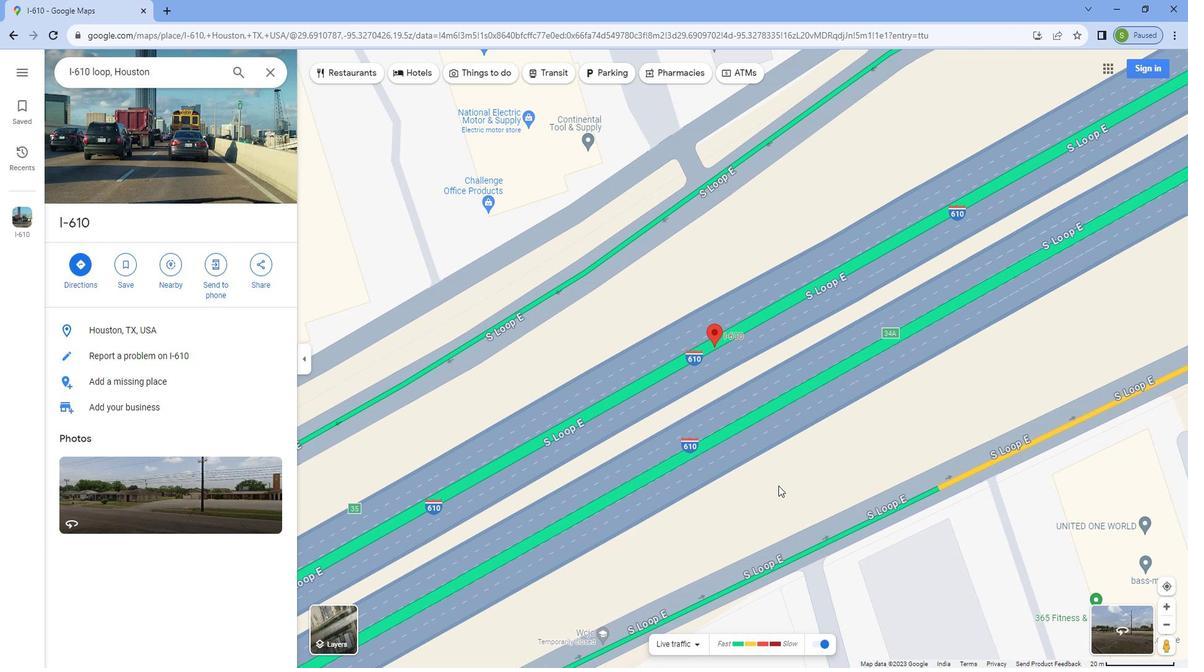 
Action: Mouse moved to (768, 479)
Screenshot: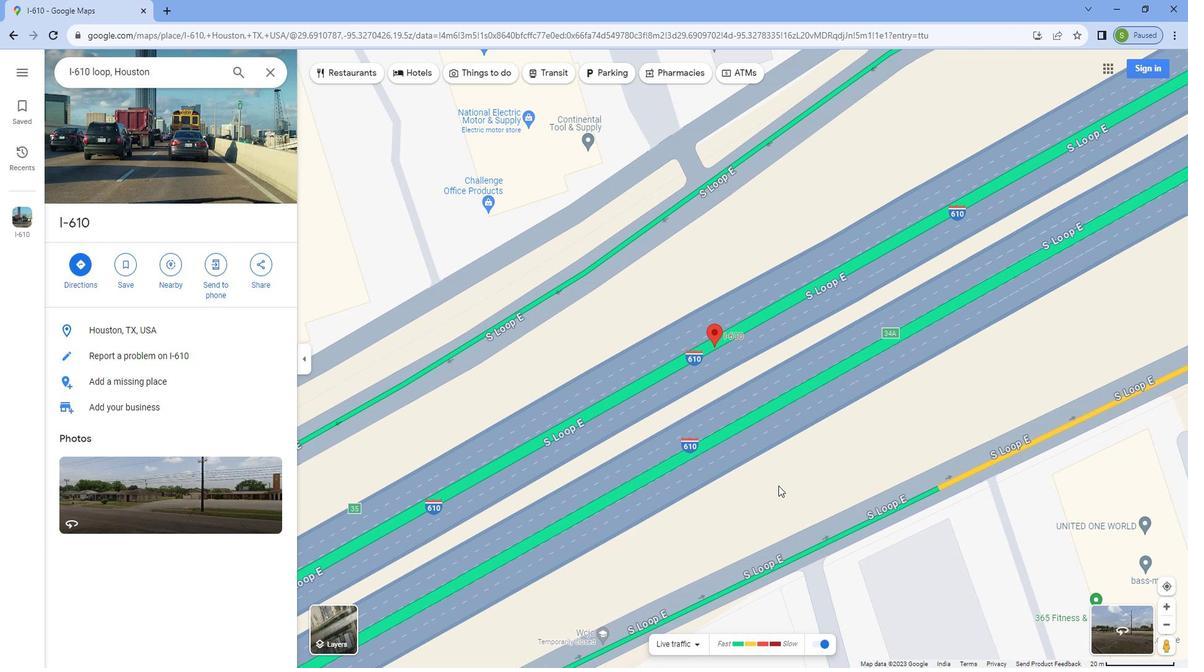 
Action: Mouse scrolled (768, 479) with delta (0, 0)
Screenshot: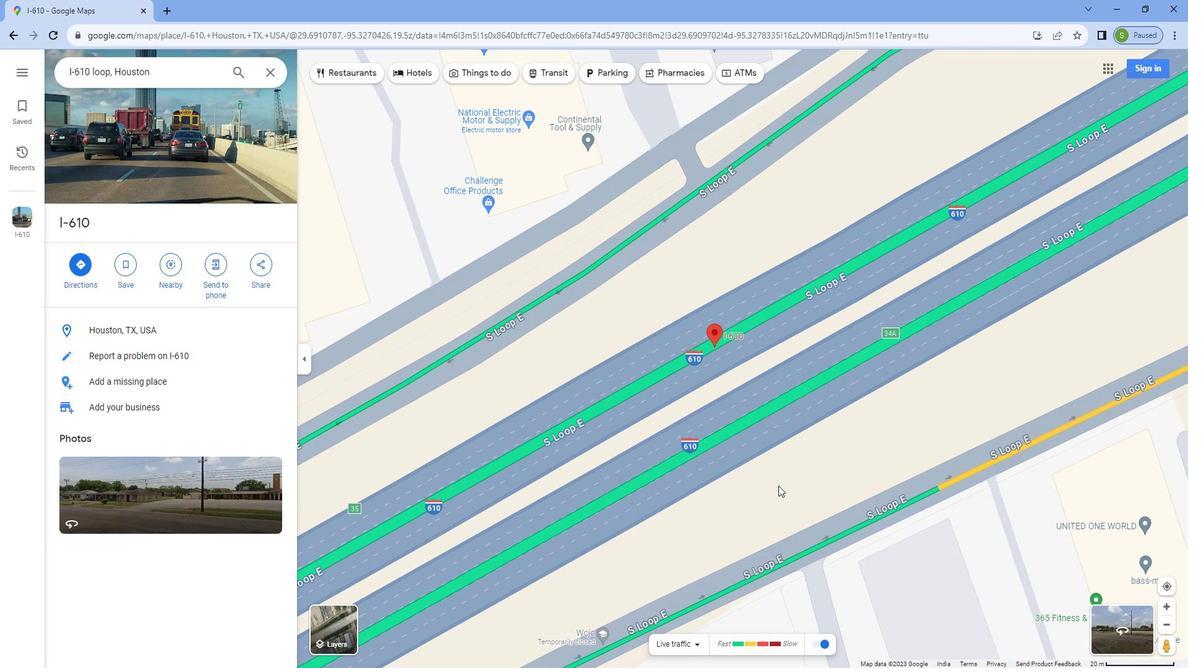 
Action: Mouse moved to (768, 480)
Screenshot: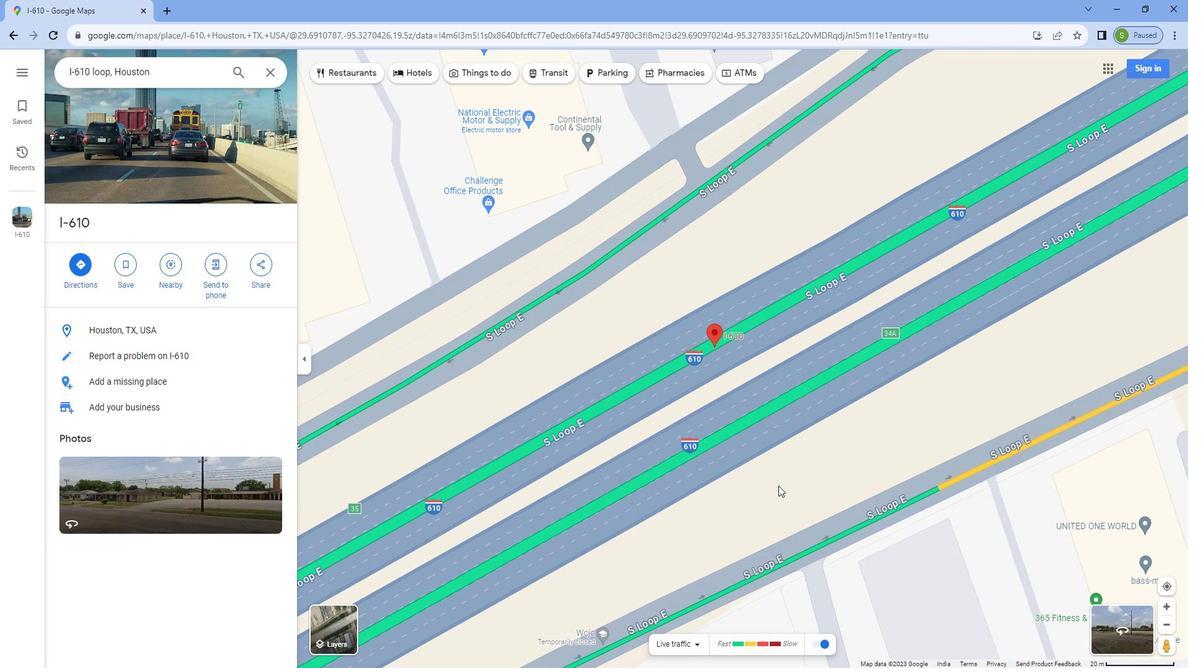 
Action: Mouse scrolled (768, 481) with delta (0, 0)
Screenshot: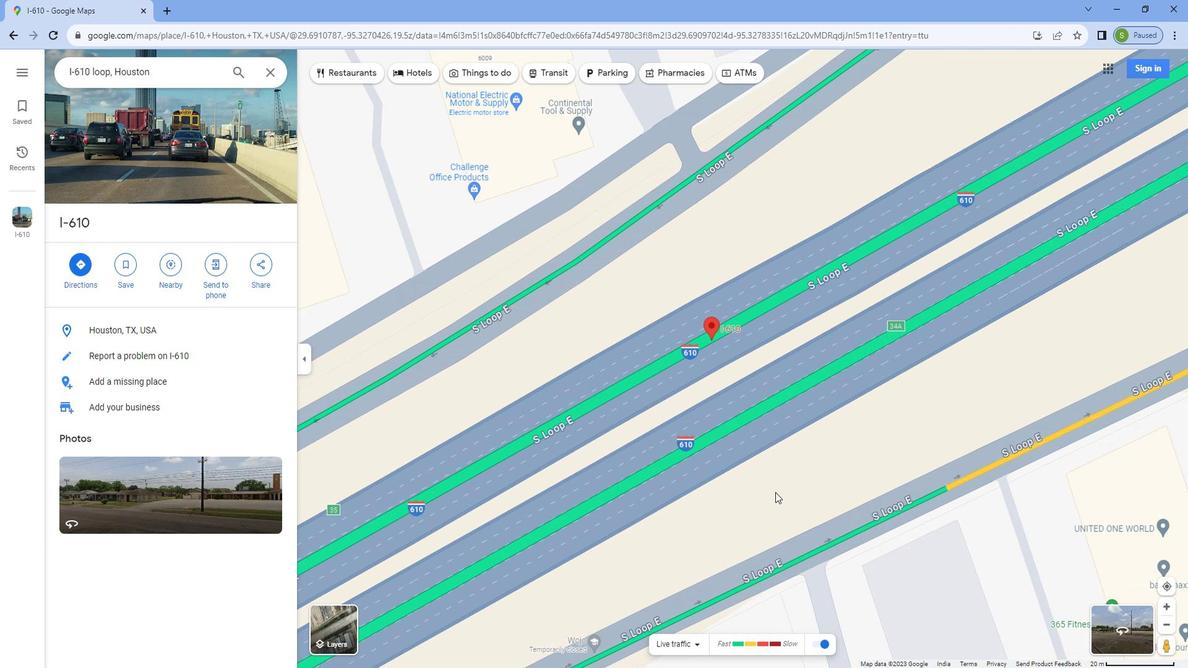 
Action: Mouse moved to (766, 482)
Screenshot: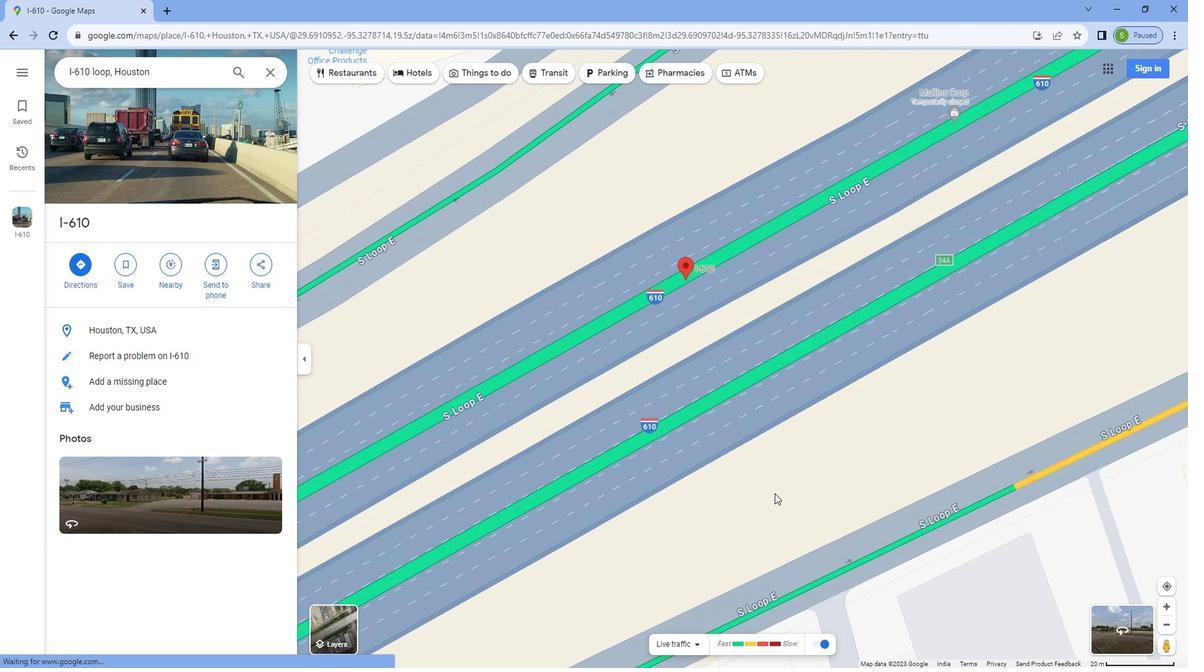 
Action: Mouse scrolled (766, 482) with delta (0, 0)
Screenshot: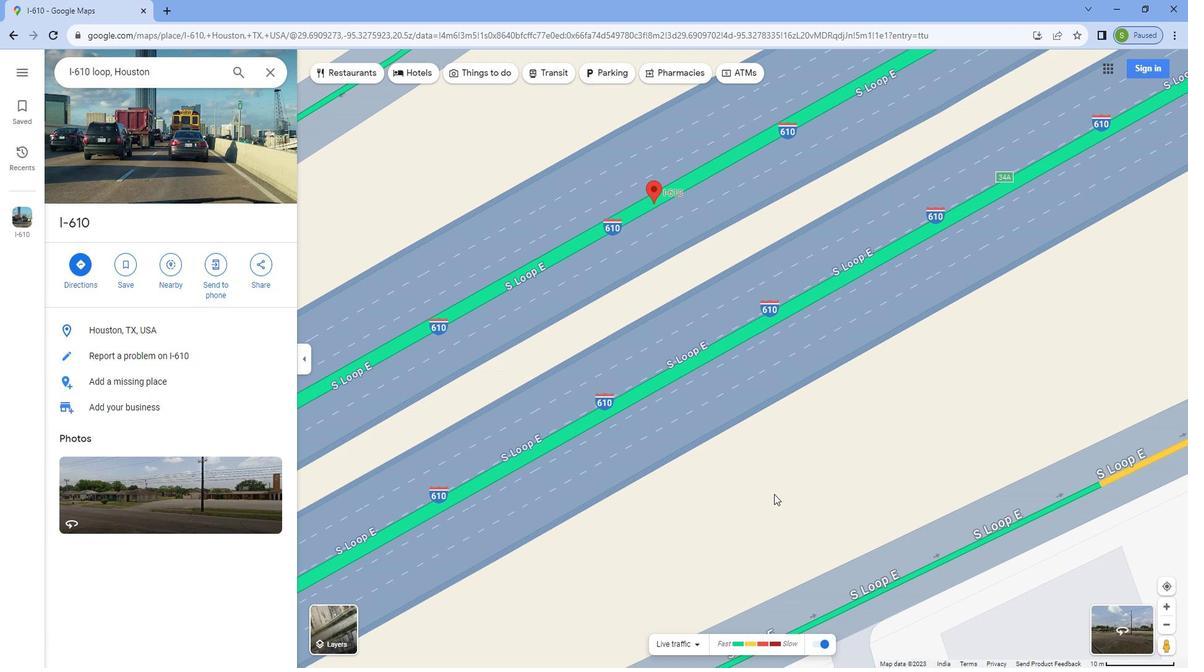
Action: Mouse scrolled (766, 482) with delta (0, 0)
Screenshot: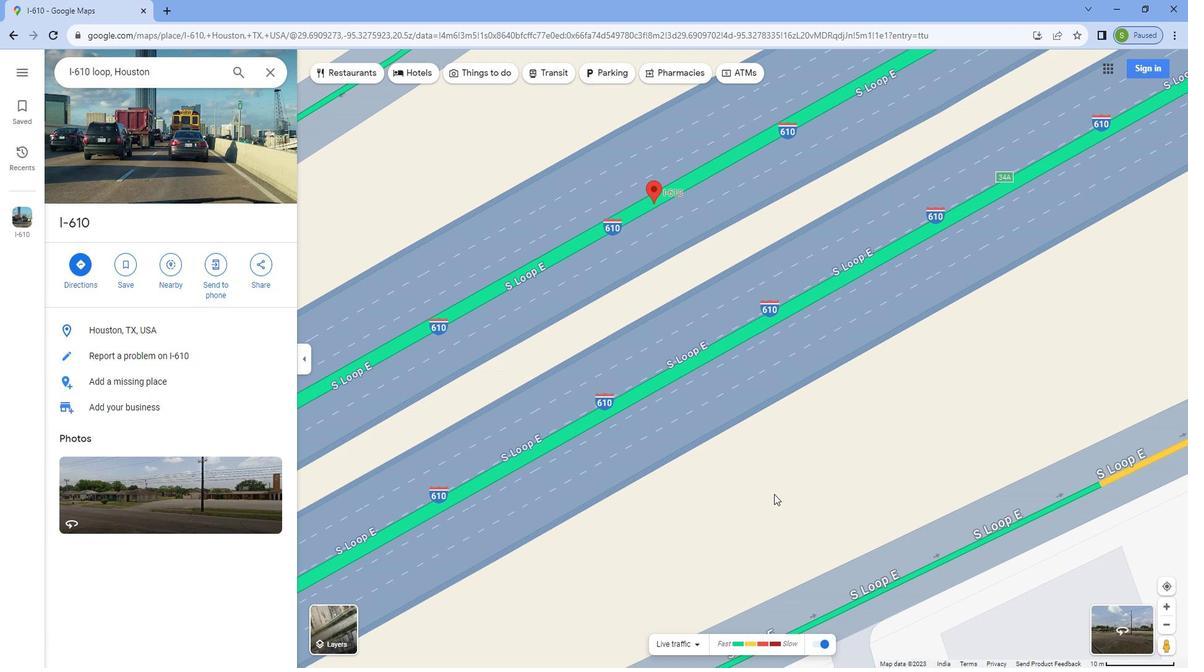 
Action: Mouse scrolled (766, 482) with delta (0, 0)
Screenshot: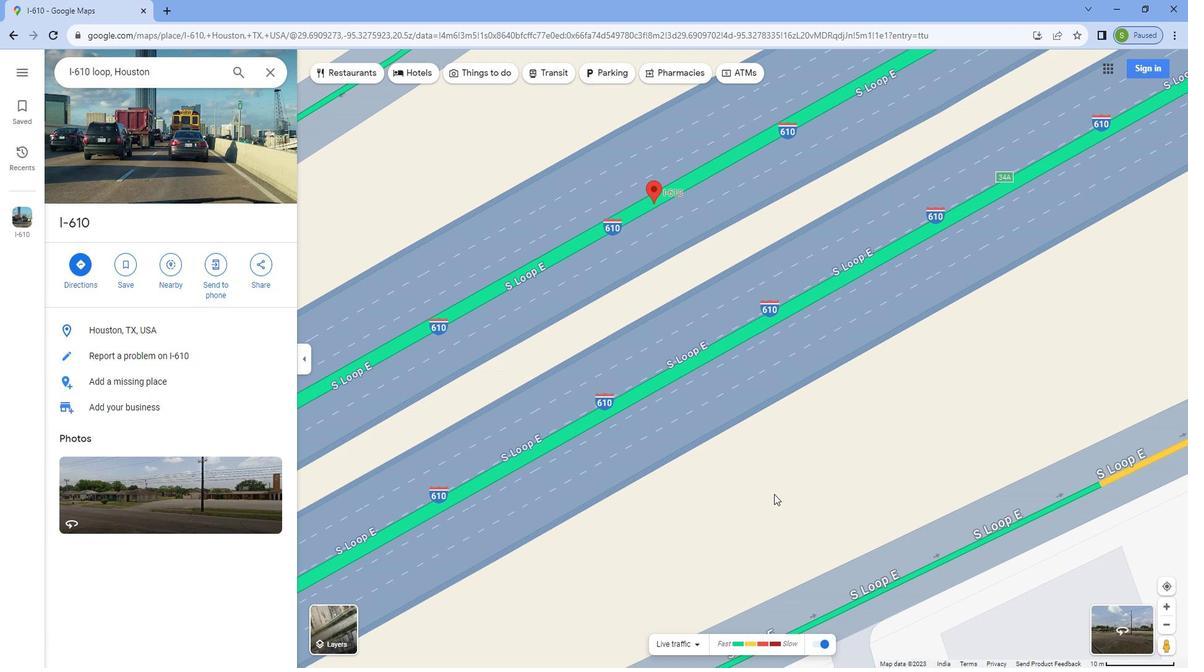 
Action: Mouse moved to (765, 482)
Screenshot: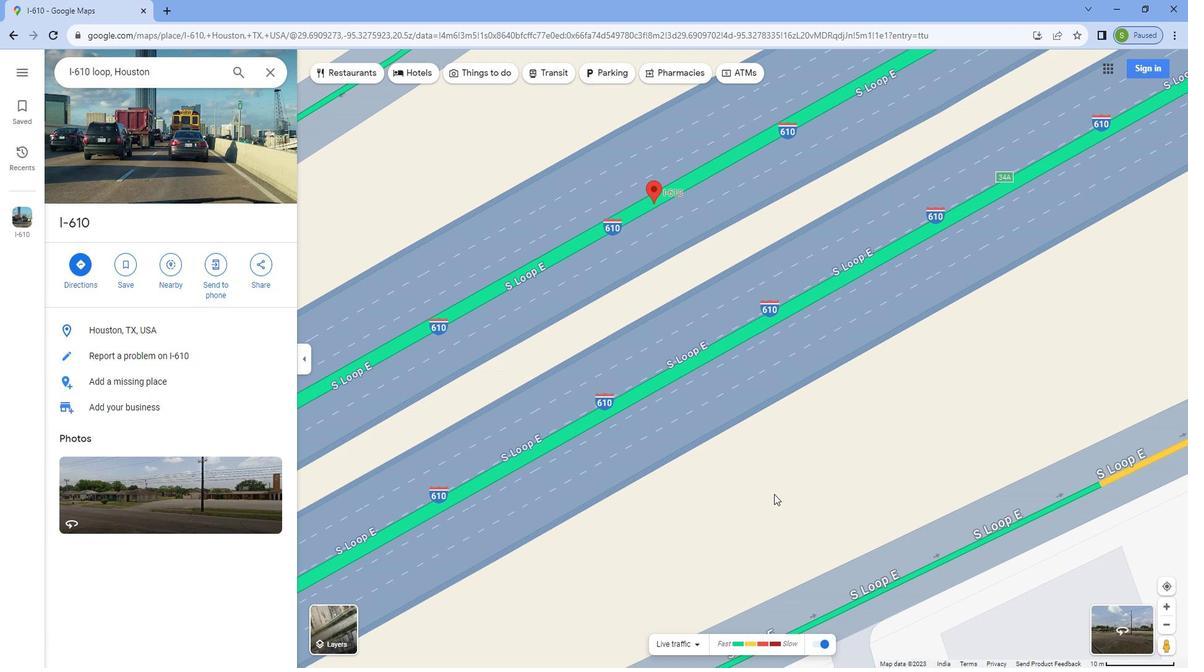
Action: Mouse scrolled (765, 482) with delta (0, 0)
Screenshot: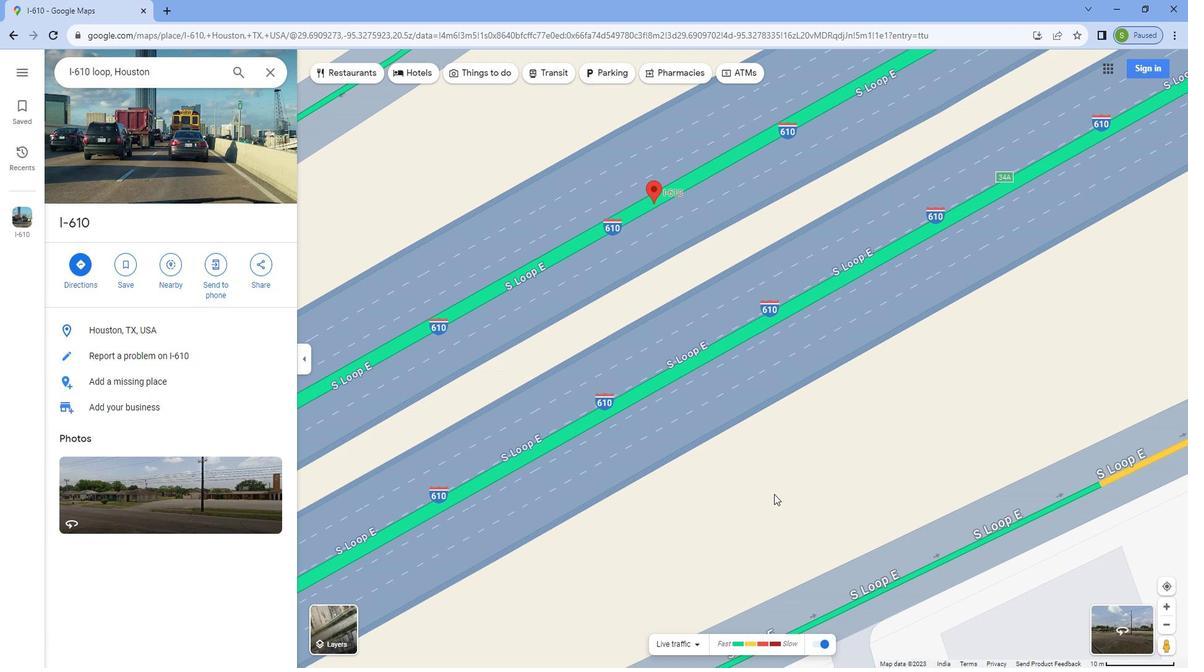 
Action: Mouse moved to (741, 513)
Screenshot: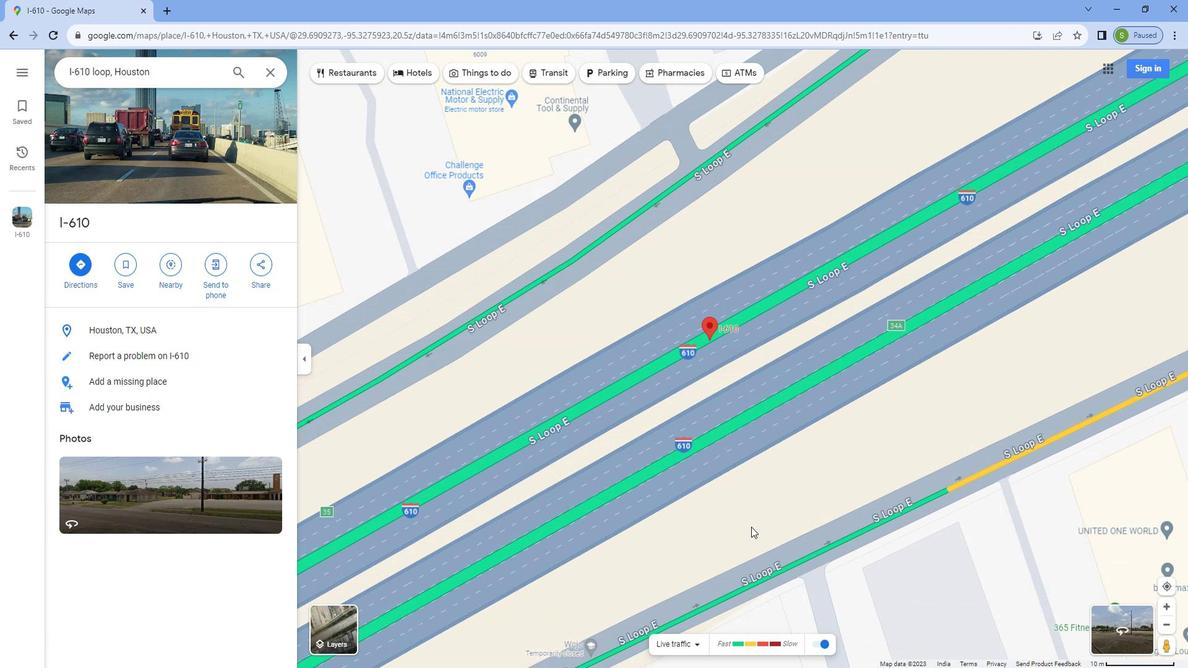 
Action: Mouse scrolled (741, 513) with delta (0, 0)
Screenshot: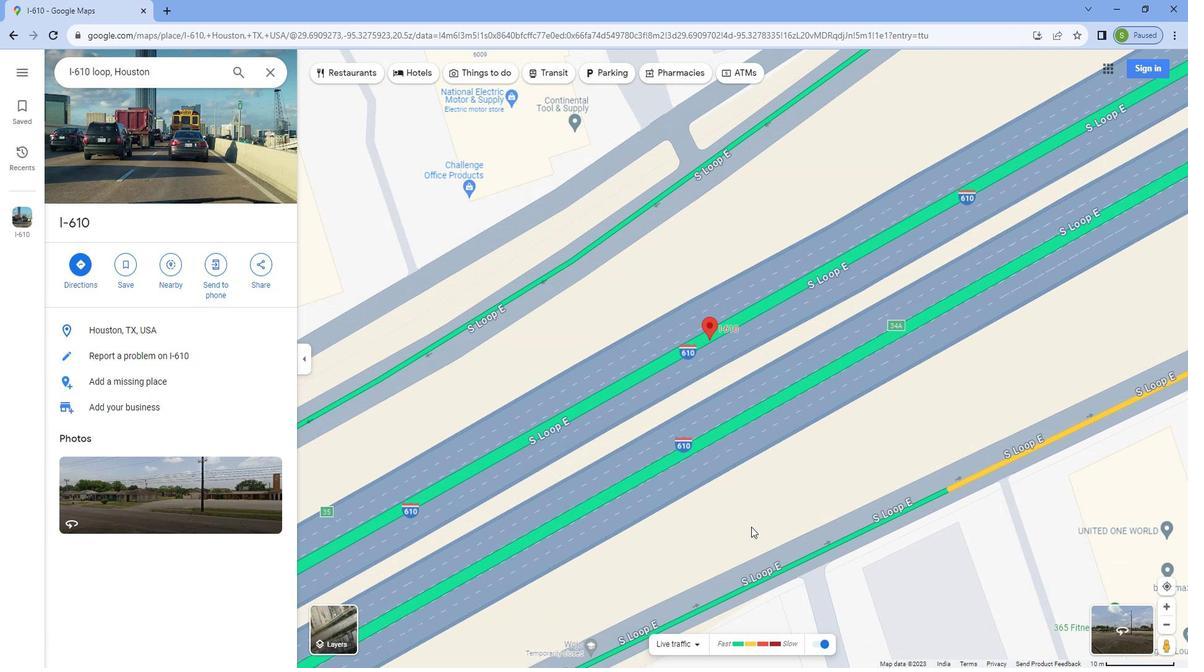 
Action: Mouse scrolled (741, 513) with delta (0, 0)
Screenshot: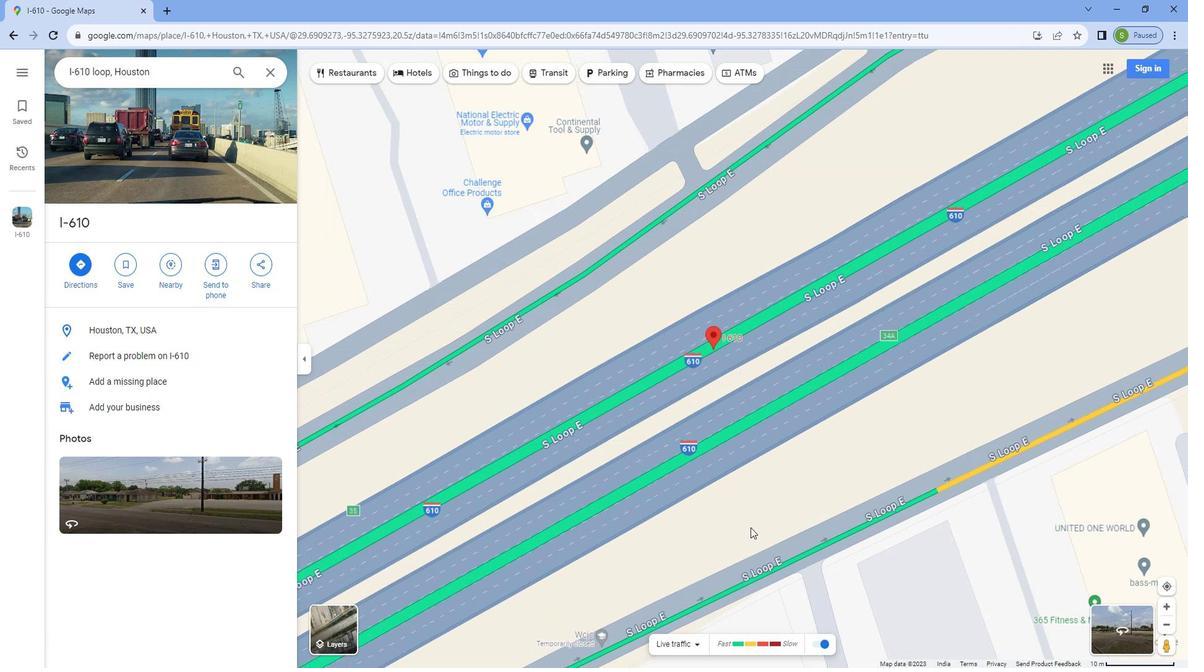 
Action: Mouse scrolled (741, 513) with delta (0, 0)
Screenshot: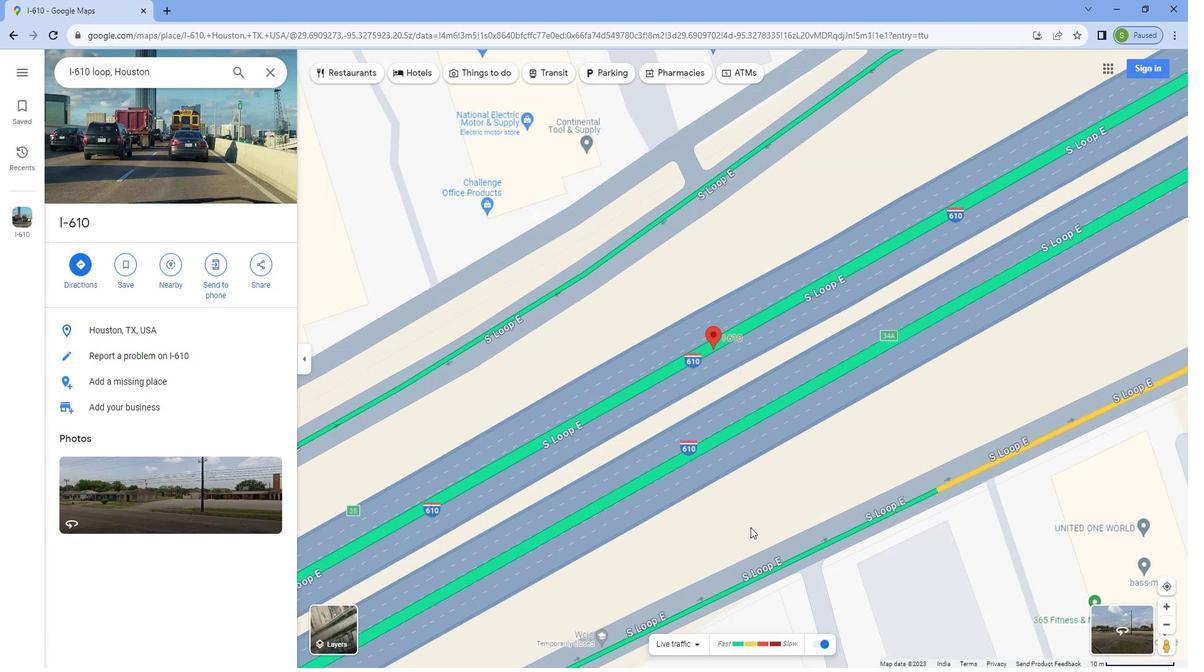 
Action: Mouse scrolled (741, 513) with delta (0, 0)
Screenshot: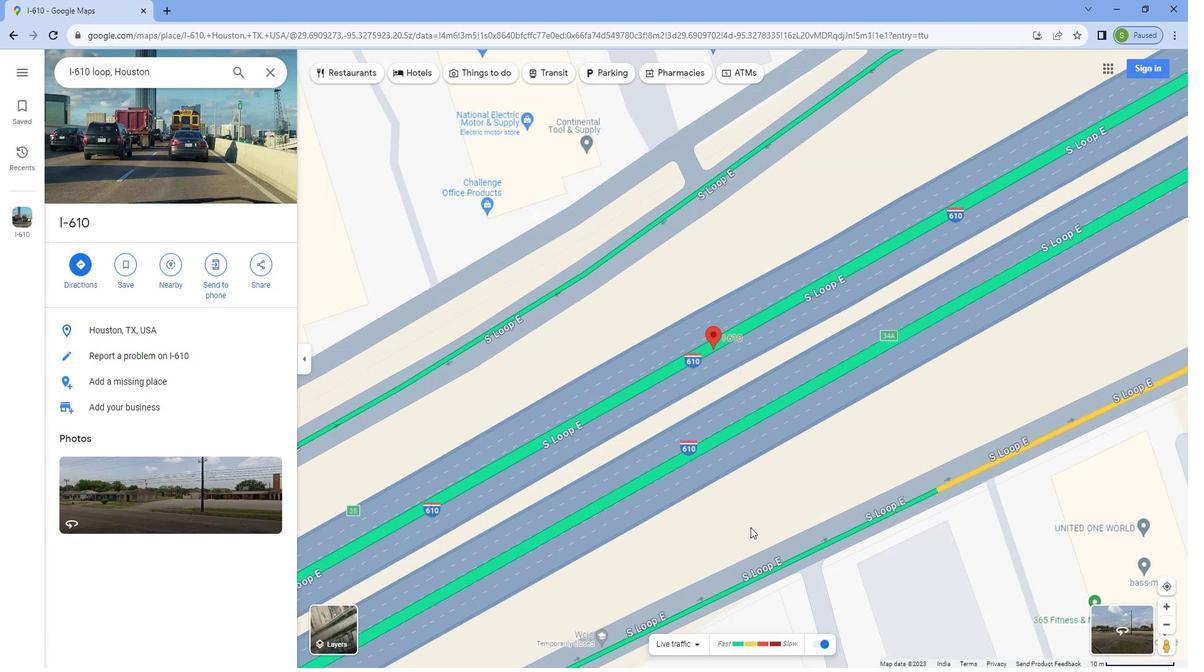 
Action: Mouse scrolled (741, 513) with delta (0, 0)
Screenshot: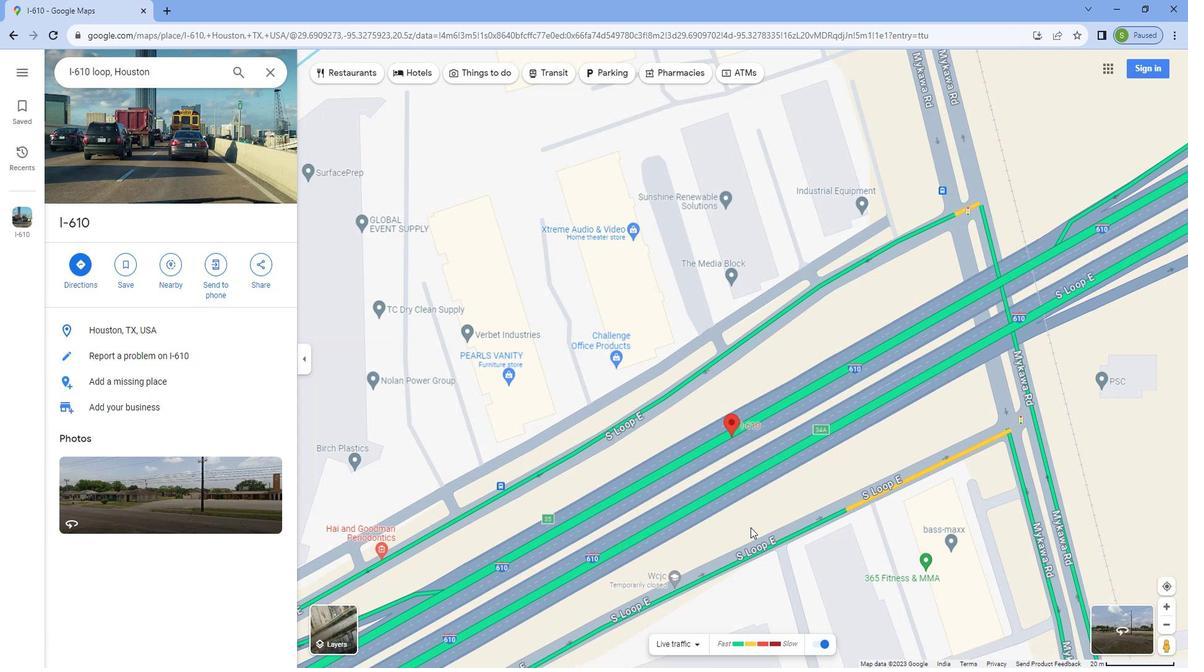 
Action: Mouse scrolled (741, 513) with delta (0, 0)
Screenshot: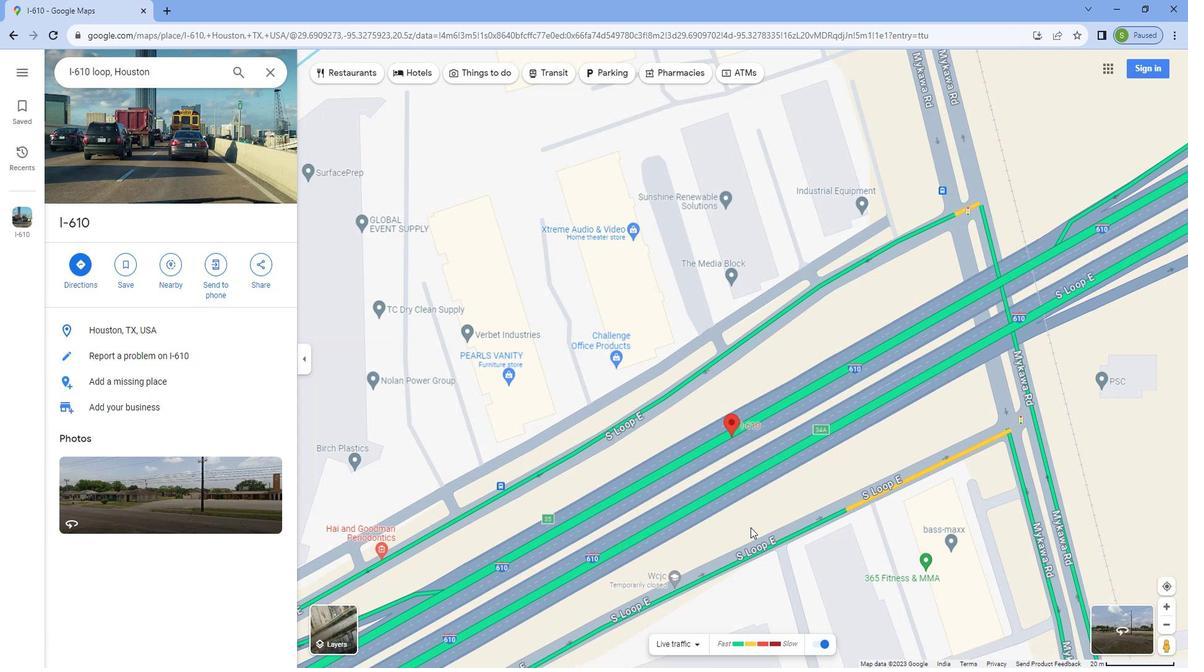 
Action: Mouse scrolled (741, 513) with delta (0, 0)
Screenshot: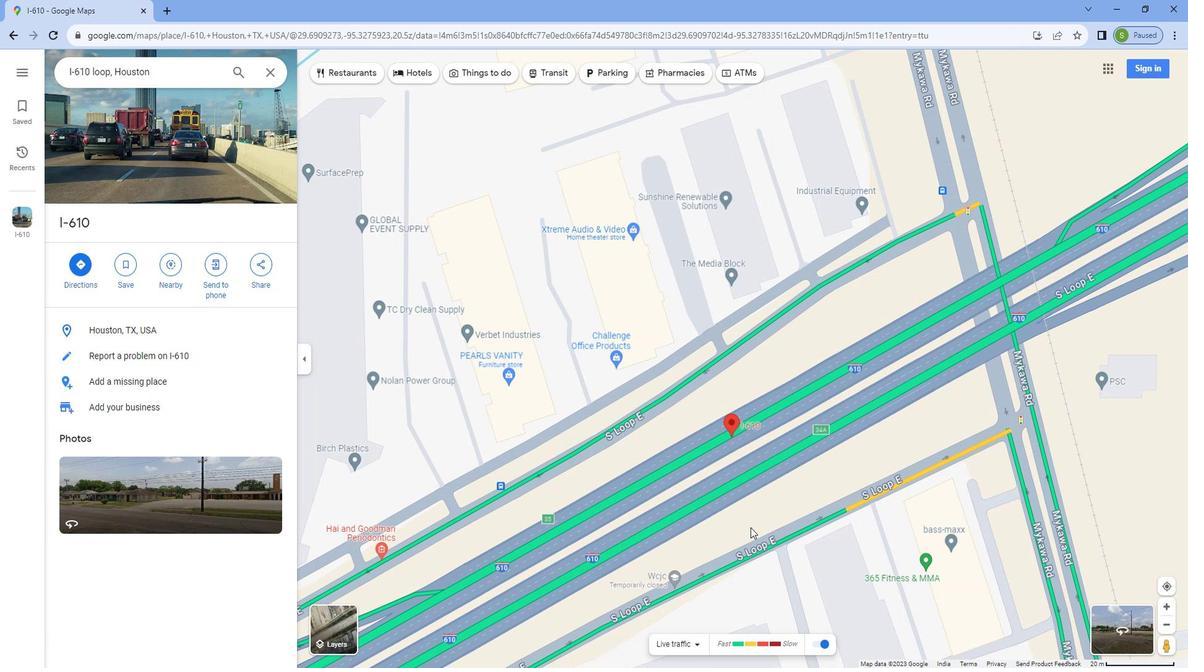 
Action: Mouse scrolled (741, 513) with delta (0, 0)
Screenshot: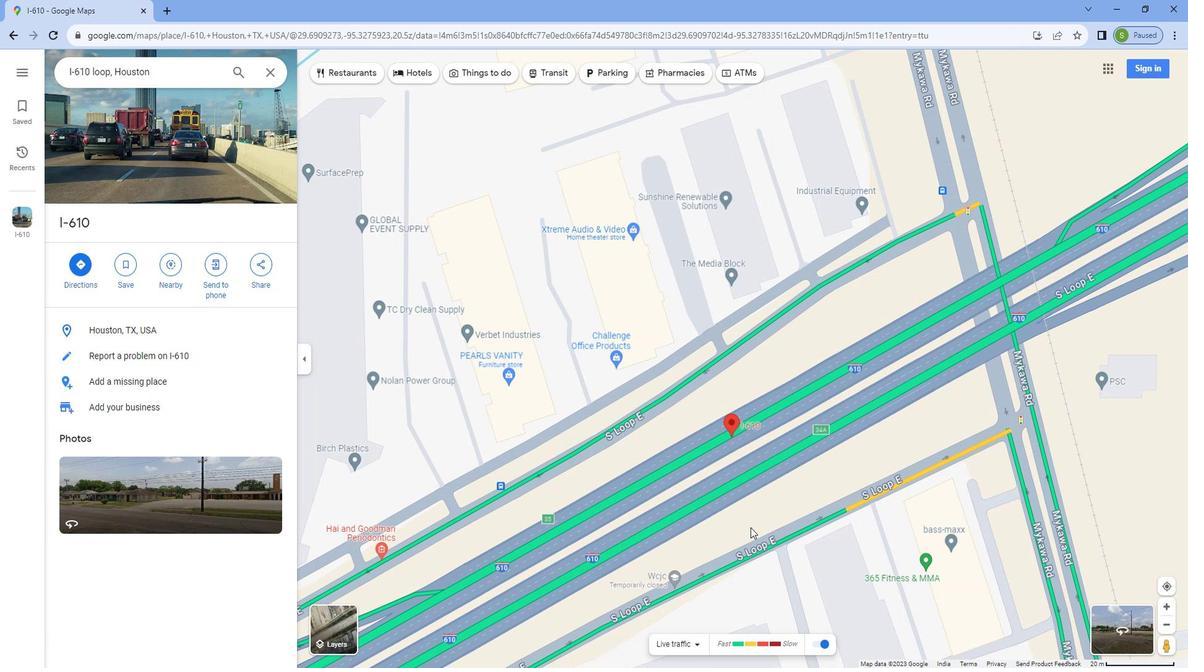 
Action: Mouse scrolled (741, 513) with delta (0, 0)
Screenshot: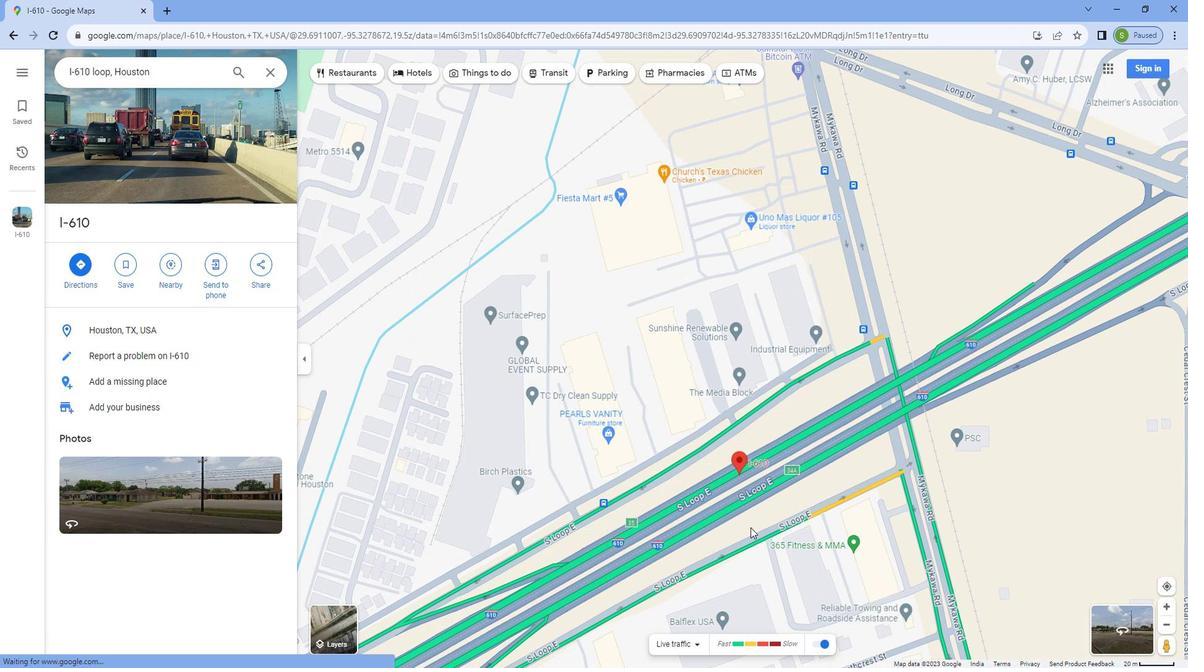 
Action: Mouse scrolled (741, 513) with delta (0, 0)
Screenshot: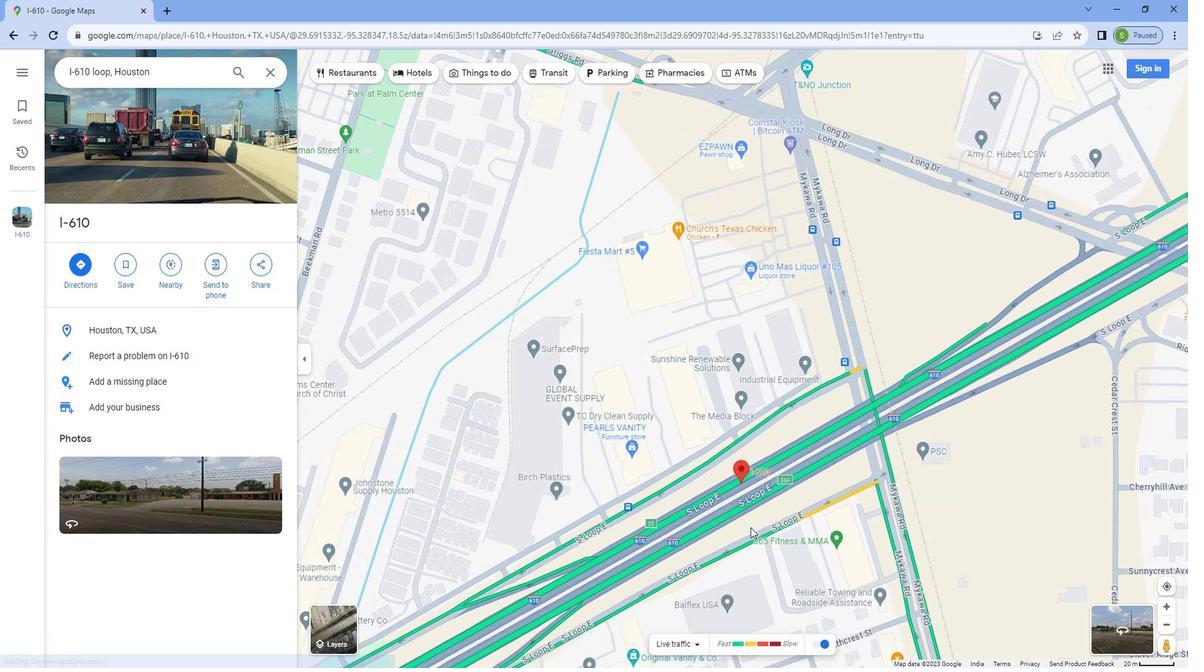 
Action: Mouse scrolled (741, 513) with delta (0, 0)
Screenshot: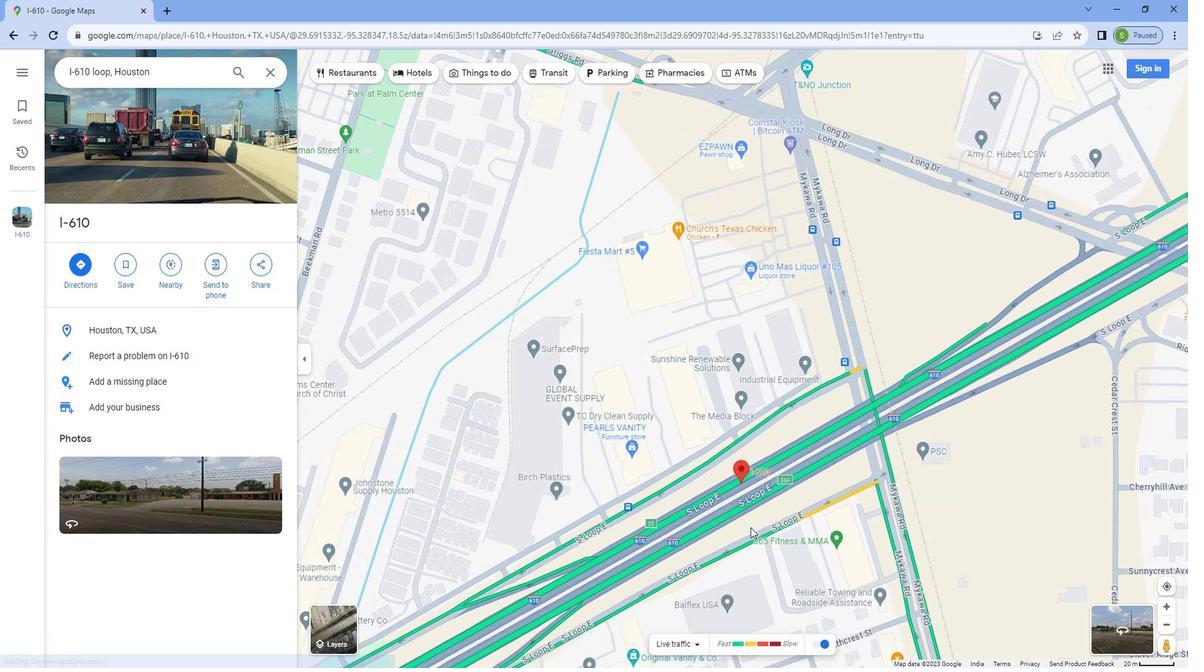 
Action: Mouse scrolled (741, 513) with delta (0, 0)
Screenshot: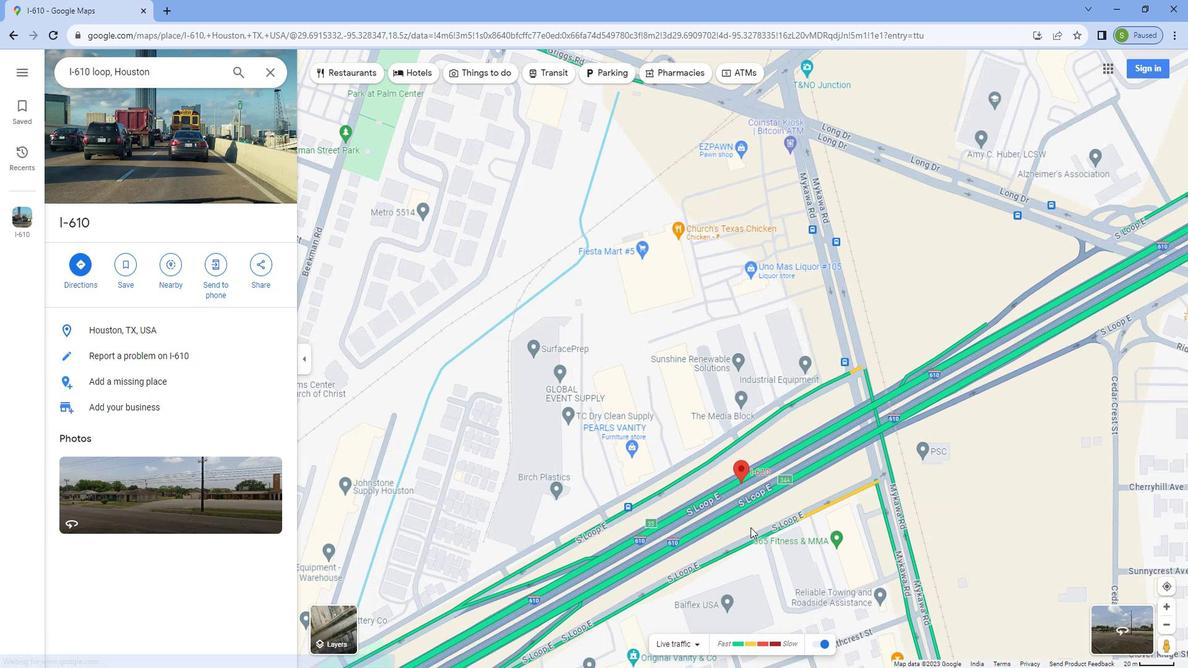 
Action: Mouse scrolled (741, 513) with delta (0, 0)
Screenshot: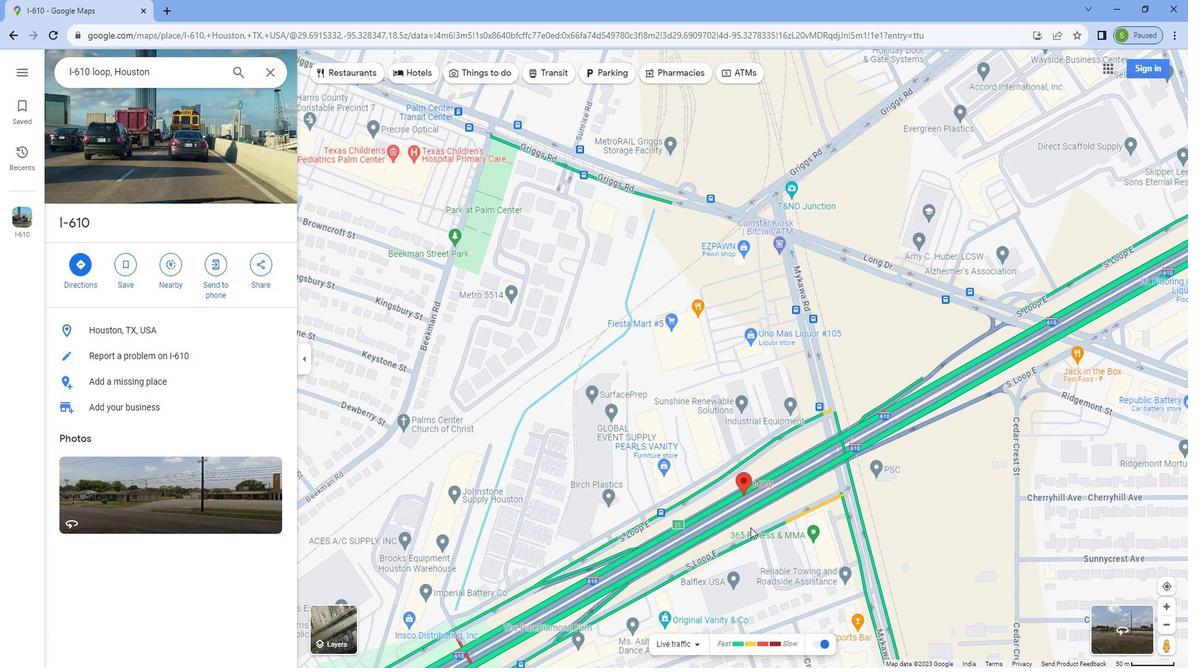 
Action: Mouse scrolled (741, 513) with delta (0, 0)
Screenshot: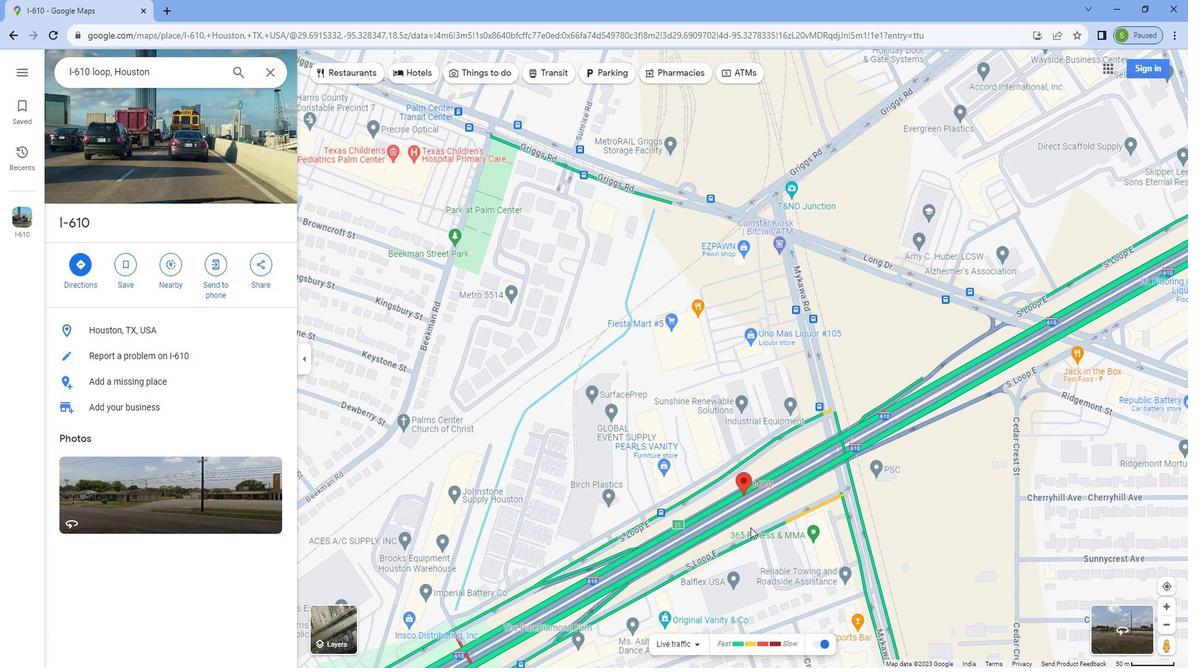 
Action: Mouse scrolled (741, 513) with delta (0, 0)
Screenshot: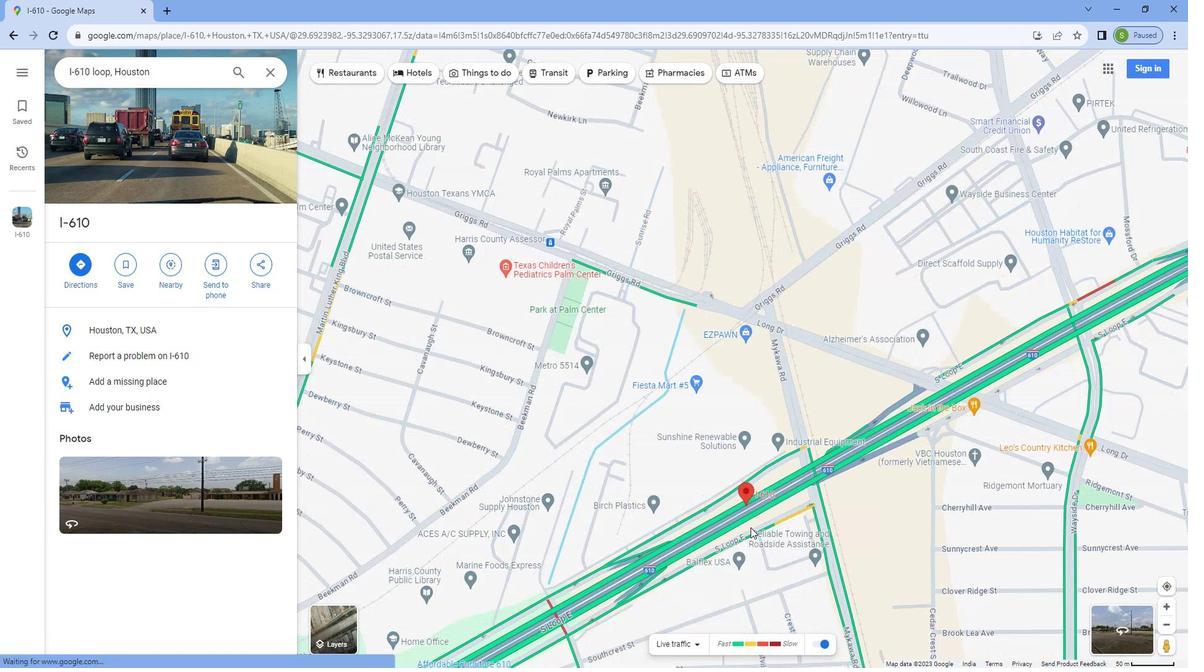 
Action: Mouse scrolled (741, 513) with delta (0, 0)
Screenshot: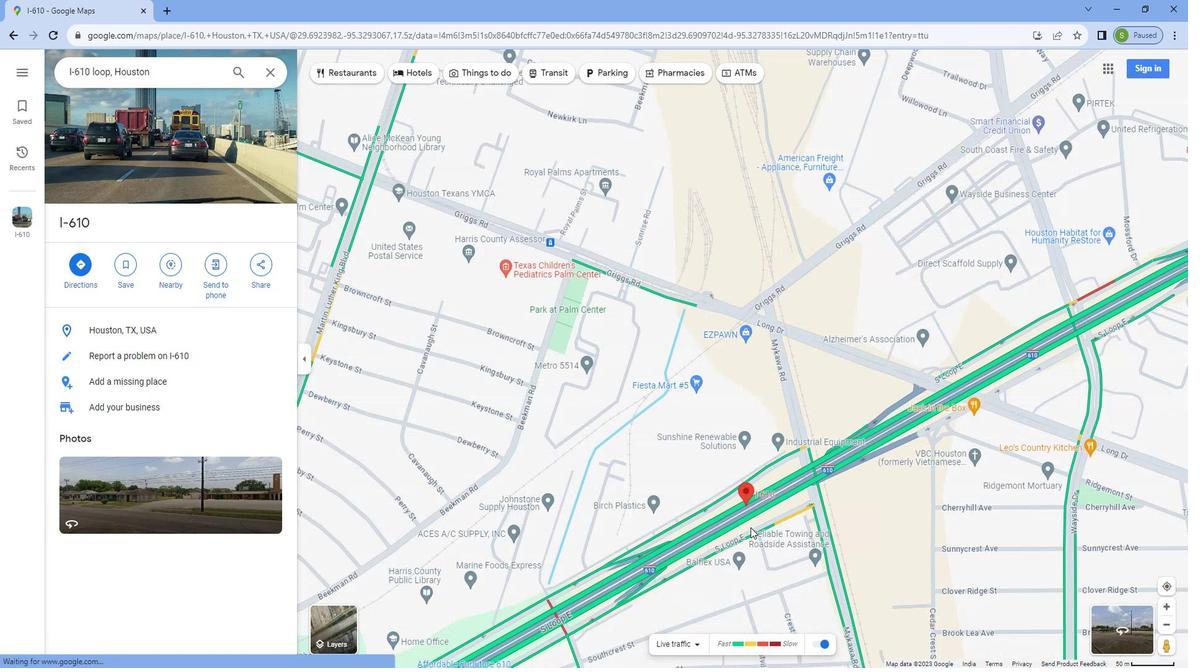 
Action: Mouse scrolled (741, 513) with delta (0, 0)
Screenshot: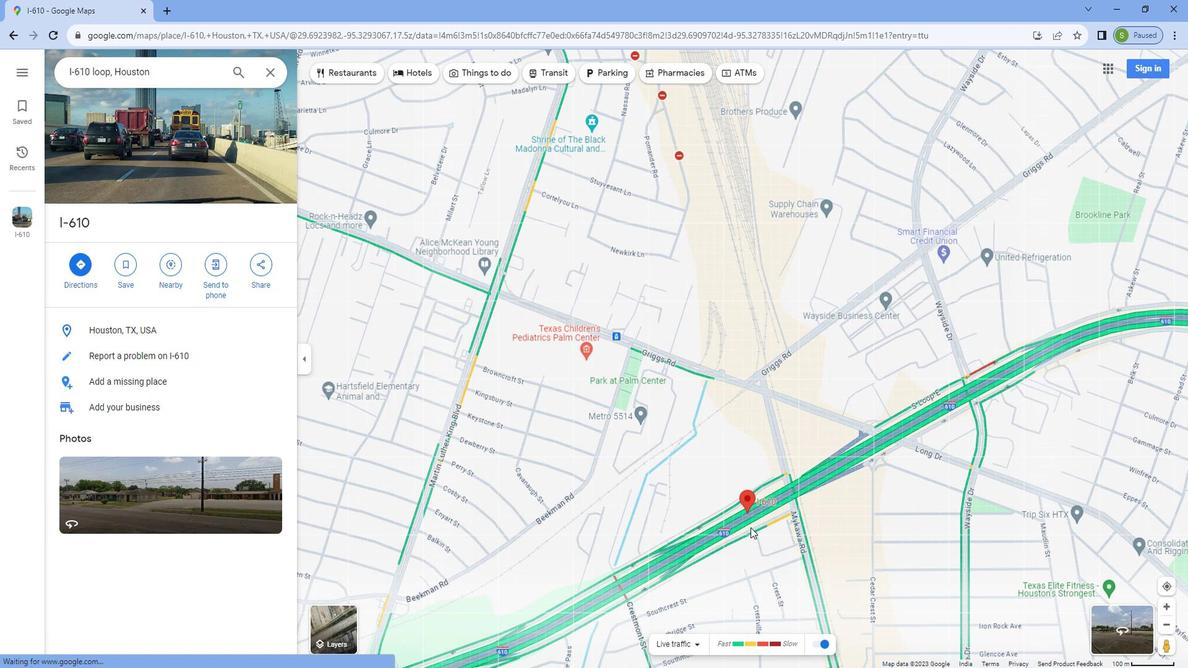 
Action: Mouse scrolled (741, 513) with delta (0, 0)
Screenshot: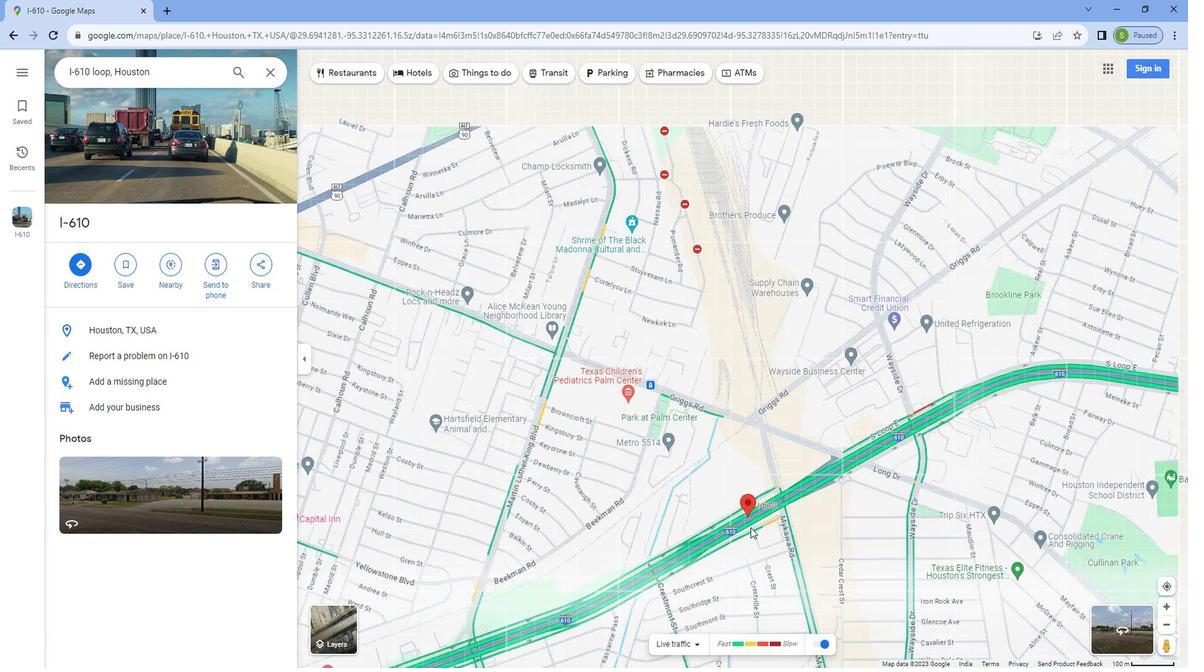 
Action: Mouse scrolled (741, 513) with delta (0, 0)
Screenshot: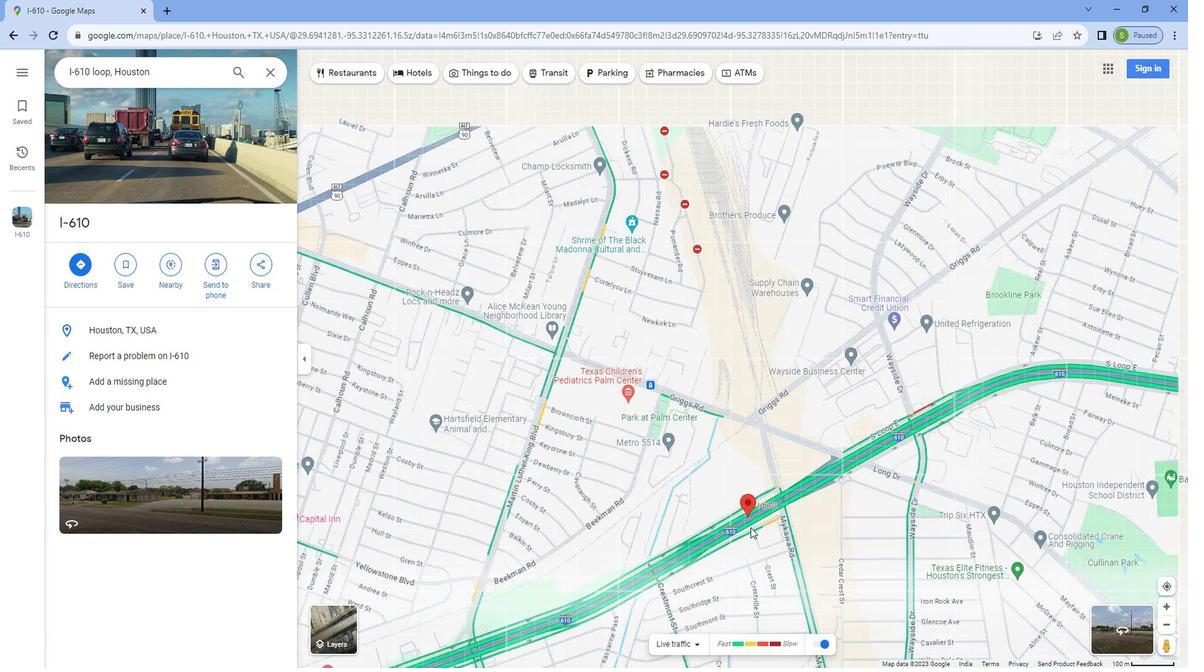 
Action: Mouse scrolled (741, 513) with delta (0, 0)
Screenshot: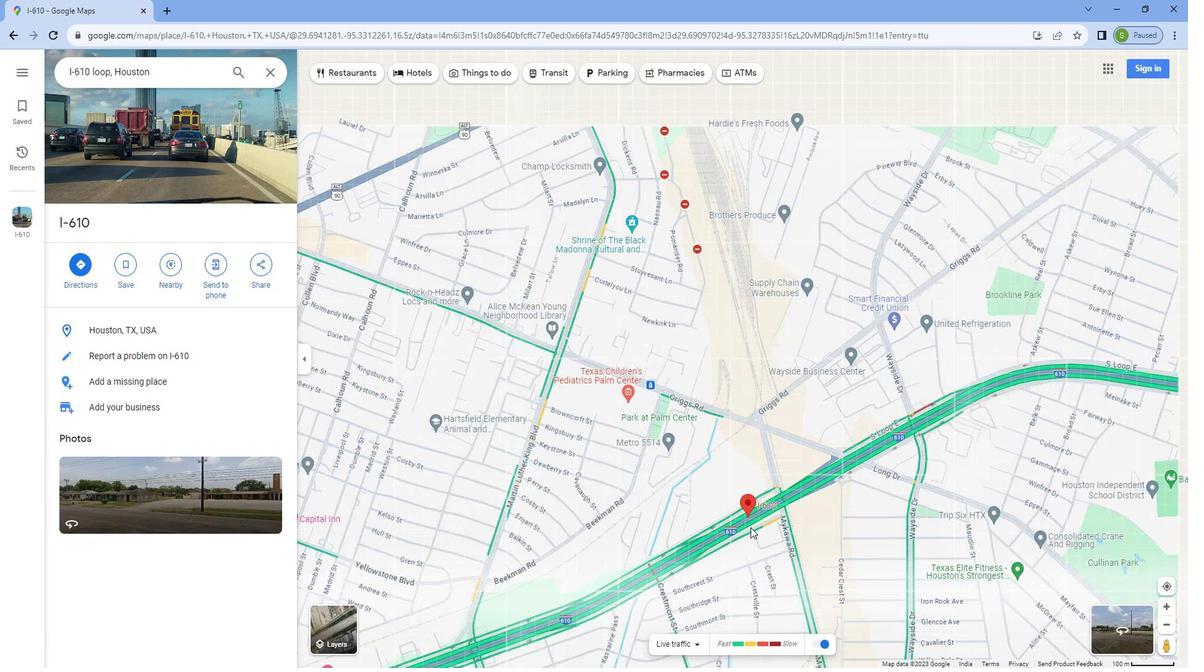 
Action: Mouse moved to (826, 587)
Screenshot: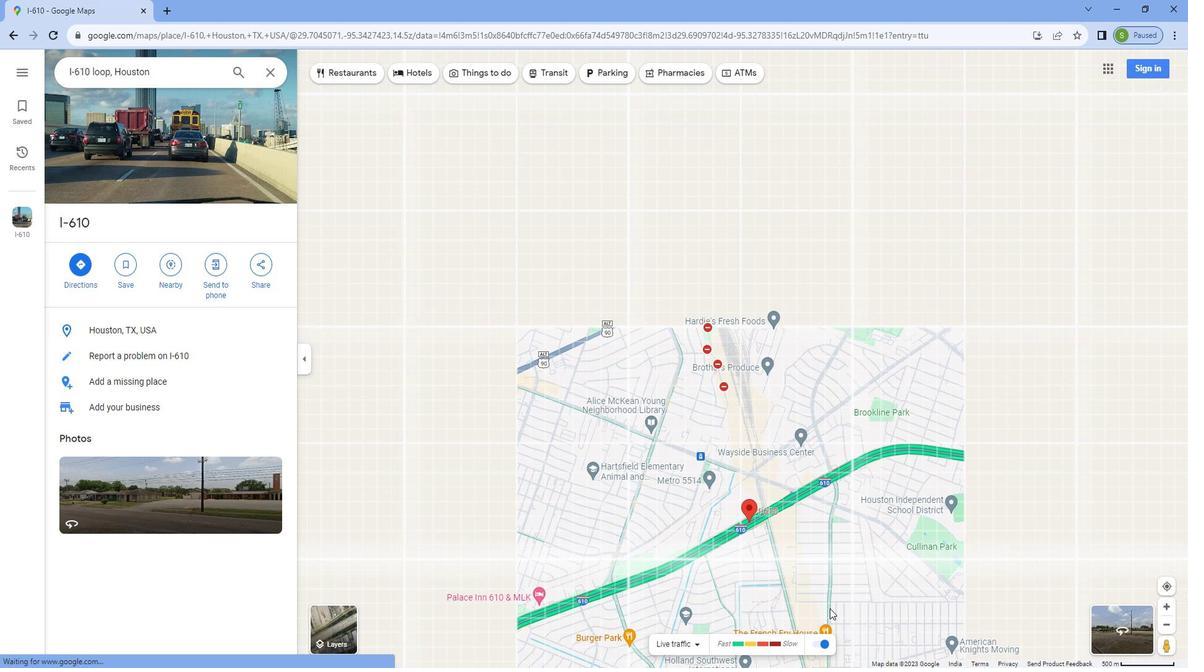 
Action: Mouse pressed left at (826, 587)
Screenshot: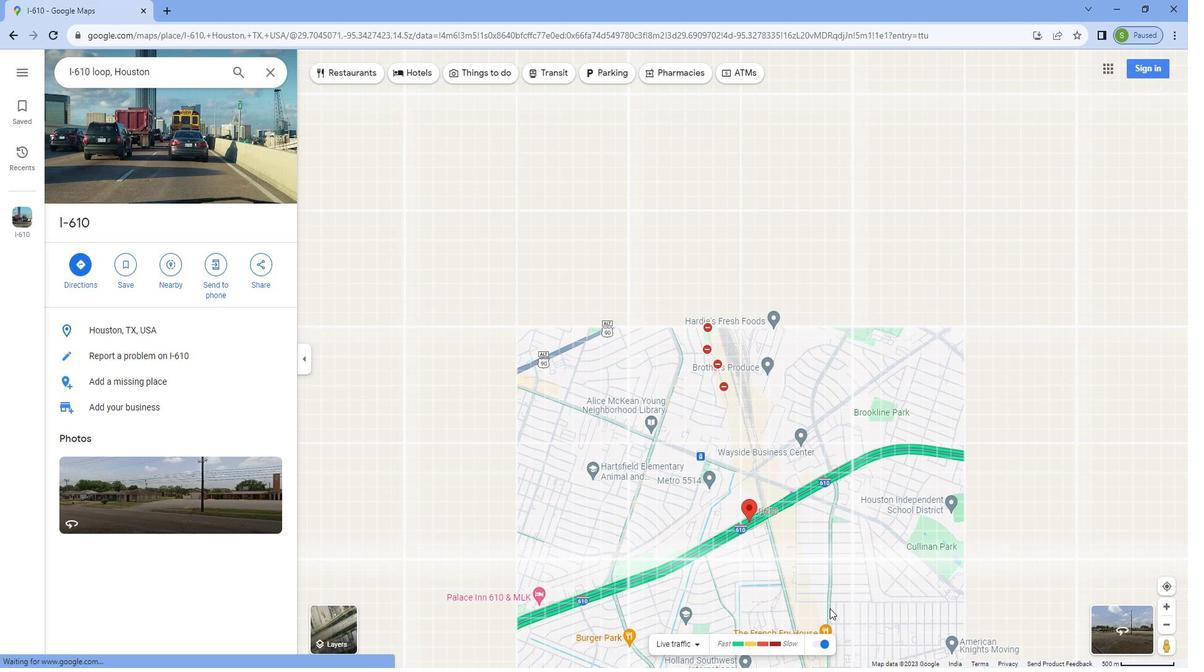 
Action: Mouse moved to (825, 485)
Screenshot: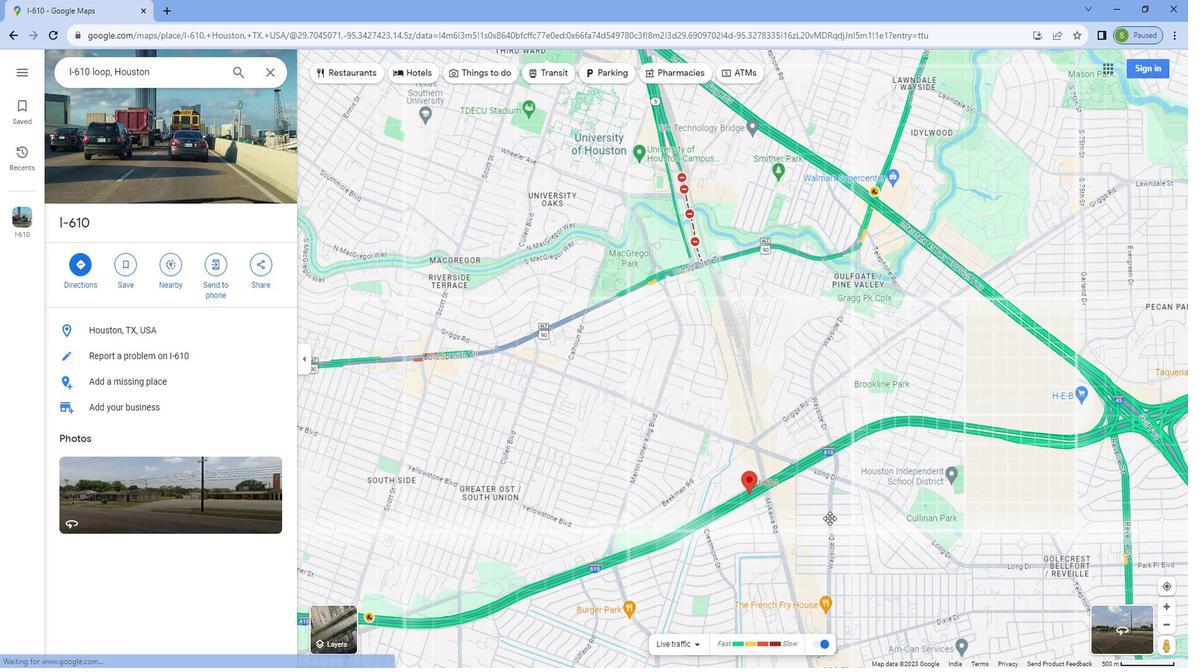 
Action: Mouse scrolled (825, 485) with delta (0, 0)
Screenshot: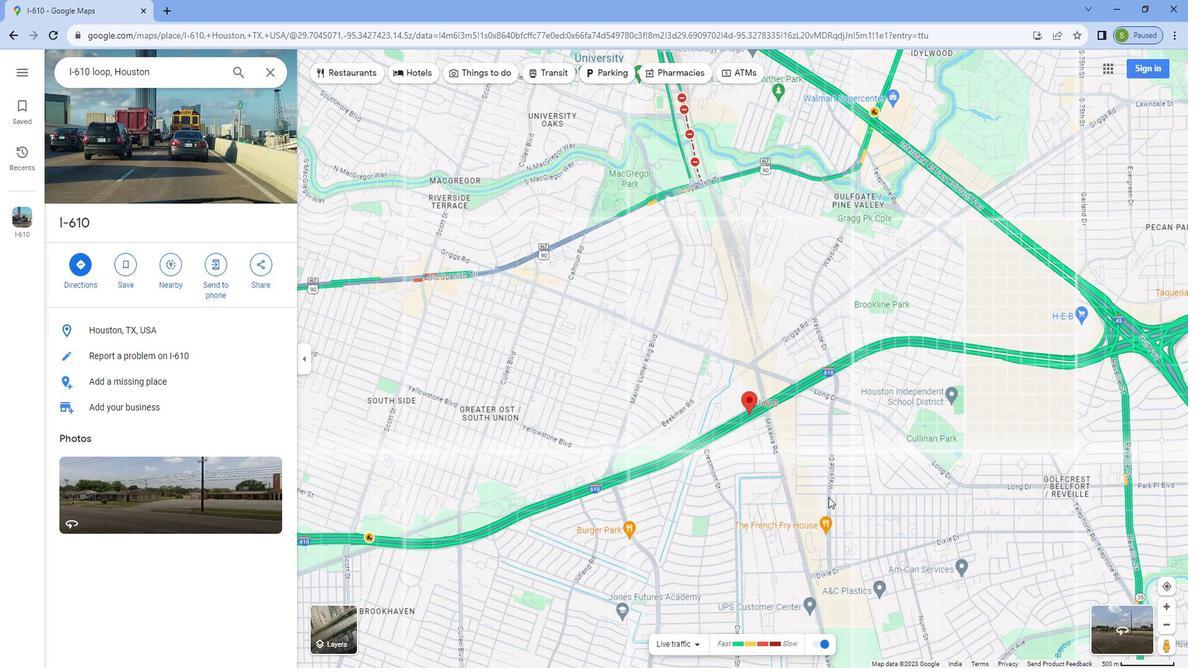 
Action: Mouse scrolled (825, 485) with delta (0, 0)
Screenshot: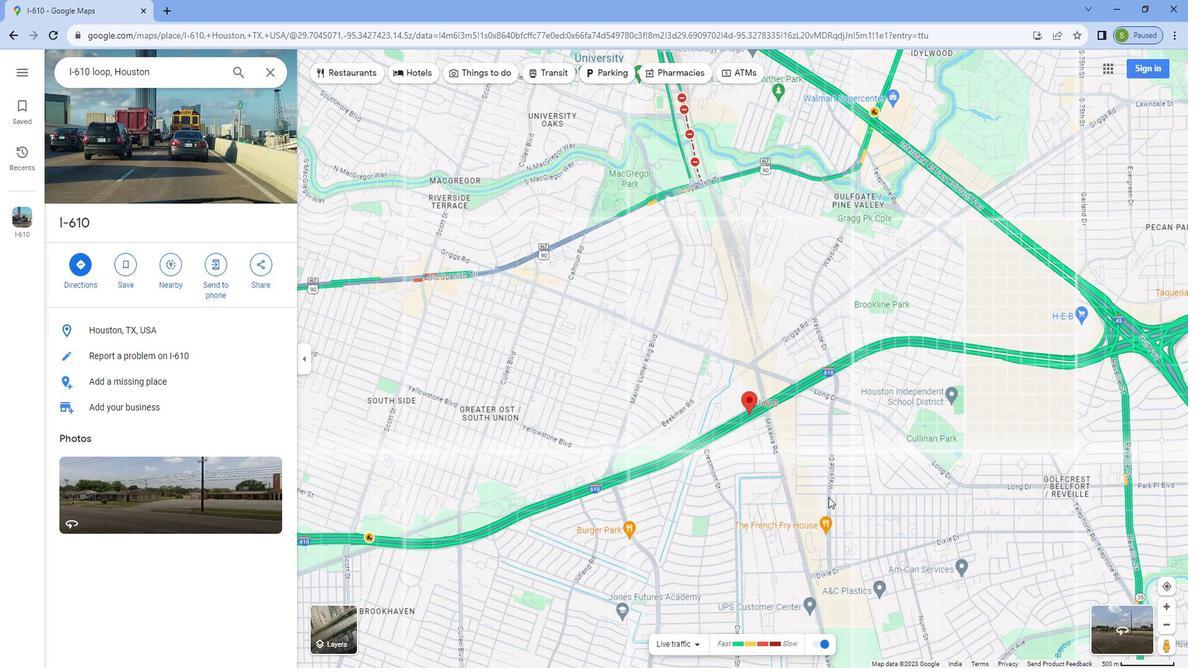 
Action: Mouse scrolled (825, 485) with delta (0, 0)
Screenshot: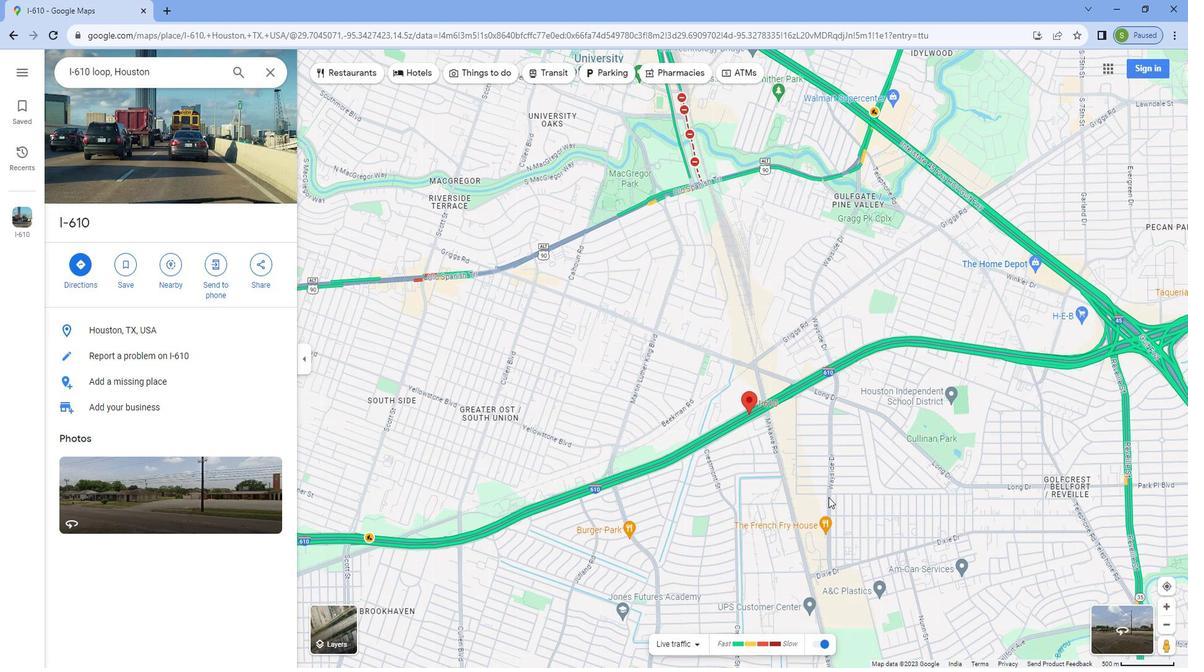 
